 Task: Find connections with filter location Badlapur with filter topic #realtorwith filter profile language French with filter current company Essence with filter school B K Birla Institute of Engineering & Technology, Pilani with filter industry Plastics Manufacturing with filter service category Packaging Design with filter keywords title Operations Professional
Action: Mouse moved to (685, 88)
Screenshot: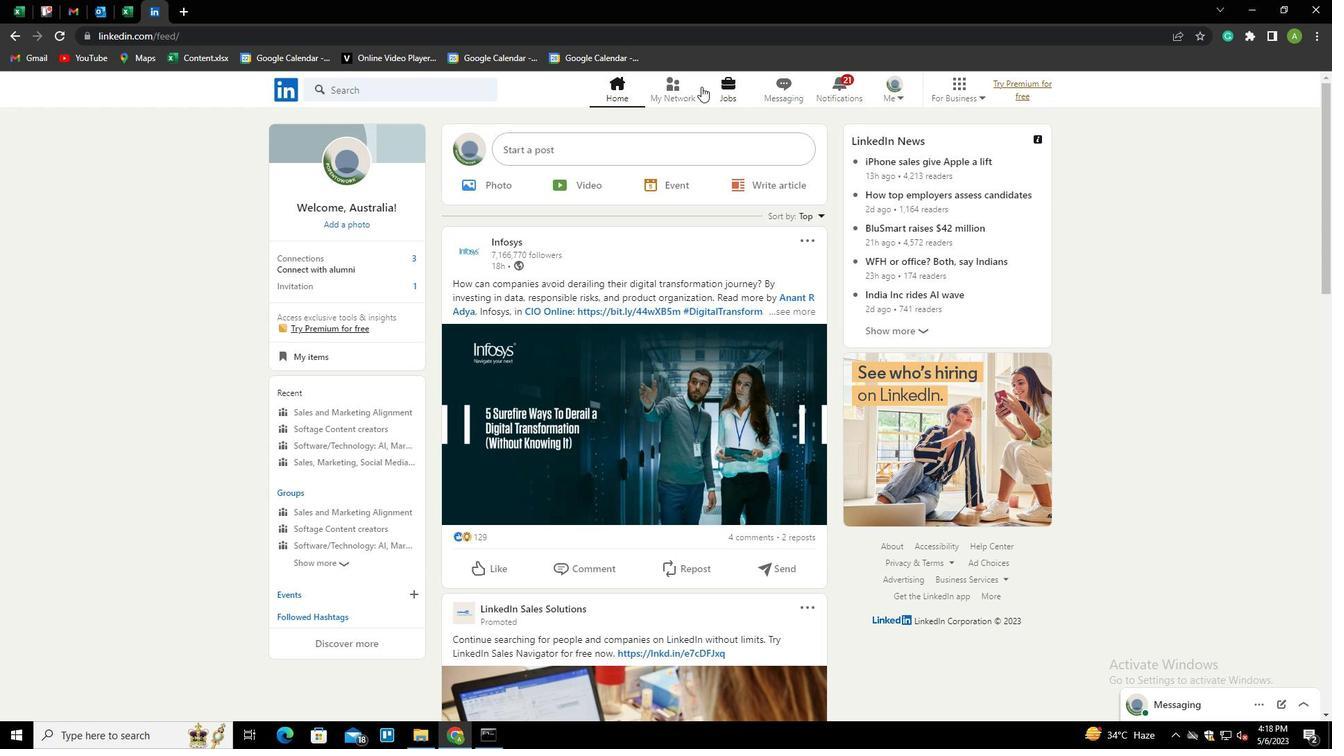 
Action: Mouse pressed left at (685, 88)
Screenshot: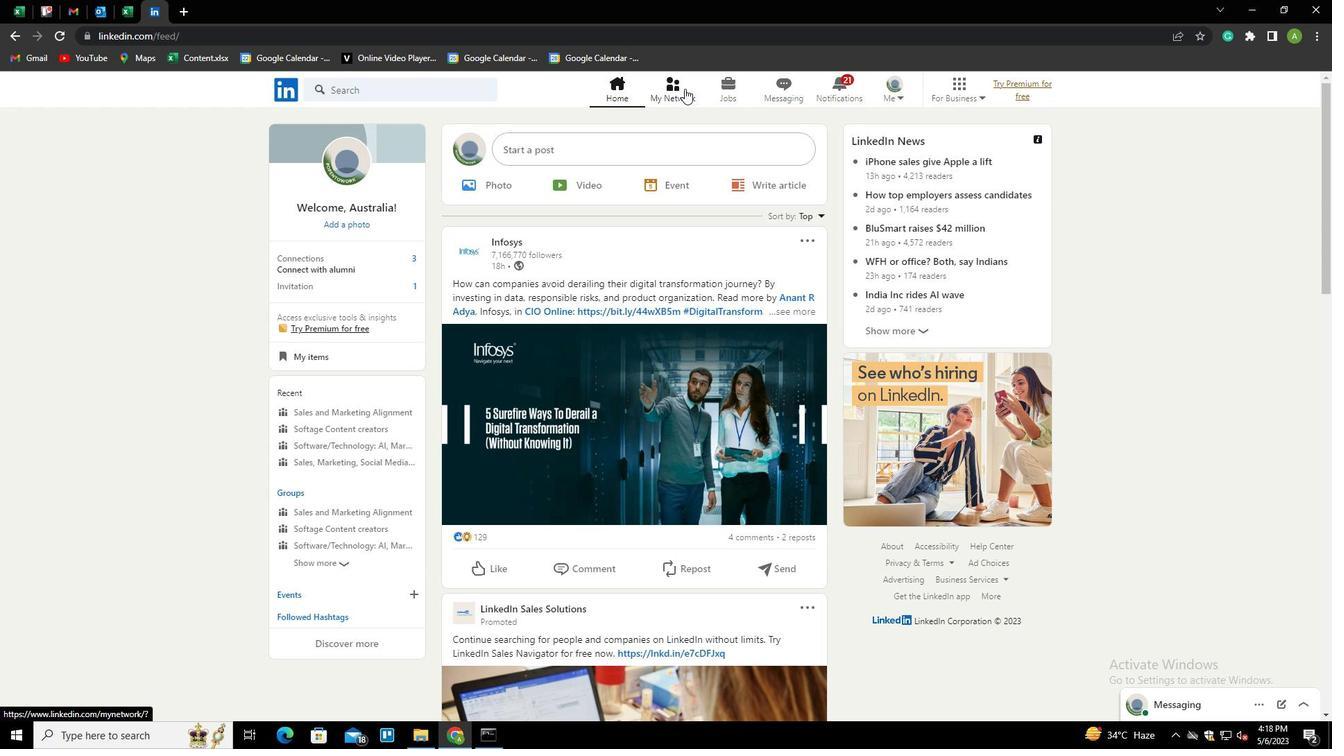 
Action: Mouse moved to (363, 164)
Screenshot: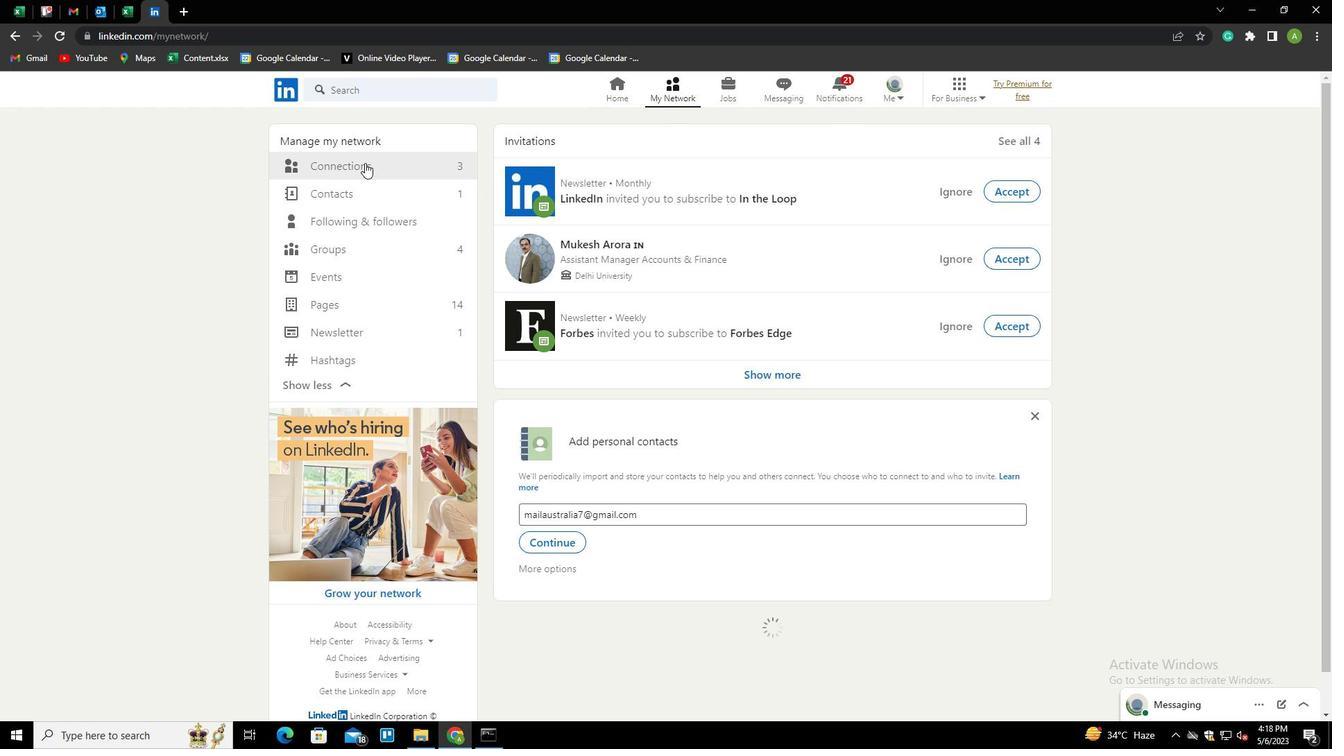 
Action: Mouse pressed left at (363, 164)
Screenshot: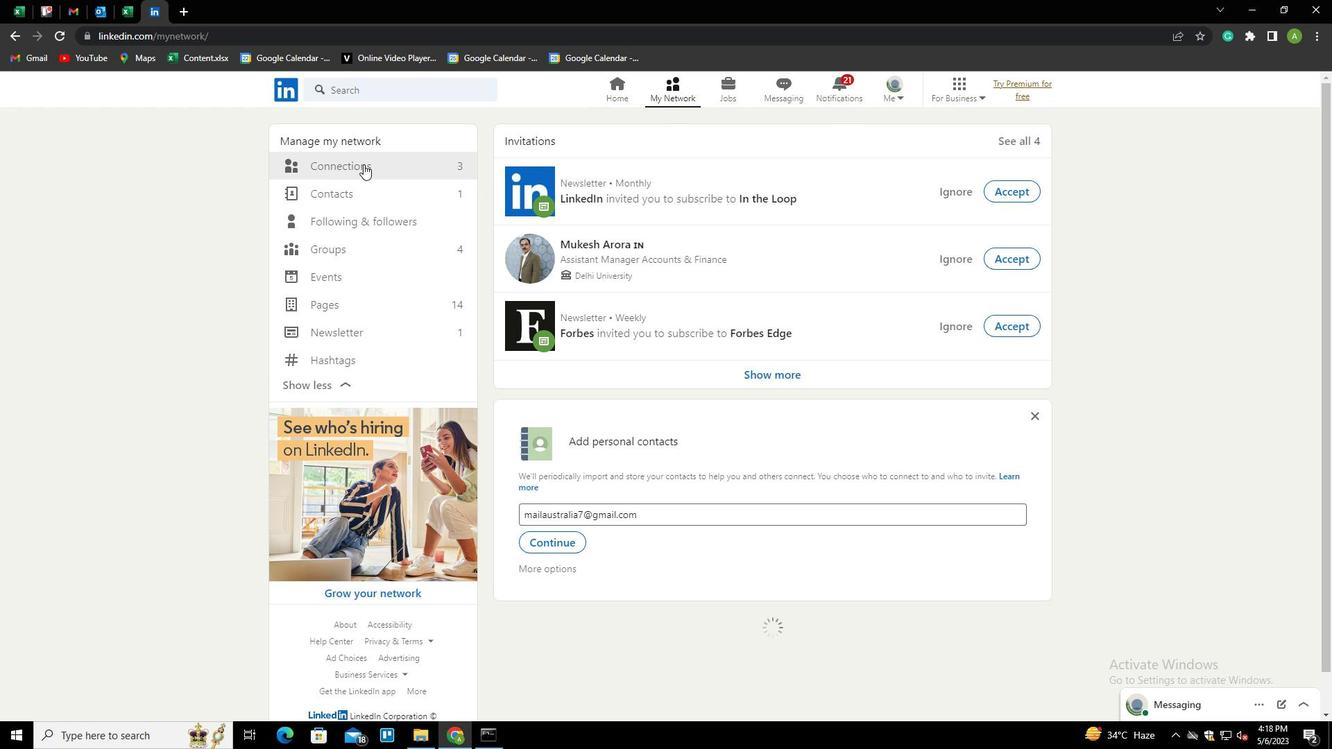 
Action: Mouse moved to (766, 167)
Screenshot: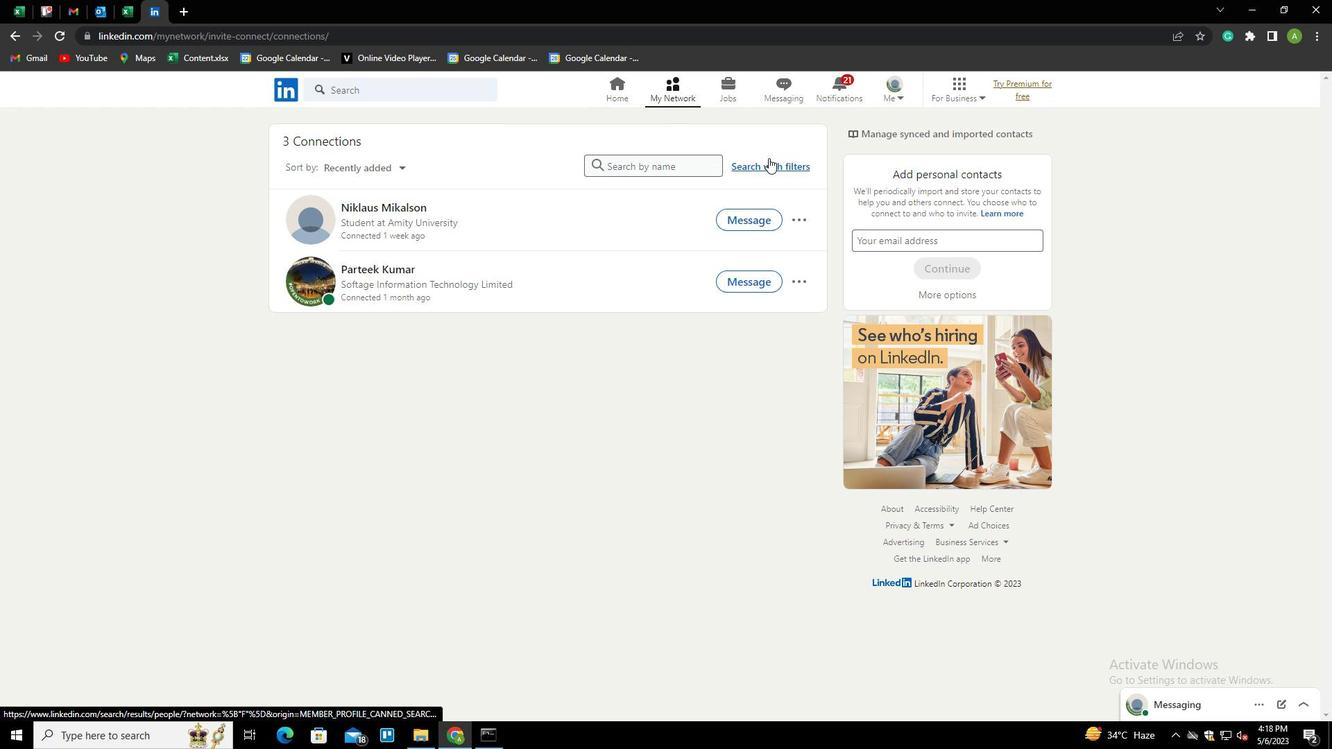 
Action: Mouse pressed left at (766, 167)
Screenshot: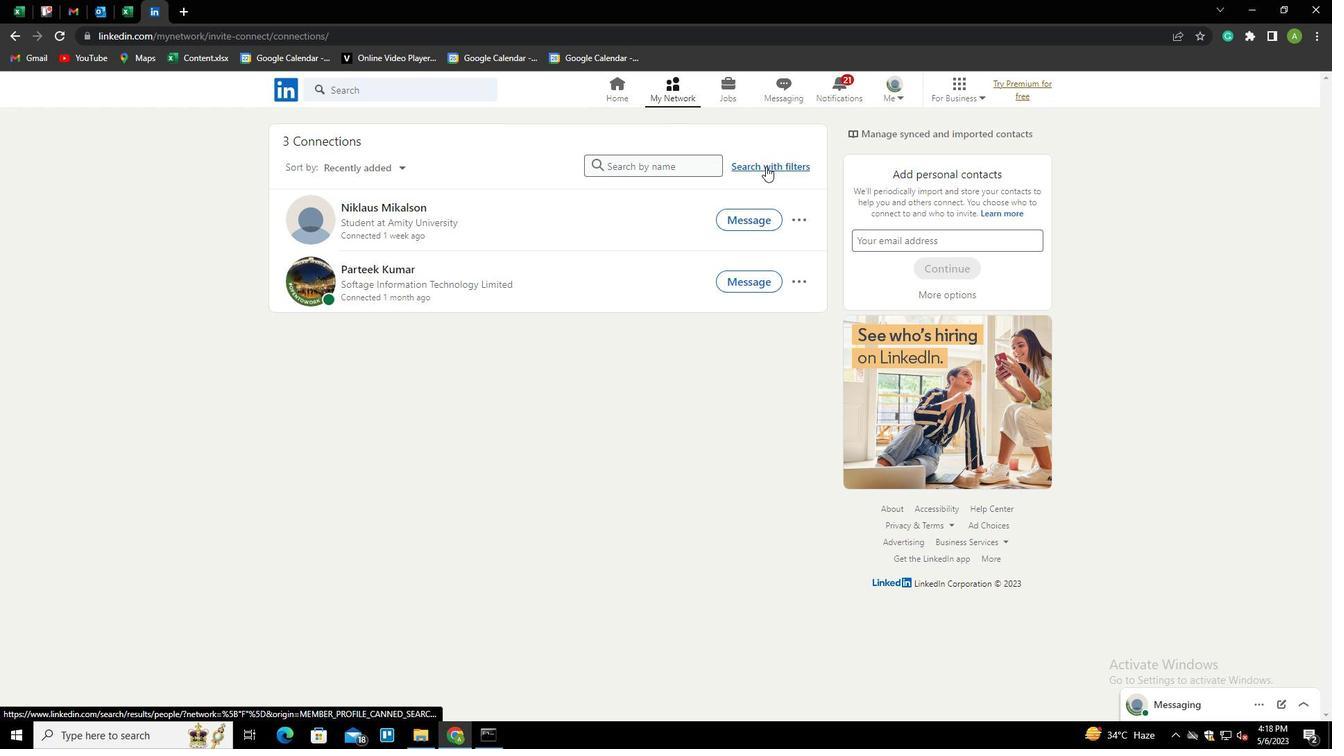 
Action: Mouse moved to (709, 129)
Screenshot: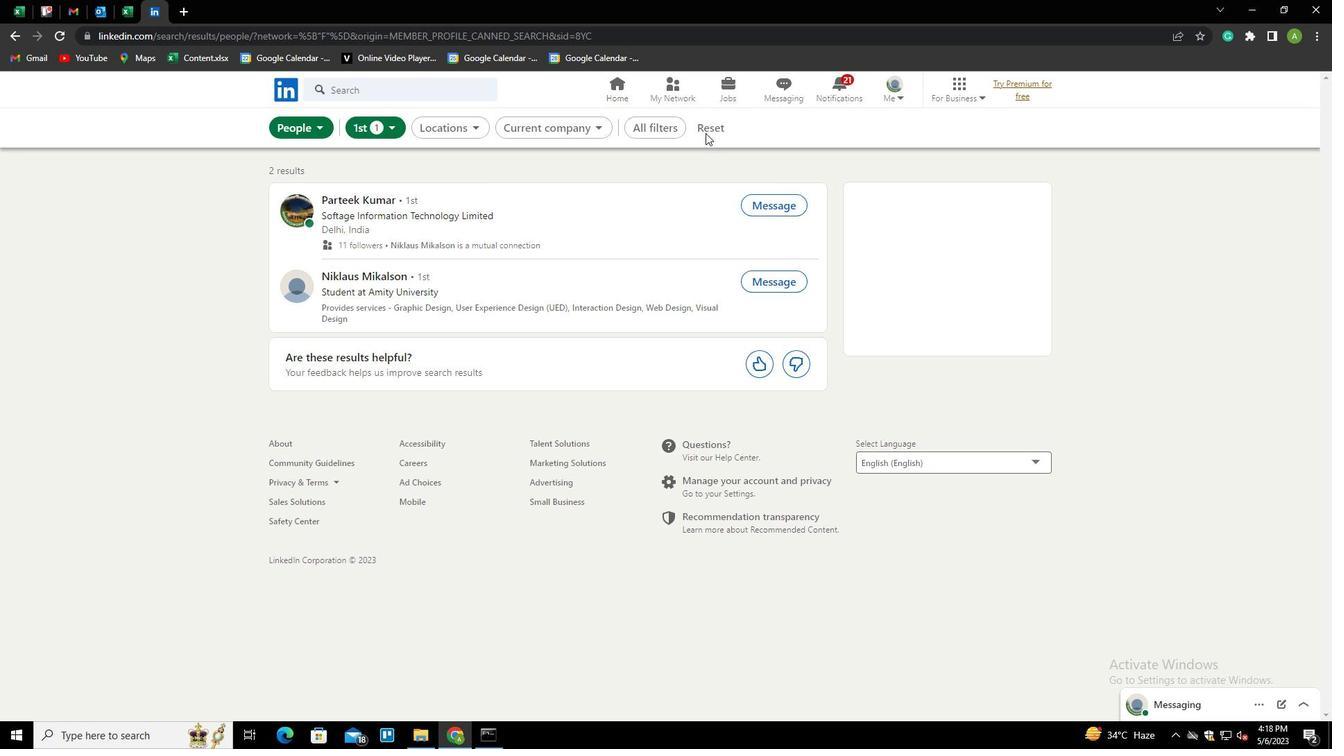 
Action: Mouse pressed left at (709, 129)
Screenshot: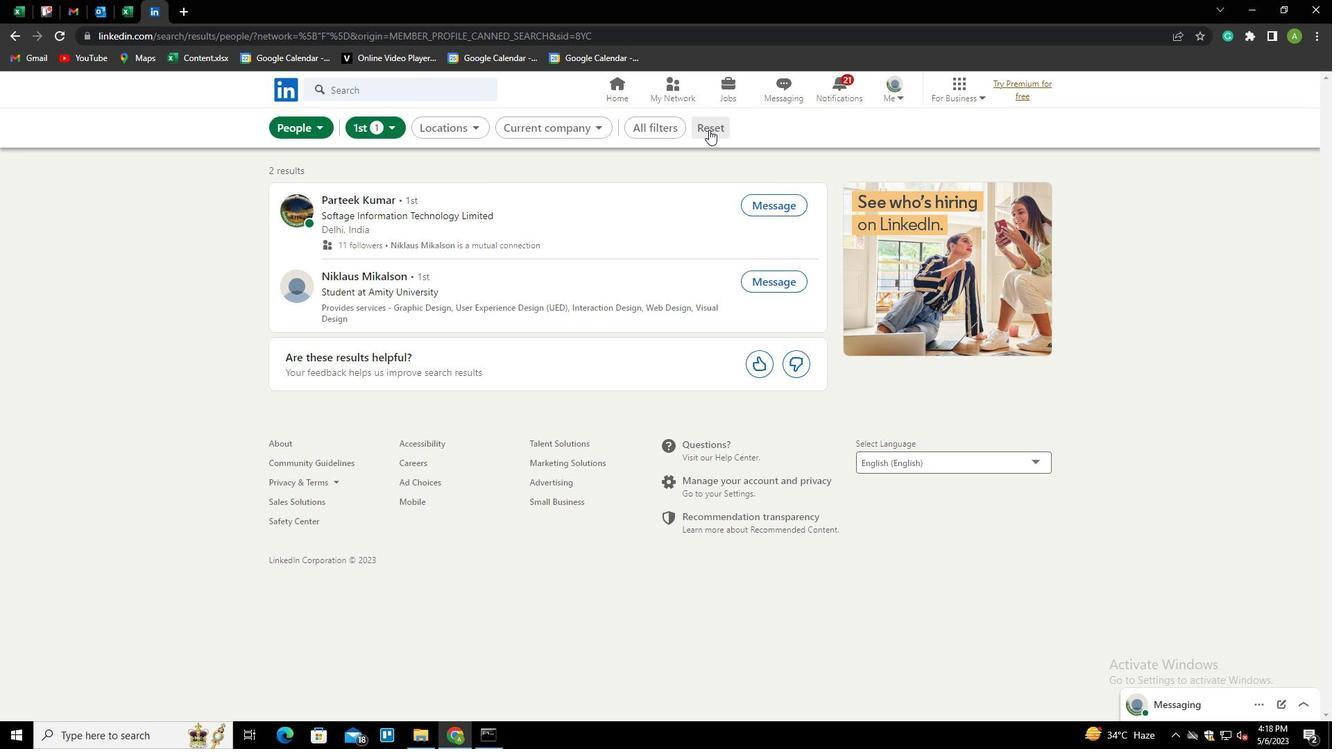 
Action: Mouse moved to (687, 127)
Screenshot: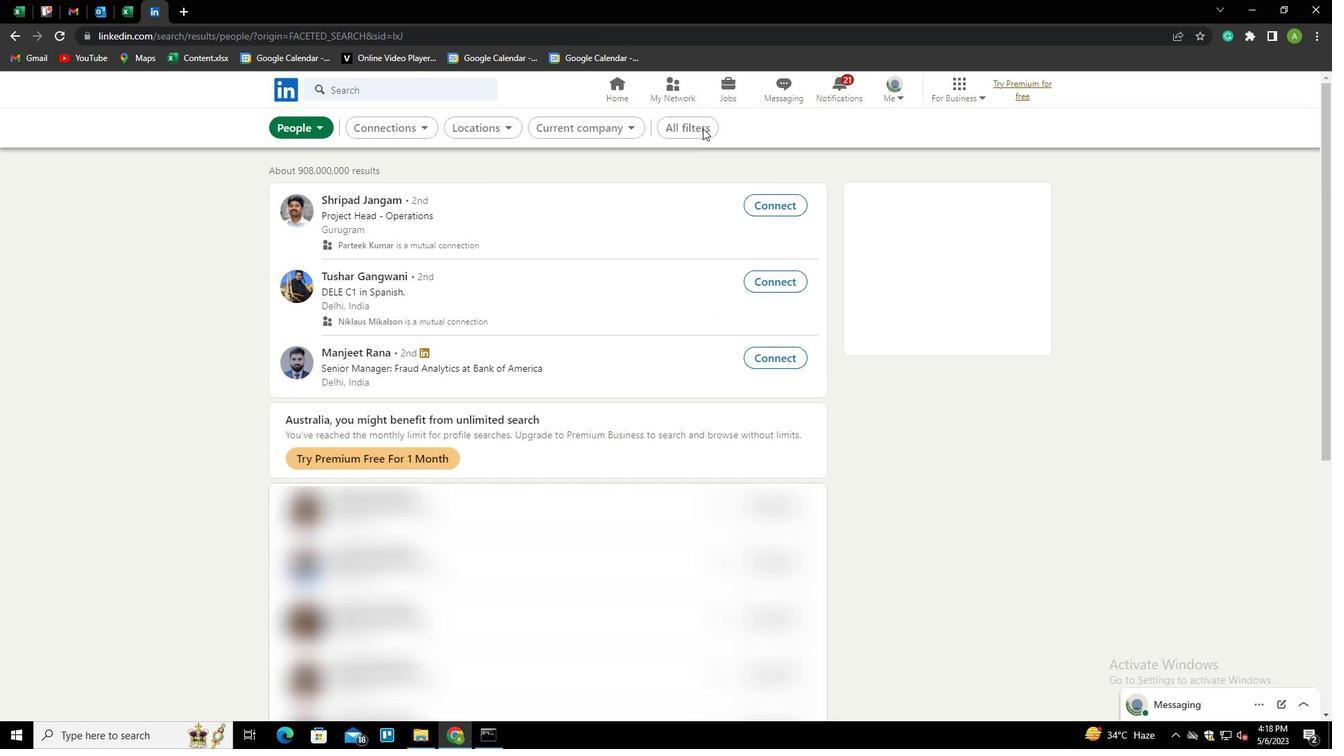 
Action: Mouse pressed left at (687, 127)
Screenshot: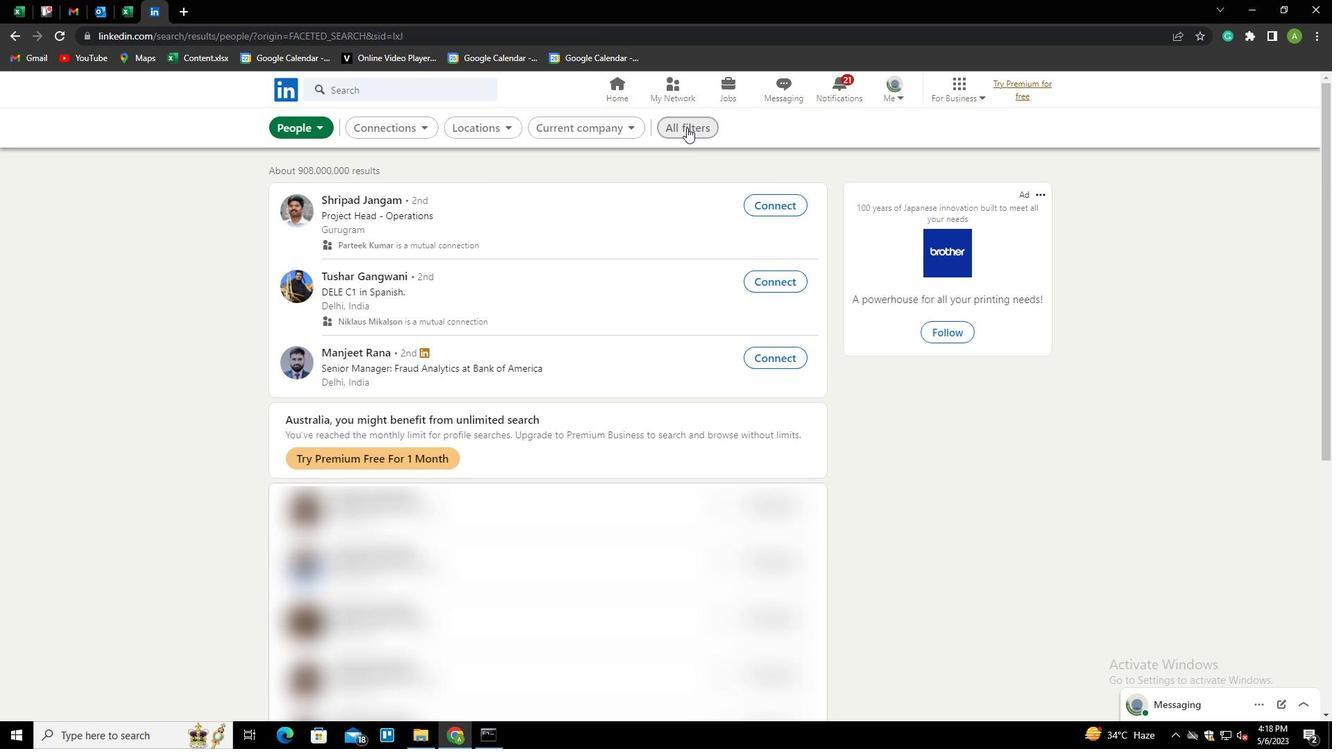 
Action: Mouse moved to (1160, 372)
Screenshot: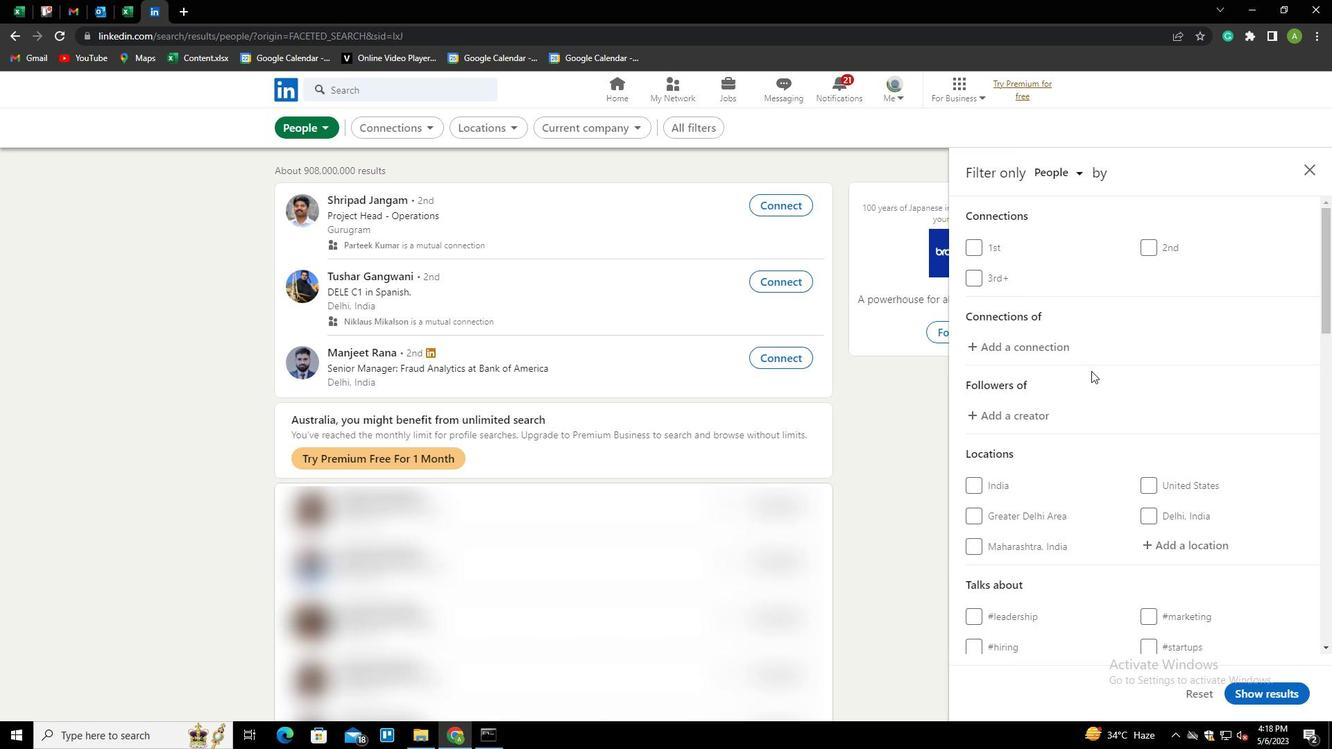 
Action: Mouse scrolled (1160, 371) with delta (0, 0)
Screenshot: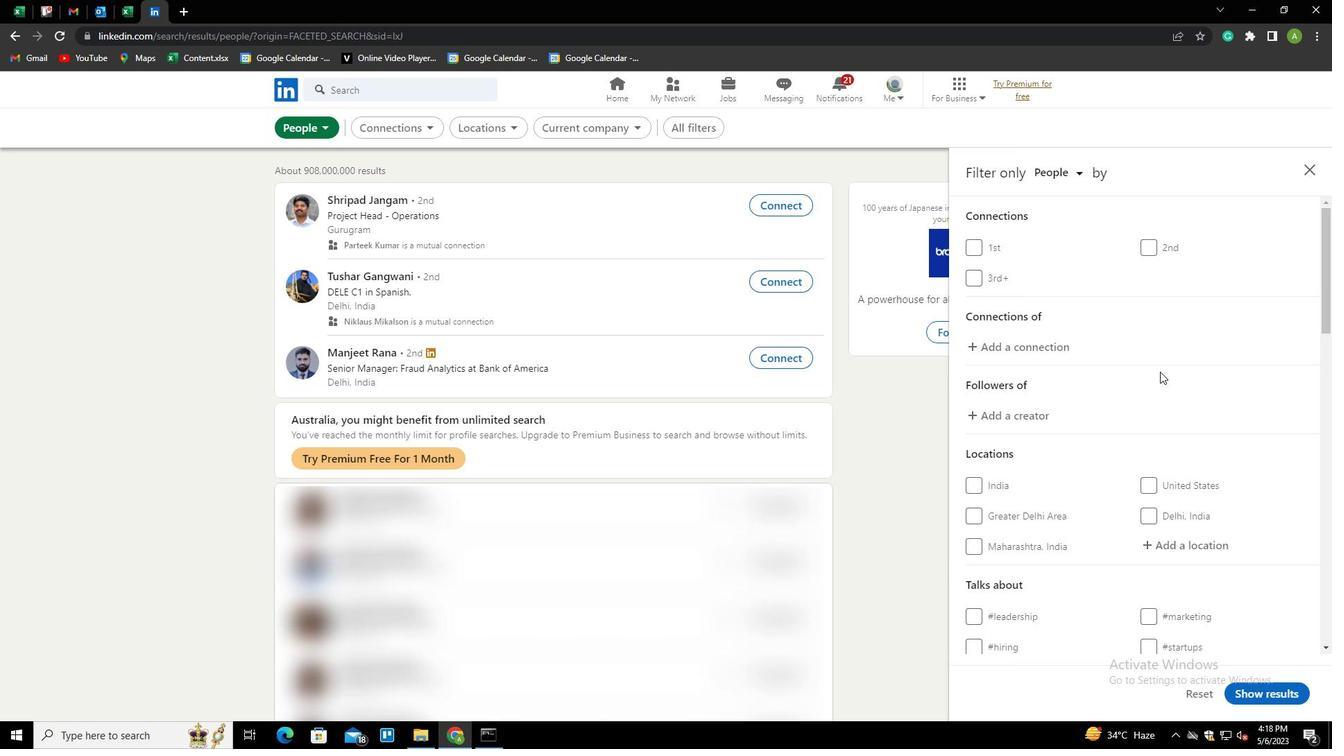 
Action: Mouse scrolled (1160, 371) with delta (0, 0)
Screenshot: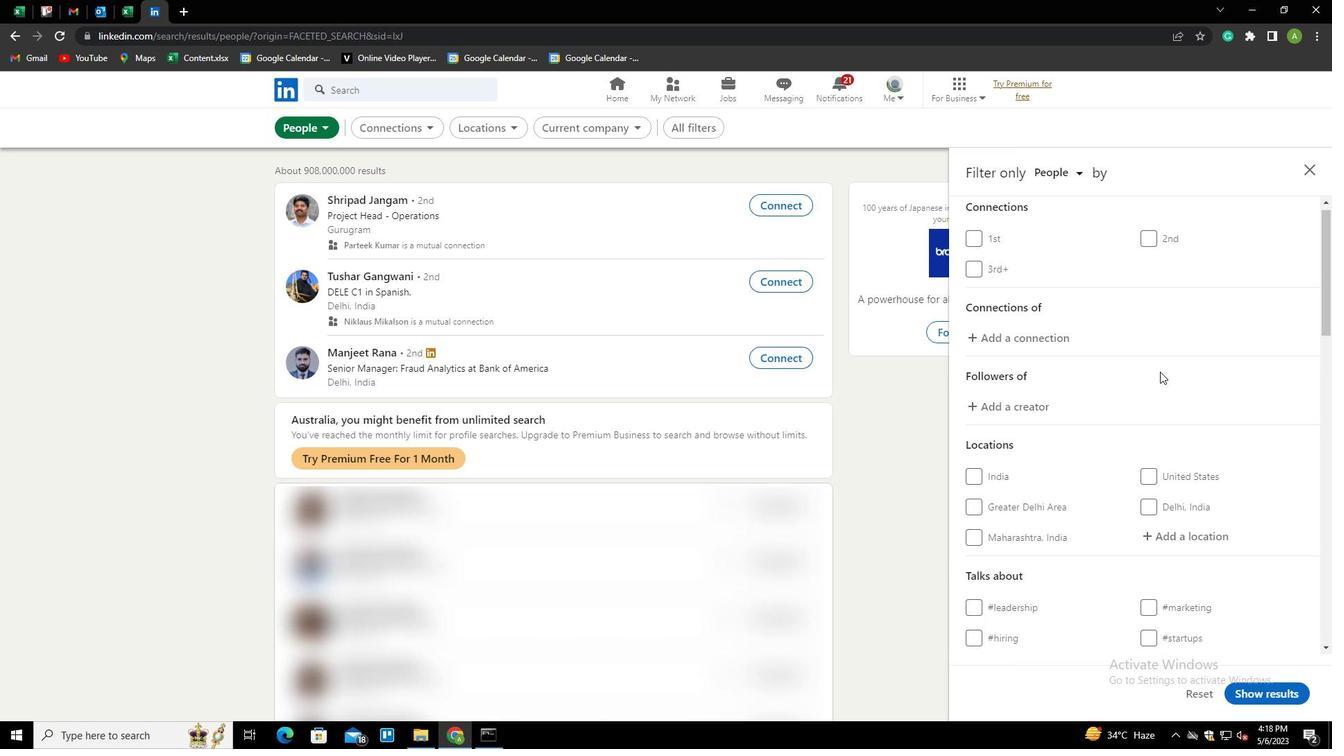 
Action: Mouse moved to (1169, 402)
Screenshot: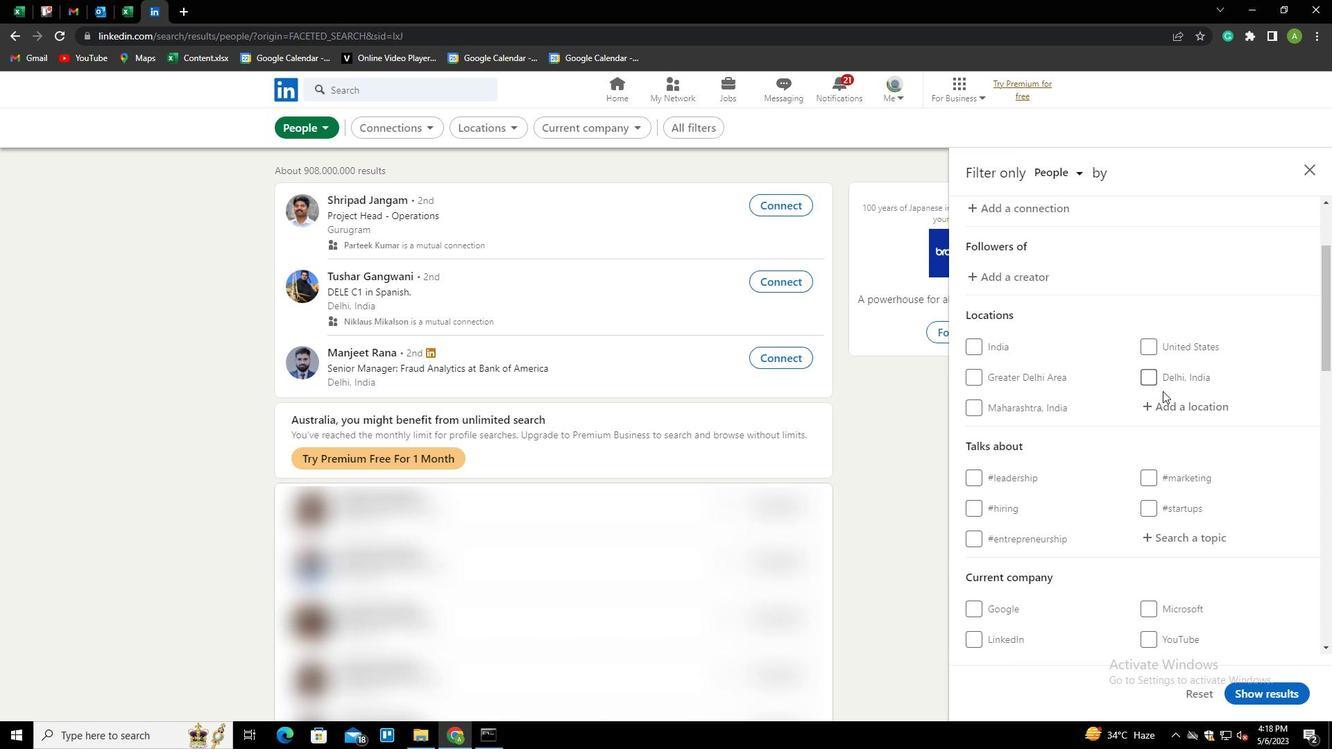 
Action: Mouse pressed left at (1169, 402)
Screenshot: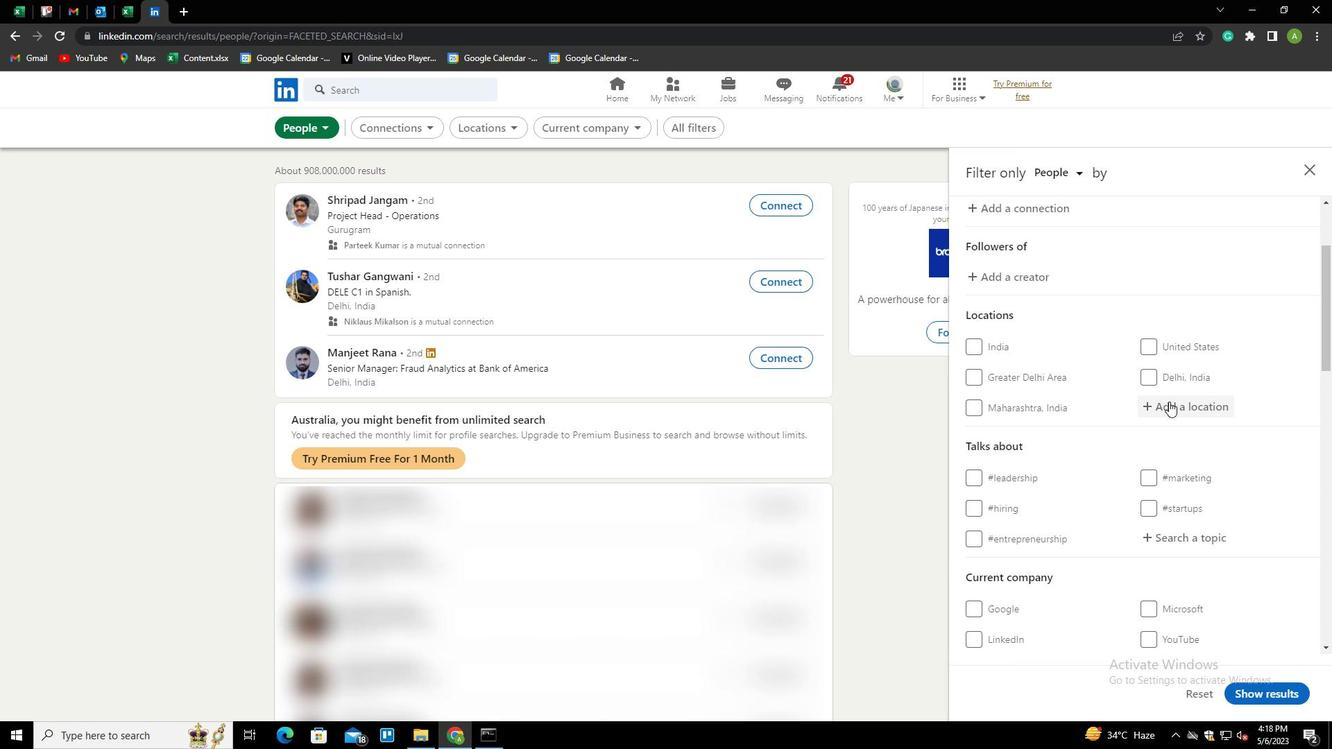 
Action: Mouse moved to (1168, 401)
Screenshot: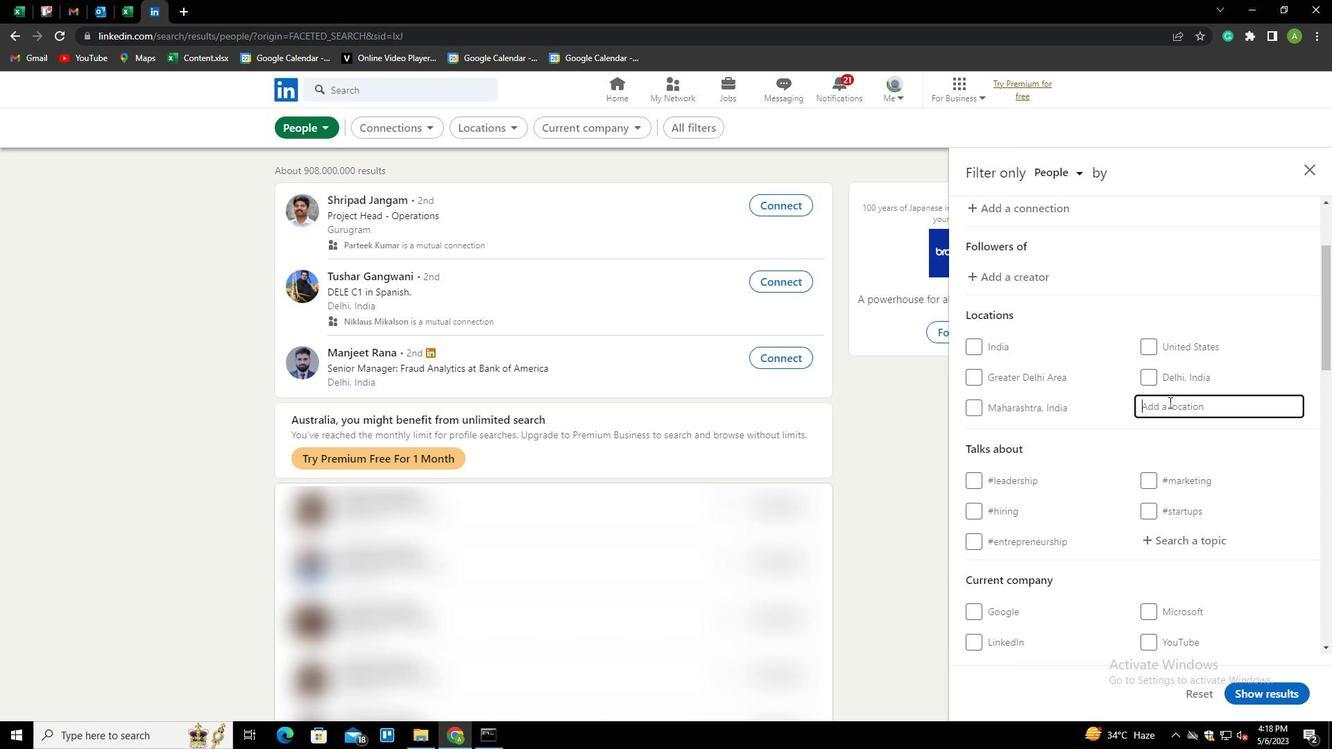 
Action: Key pressed <Key.shift>
Screenshot: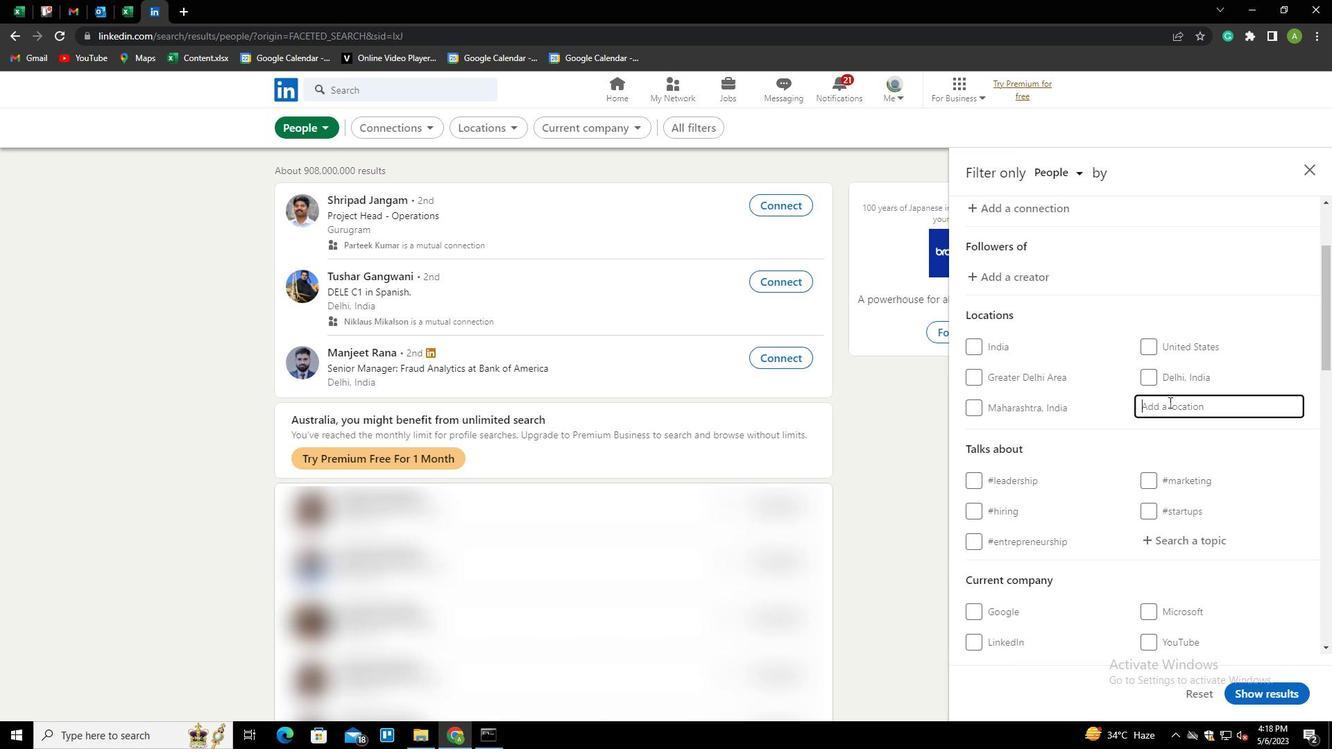 
Action: Mouse moved to (1168, 400)
Screenshot: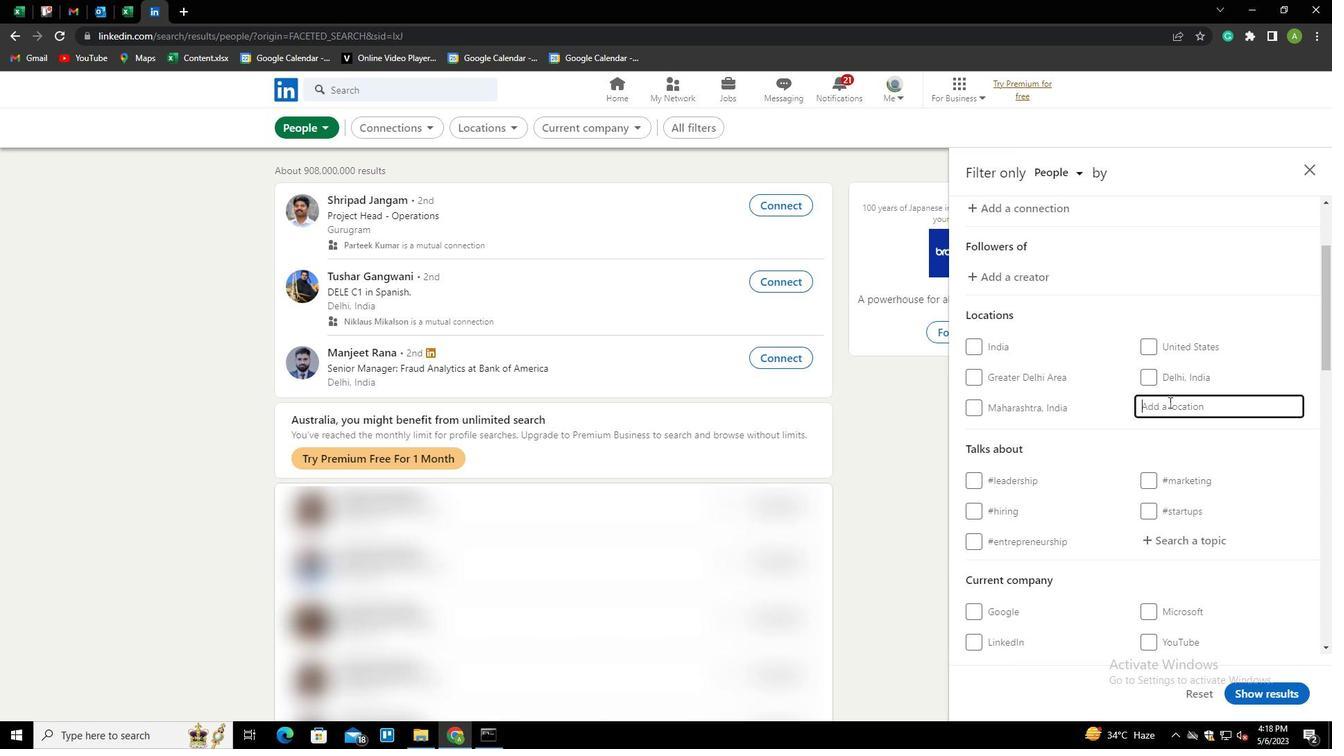 
Action: Key pressed B
Screenshot: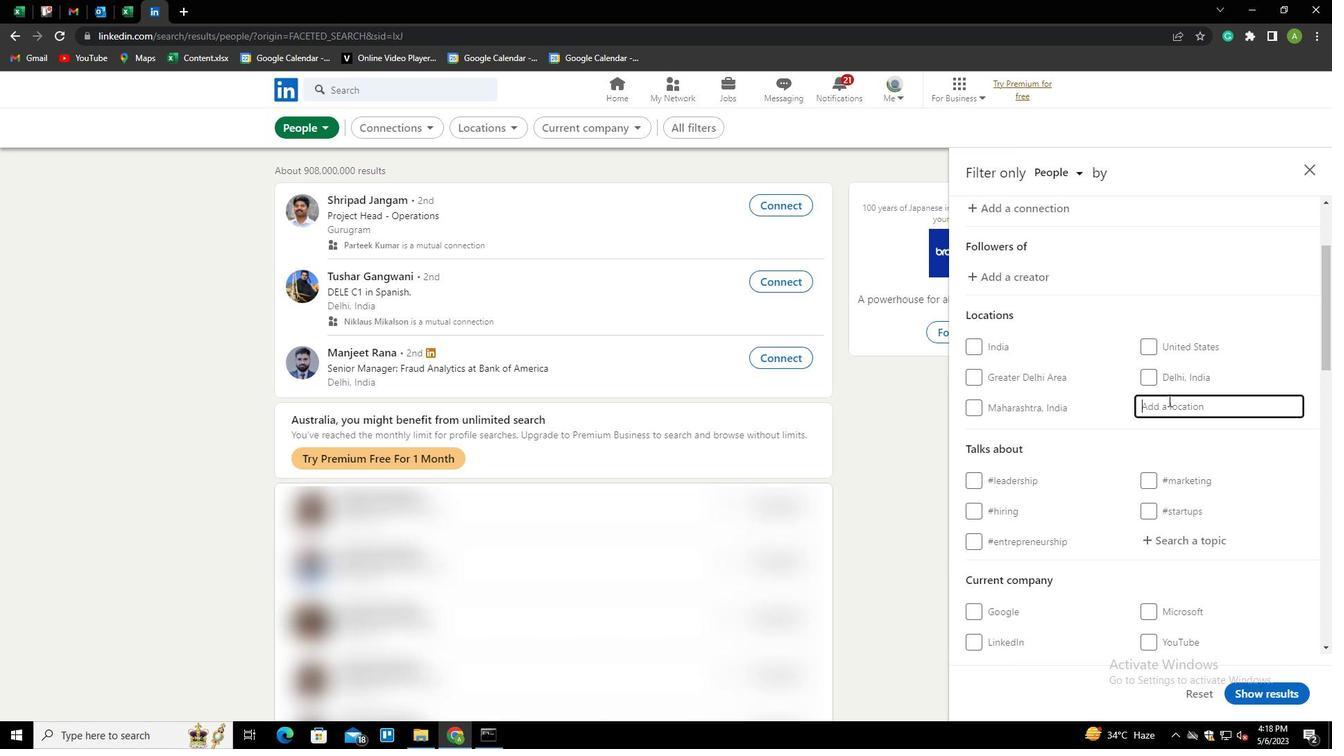
Action: Mouse moved to (1166, 399)
Screenshot: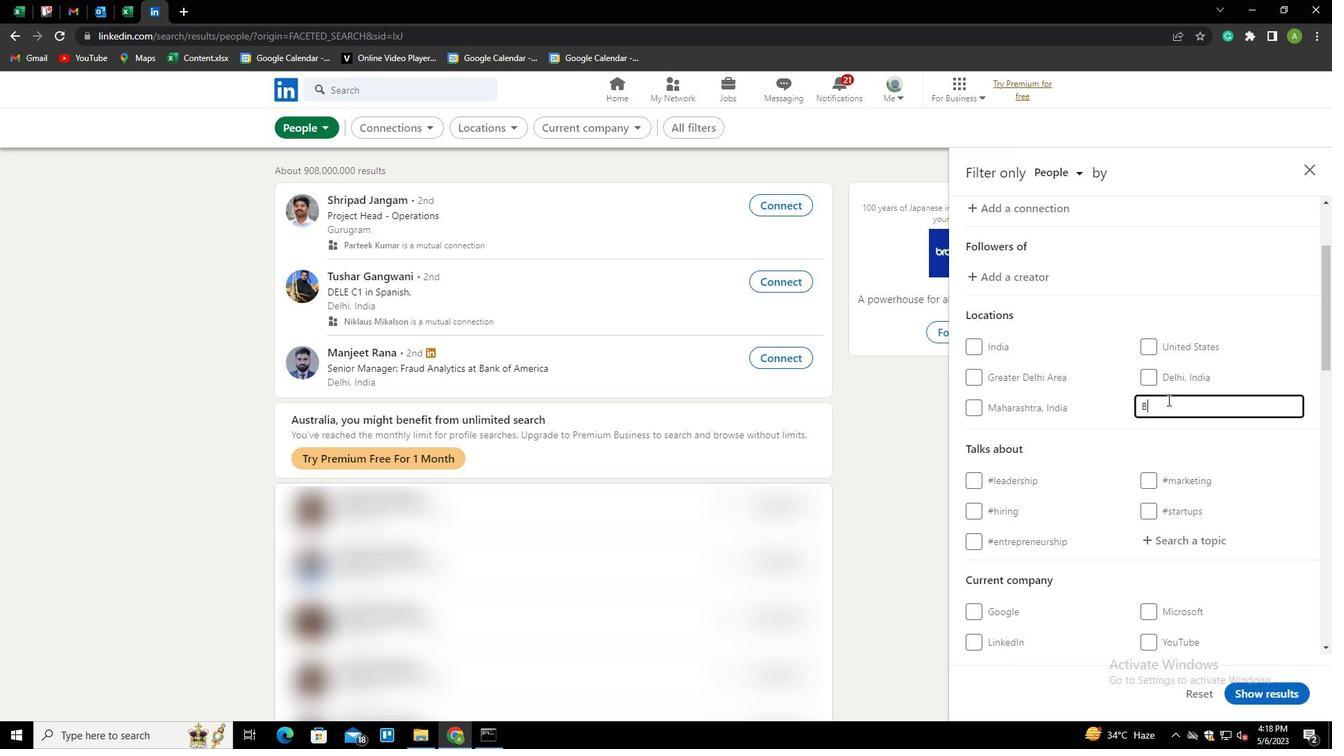 
Action: Key pressed A
Screenshot: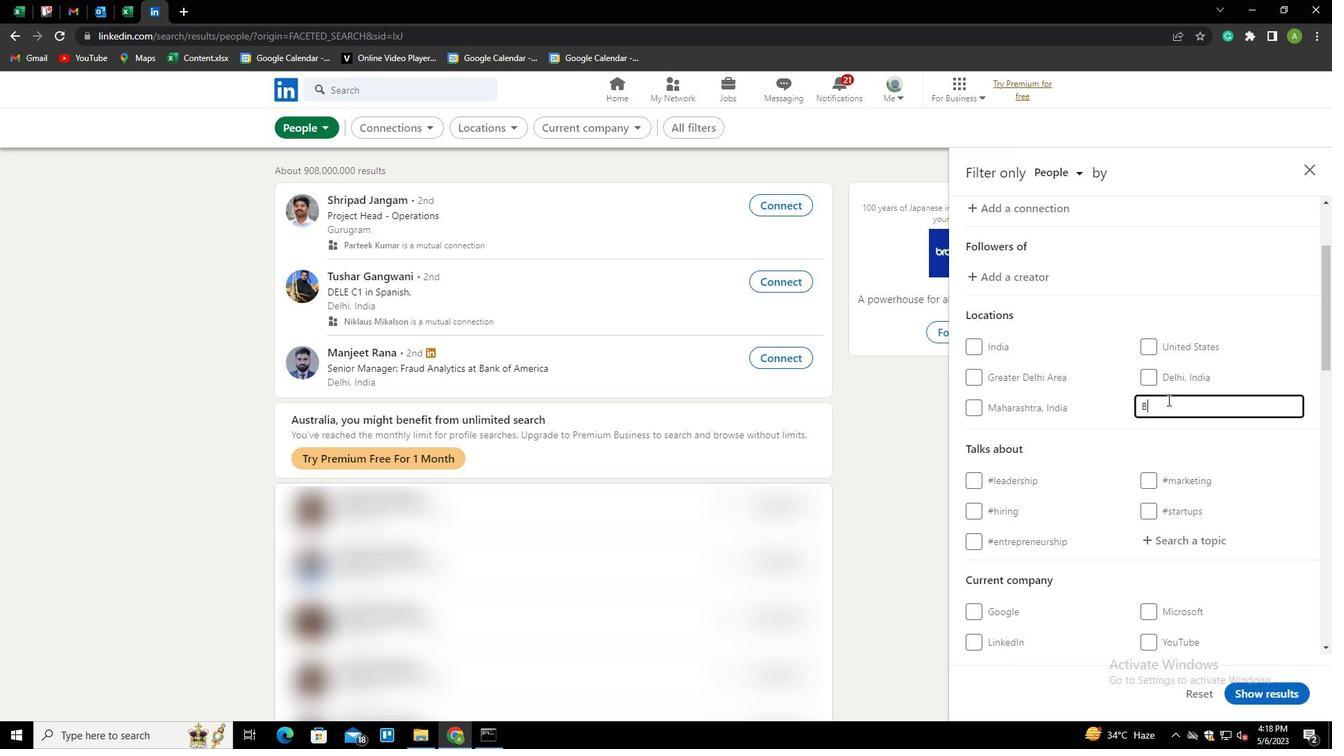 
Action: Mouse moved to (1153, 390)
Screenshot: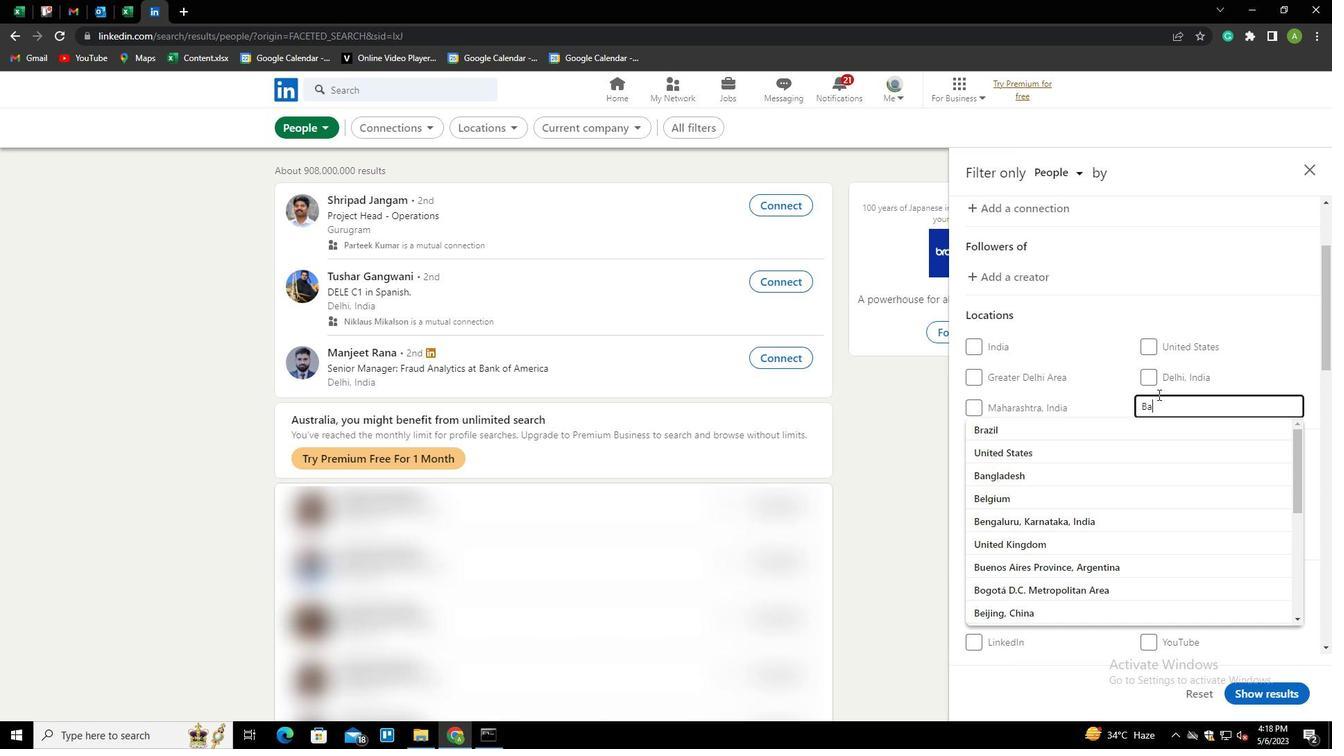
Action: Key pressed D
Screenshot: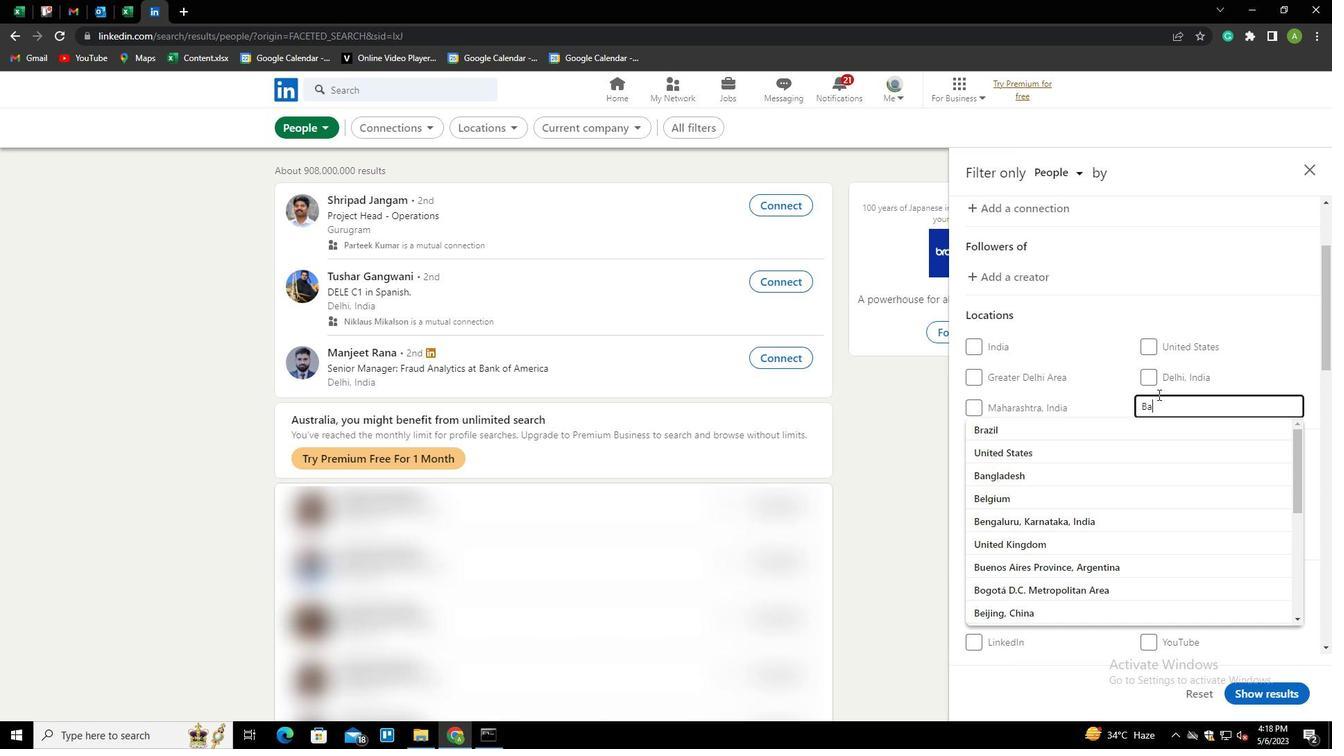 
Action: Mouse moved to (1154, 318)
Screenshot: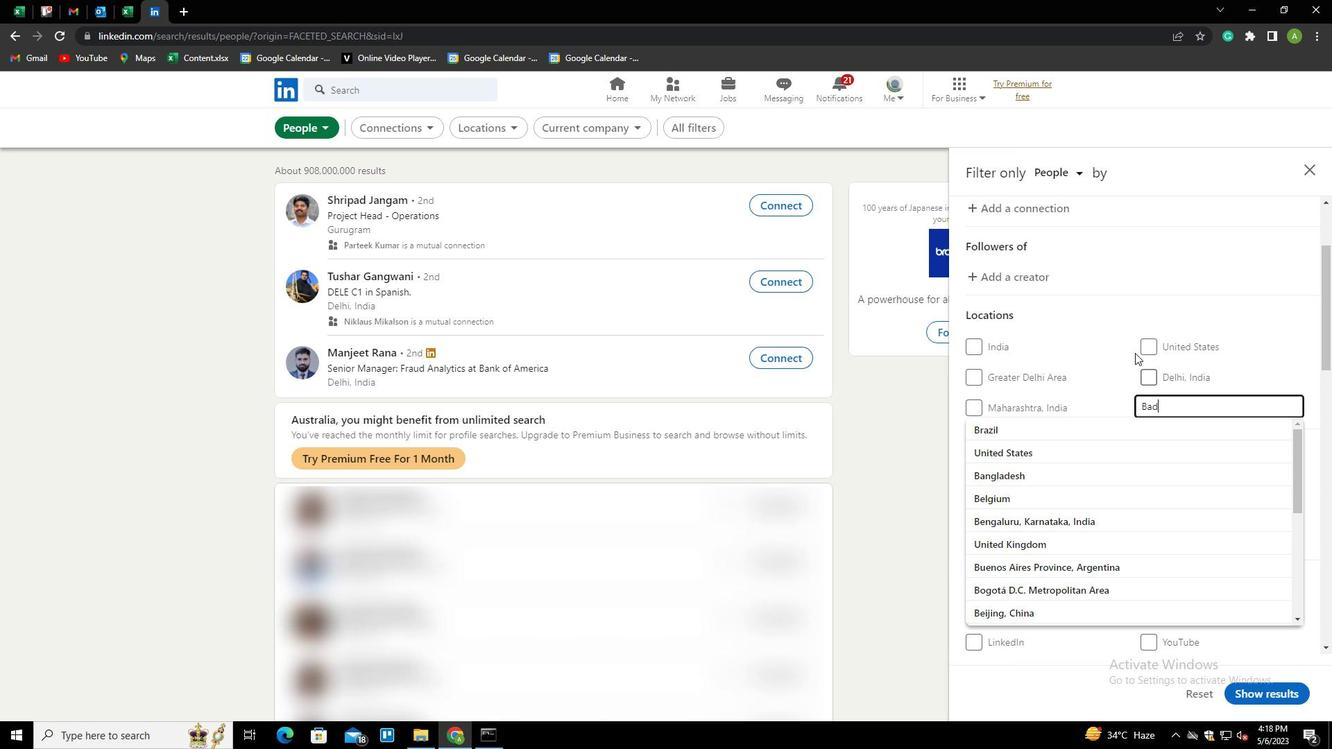 
Action: Key pressed LAPUR<Key.down><Key.enter>
Screenshot: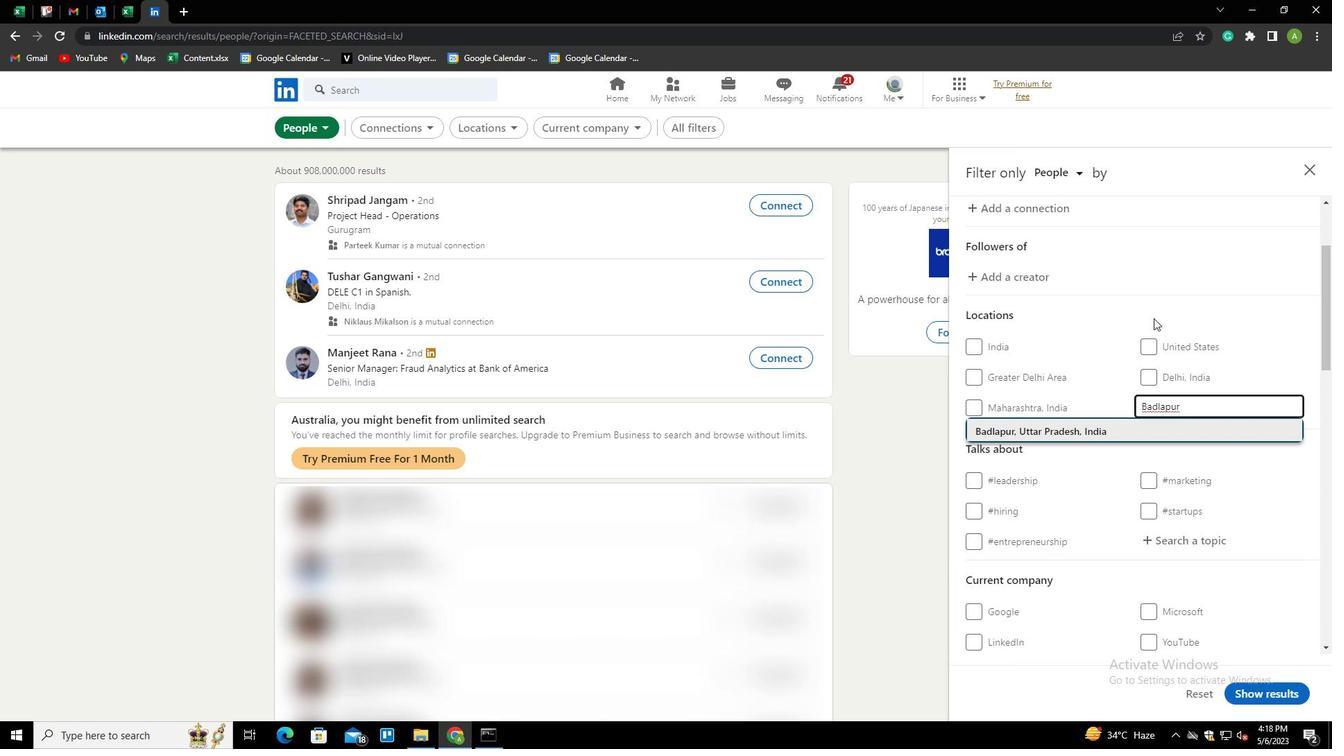 
Action: Mouse moved to (1154, 318)
Screenshot: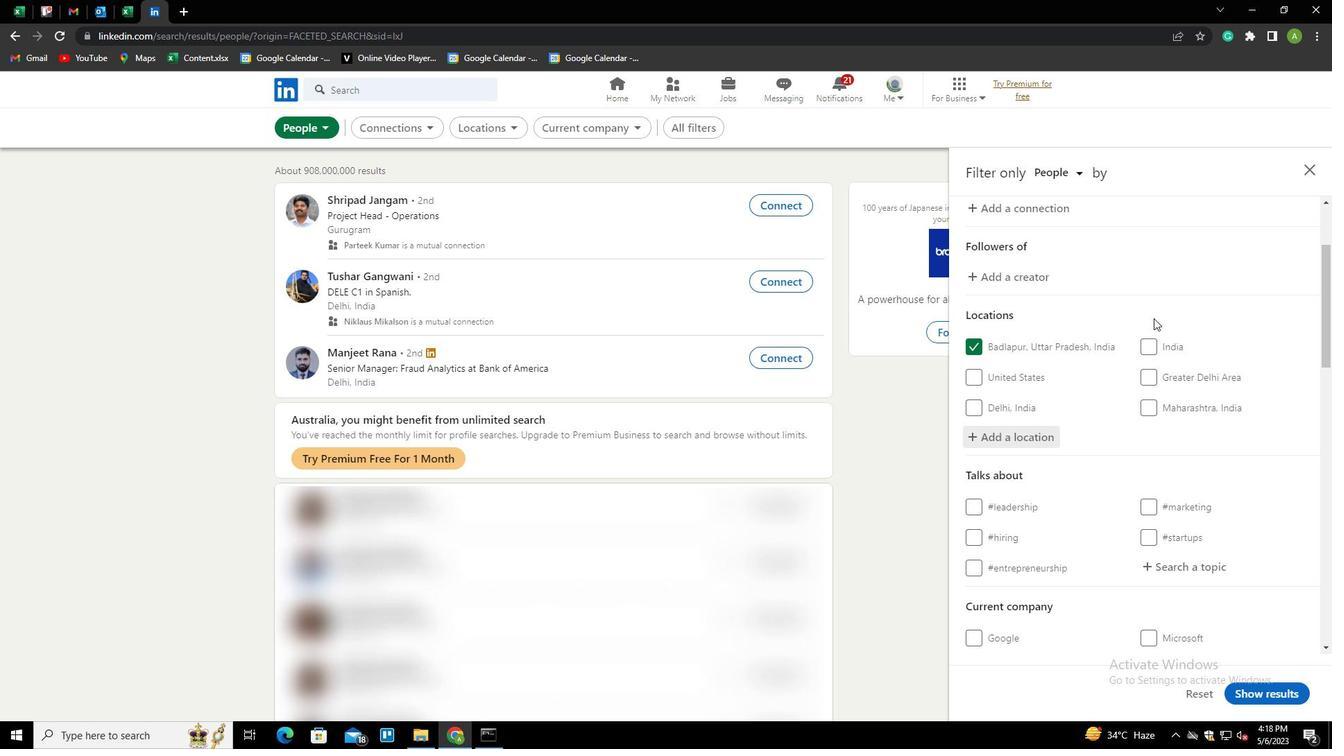 
Action: Mouse scrolled (1154, 317) with delta (0, 0)
Screenshot: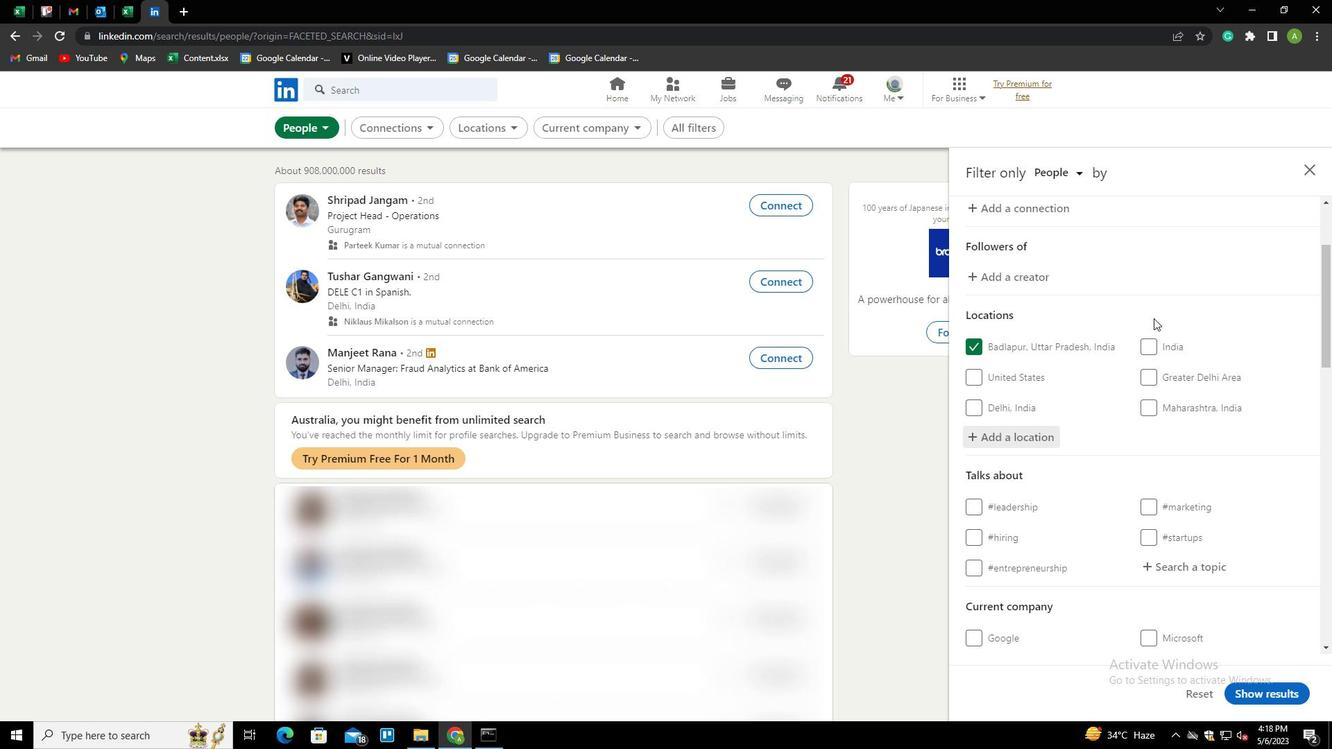 
Action: Mouse moved to (1154, 323)
Screenshot: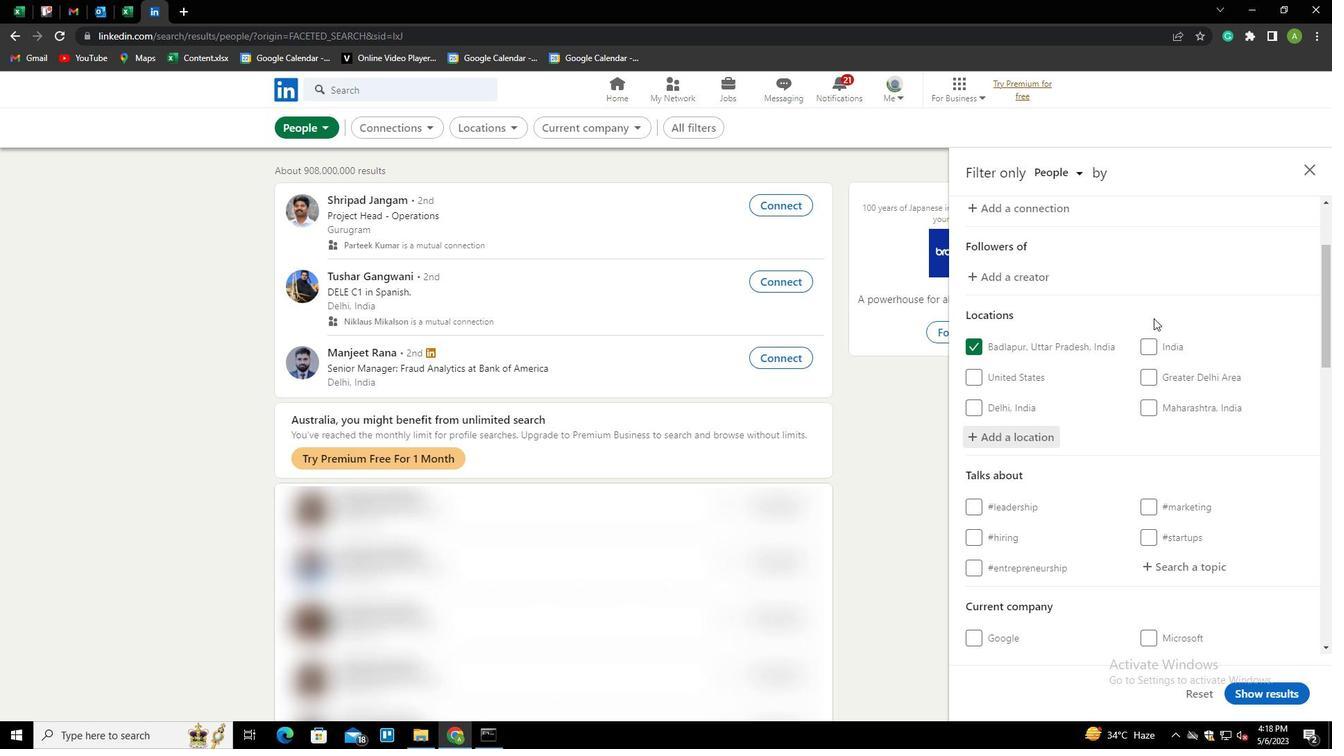 
Action: Mouse scrolled (1154, 322) with delta (0, 0)
Screenshot: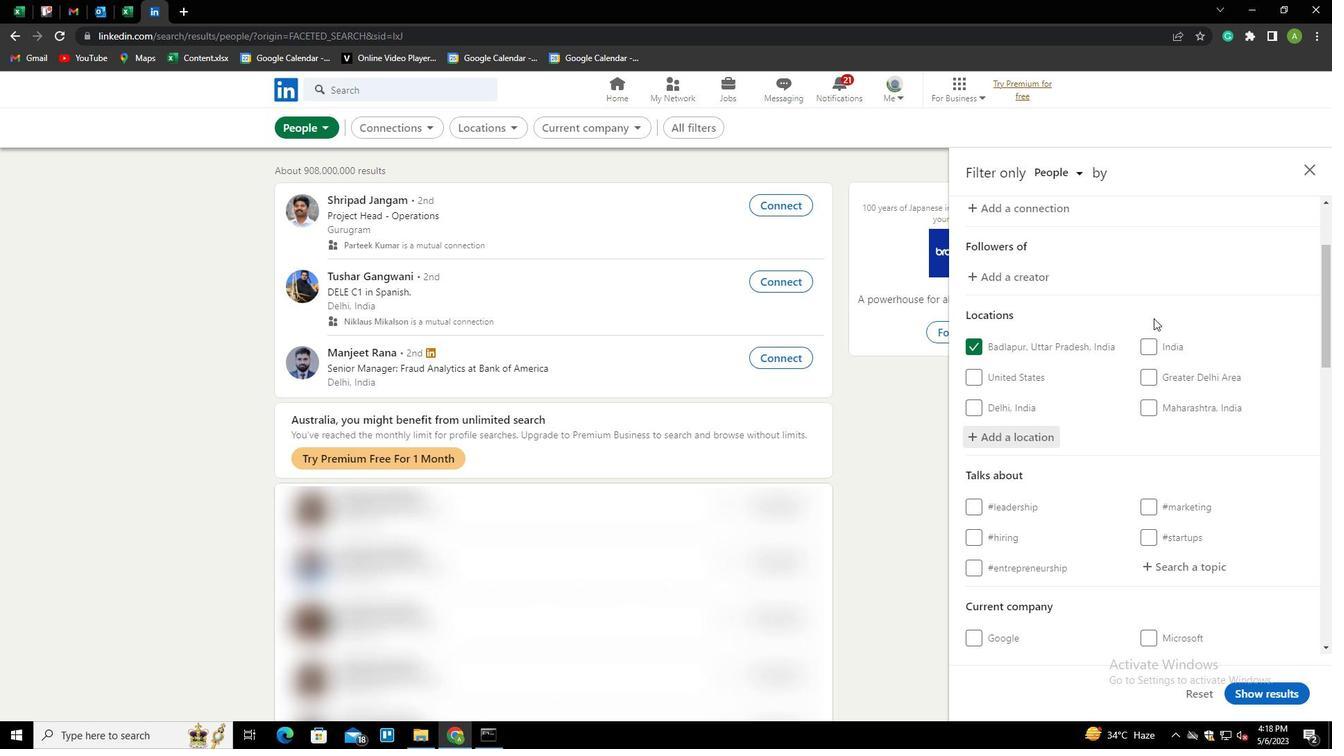 
Action: Mouse moved to (1154, 324)
Screenshot: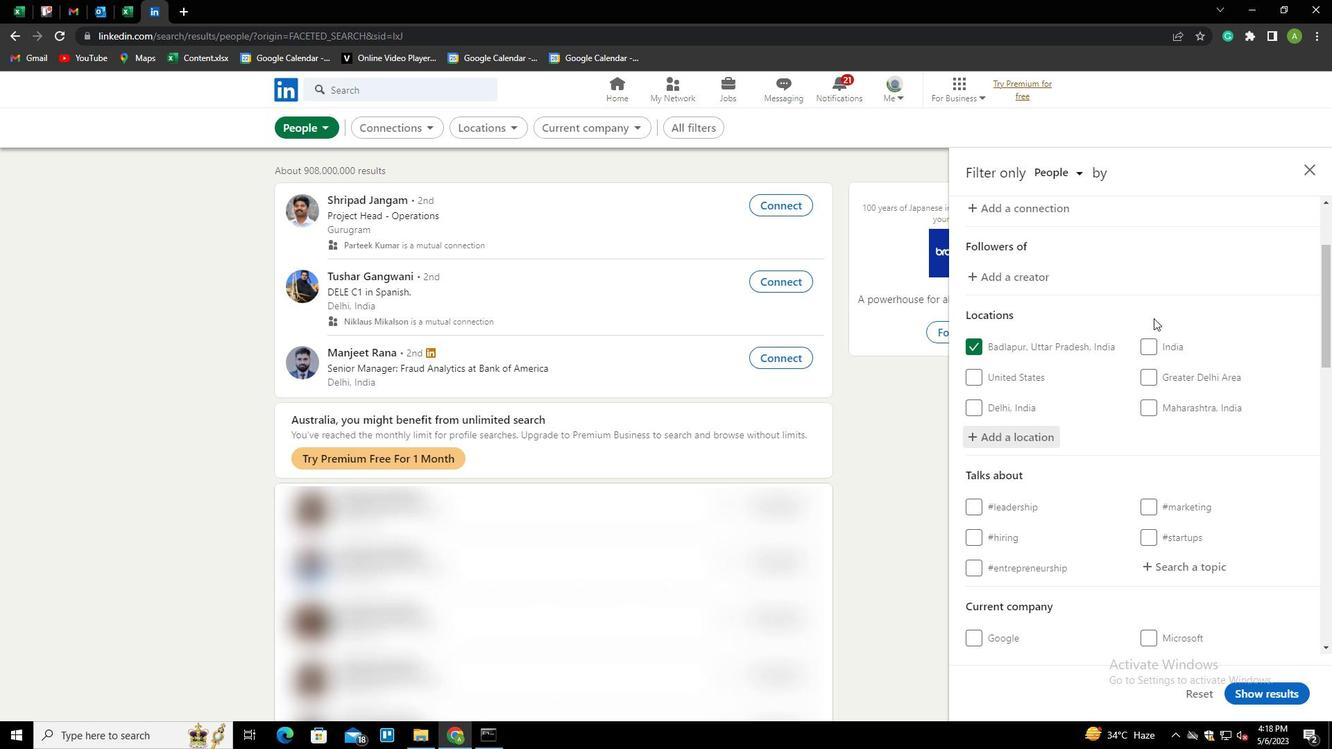 
Action: Mouse scrolled (1154, 324) with delta (0, 0)
Screenshot: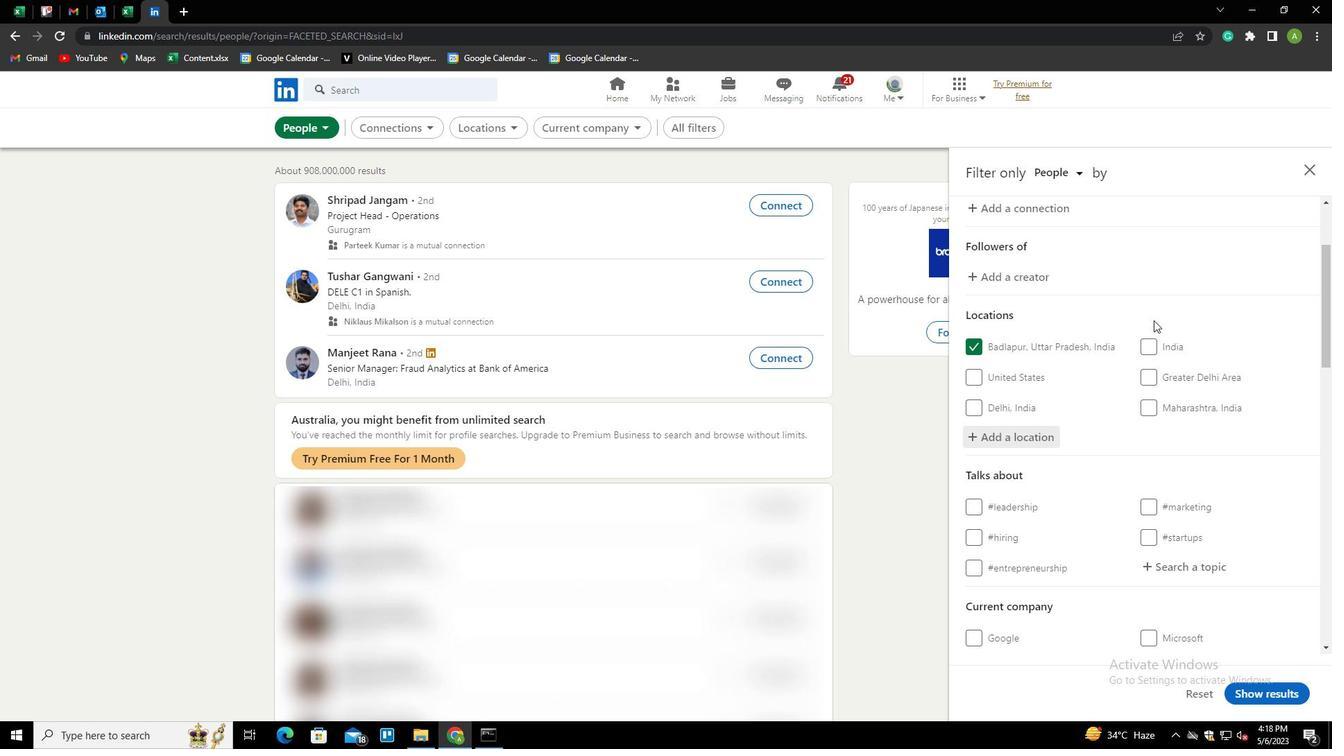 
Action: Mouse scrolled (1154, 324) with delta (0, 0)
Screenshot: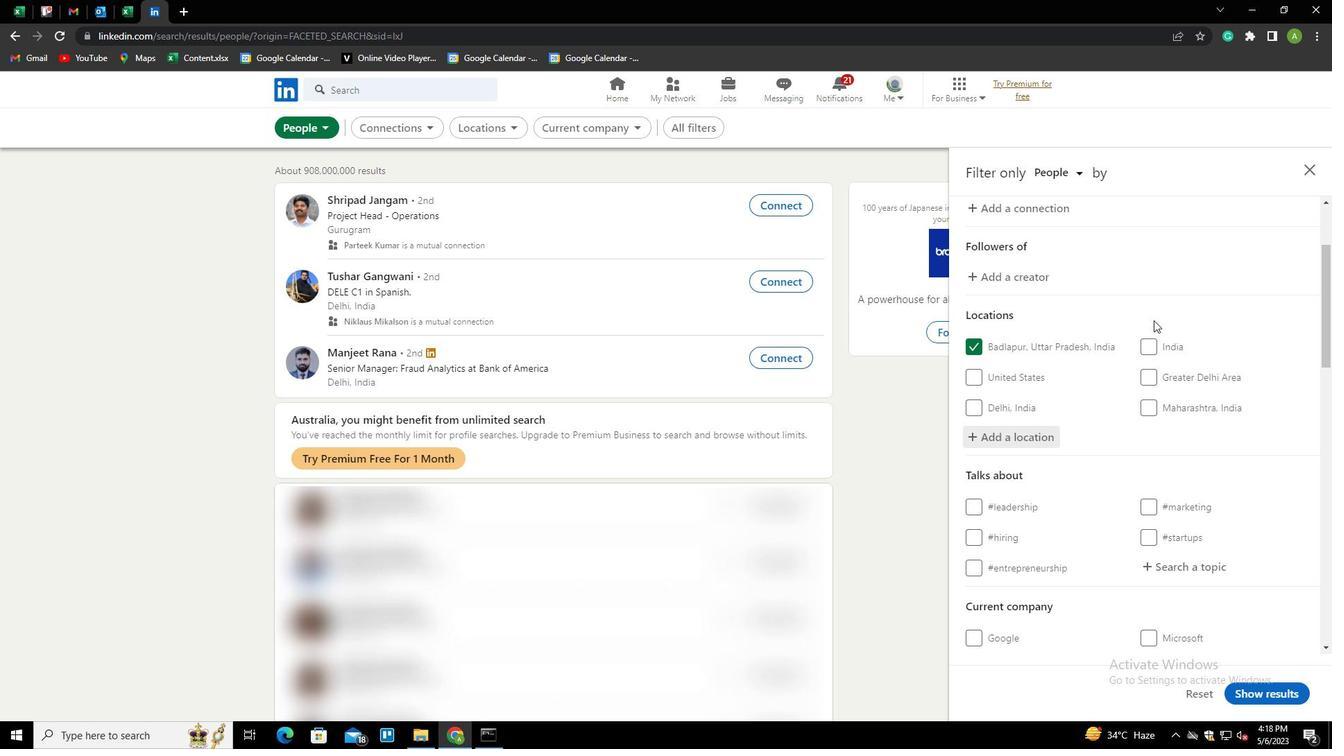 
Action: Mouse moved to (1156, 291)
Screenshot: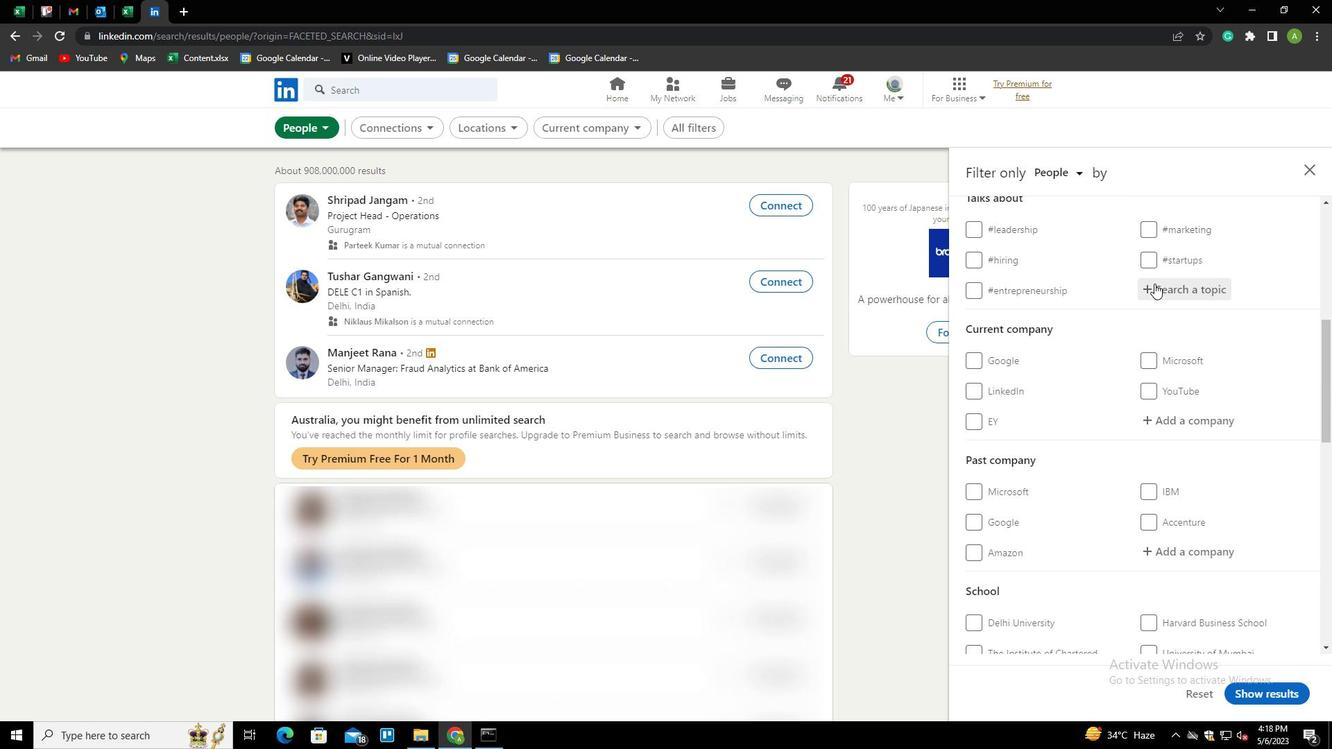 
Action: Mouse pressed left at (1156, 291)
Screenshot: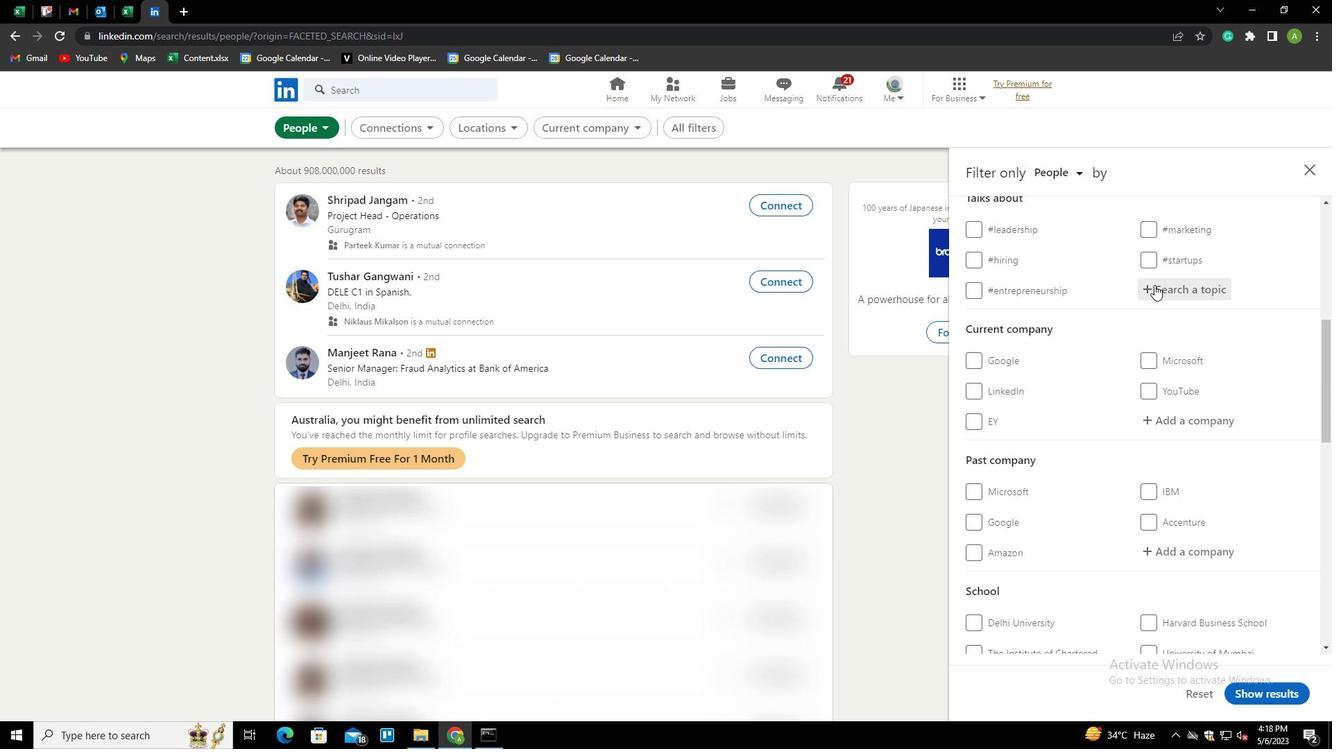 
Action: Mouse moved to (1156, 291)
Screenshot: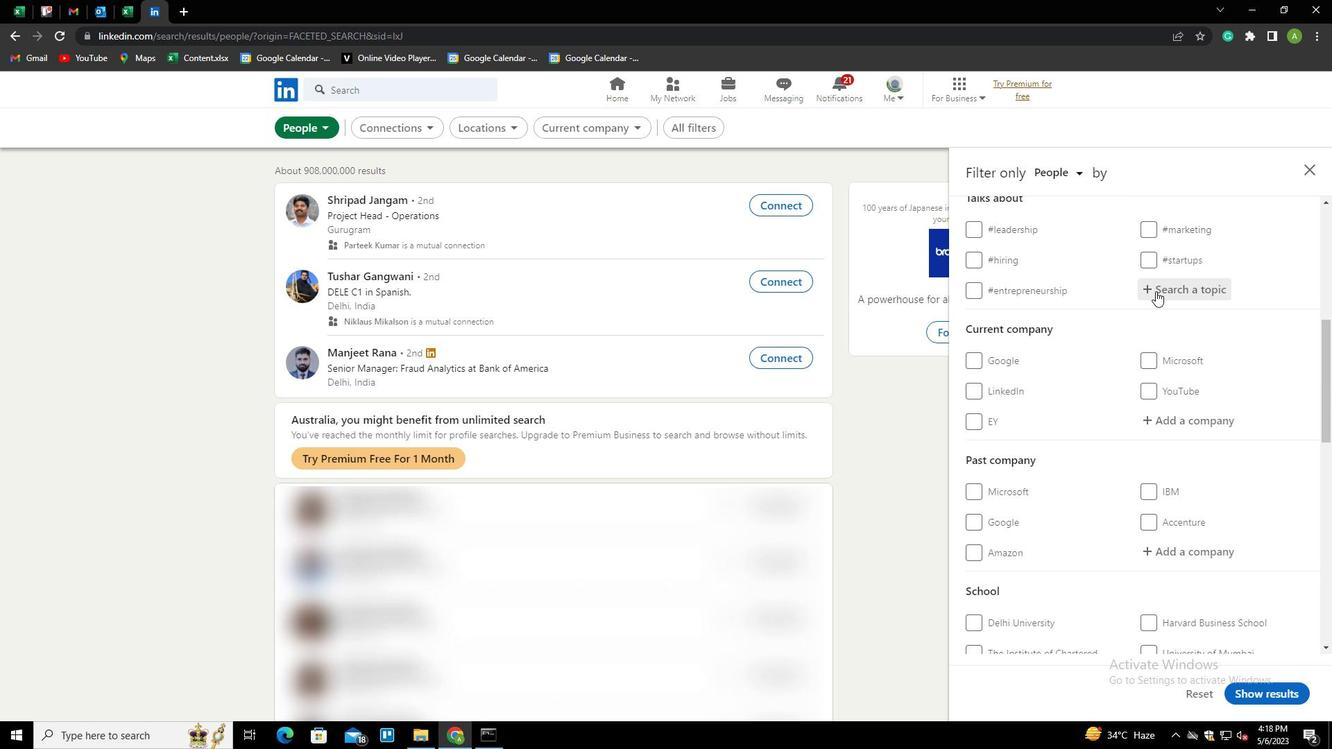 
Action: Key pressed R
Screenshot: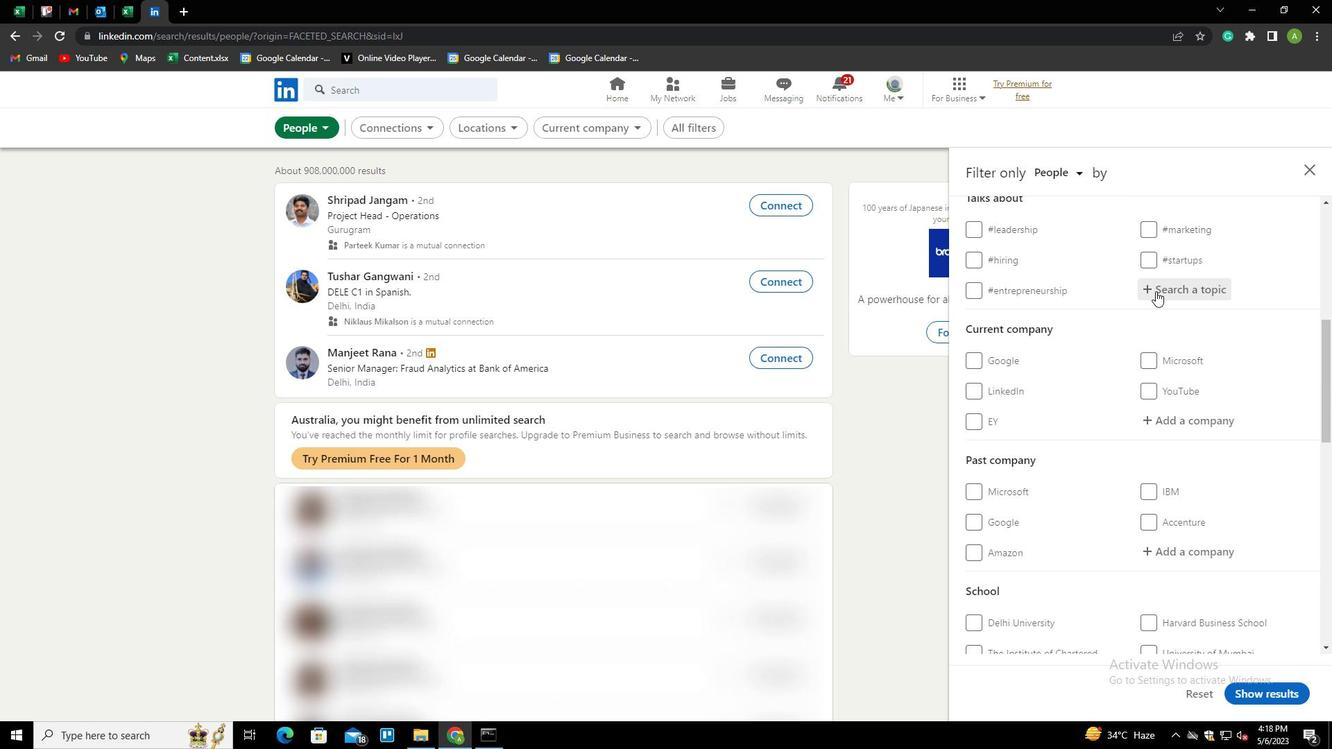 
Action: Mouse moved to (1155, 291)
Screenshot: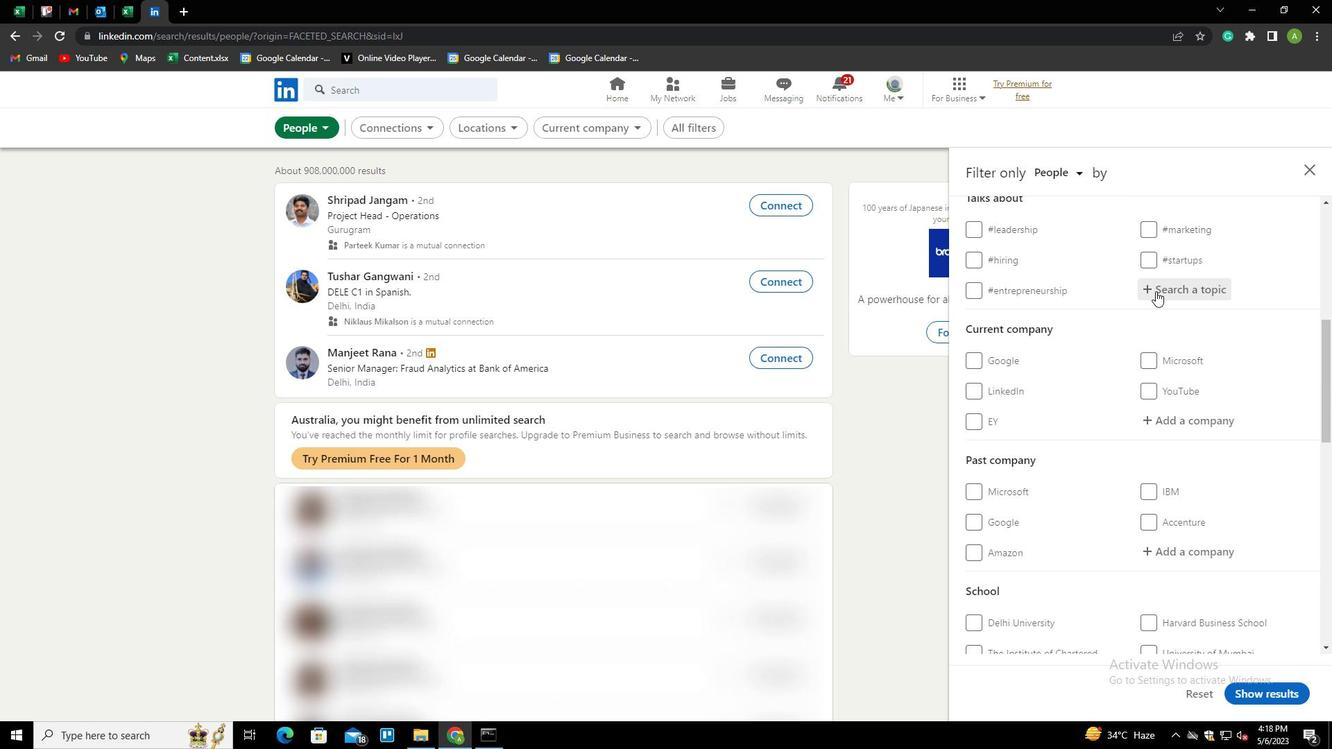 
Action: Key pressed E
Screenshot: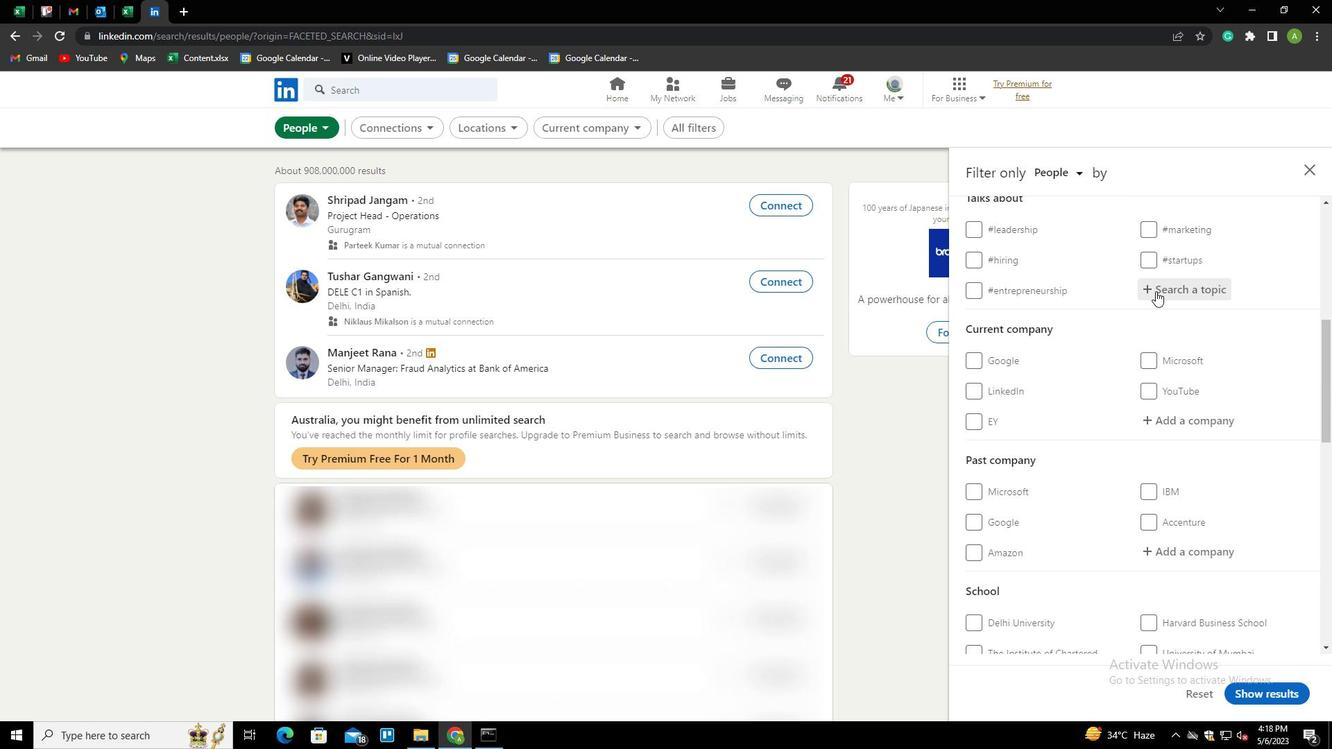
Action: Mouse moved to (1153, 290)
Screenshot: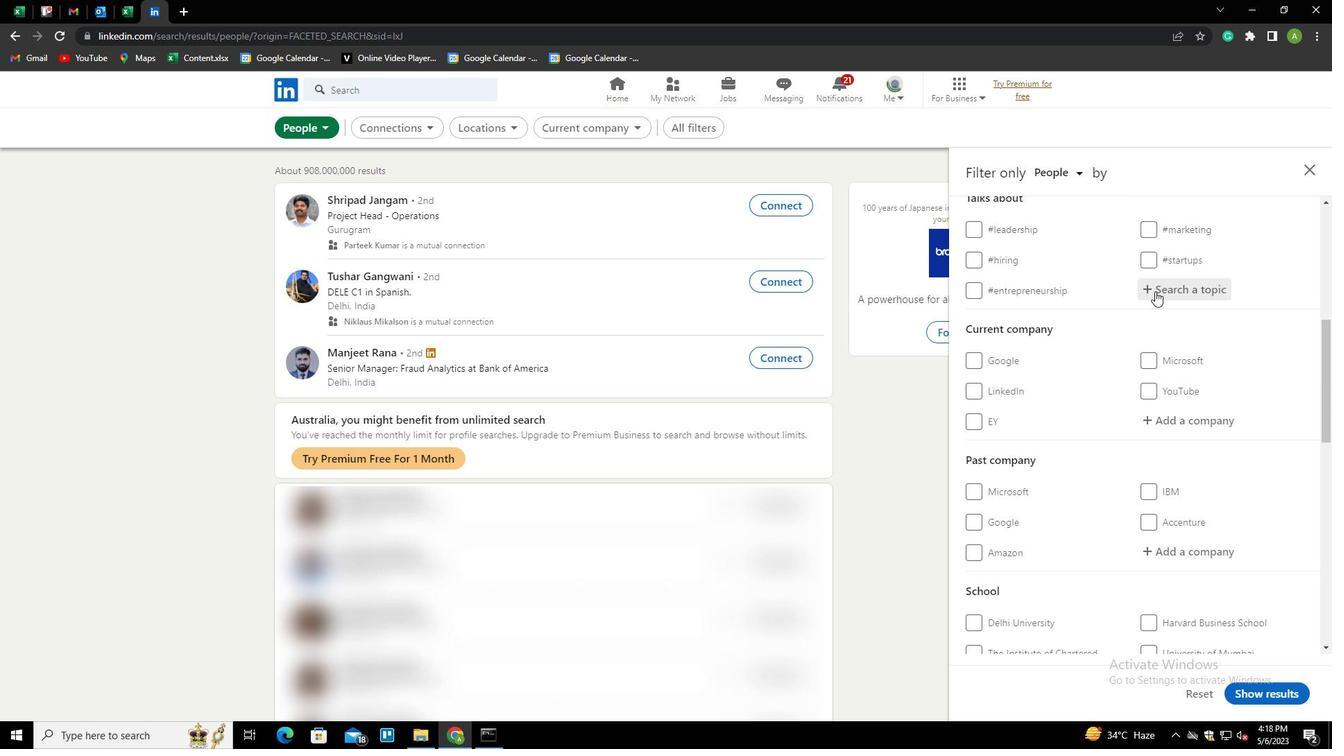 
Action: Key pressed A
Screenshot: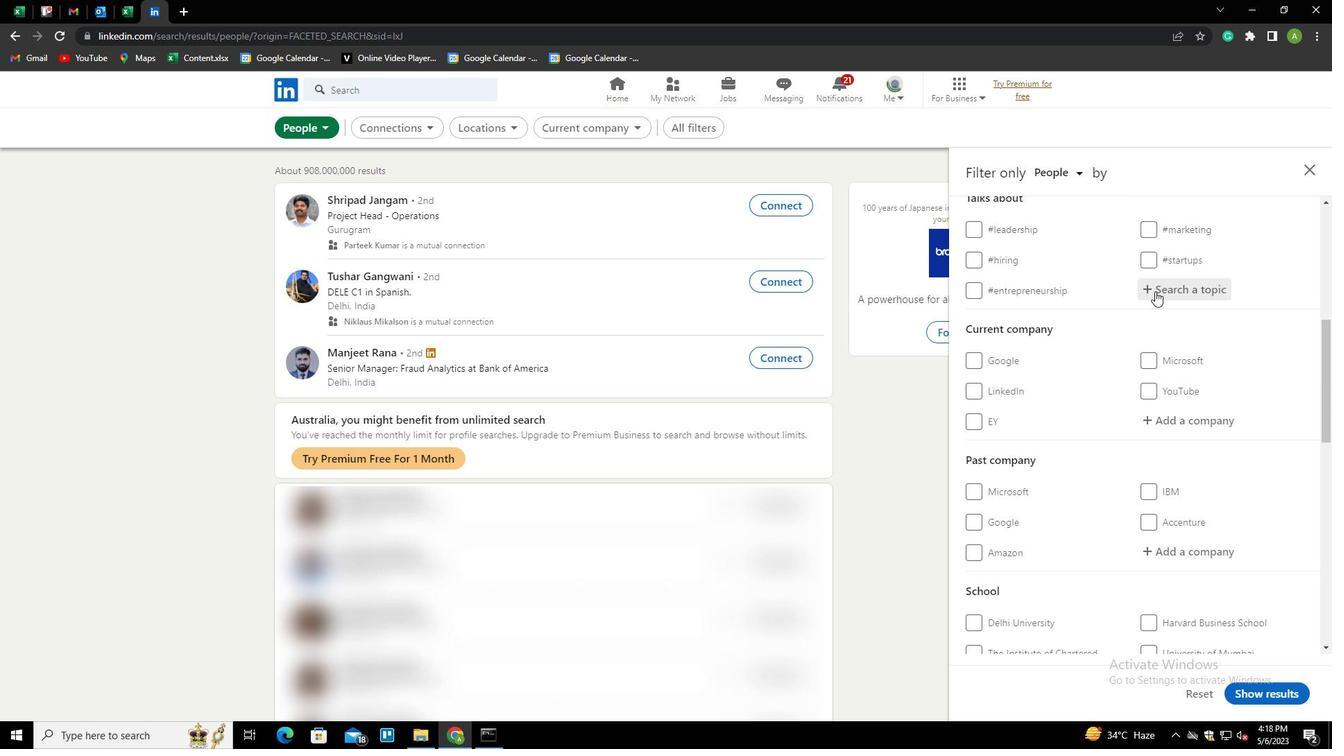
Action: Mouse moved to (1153, 290)
Screenshot: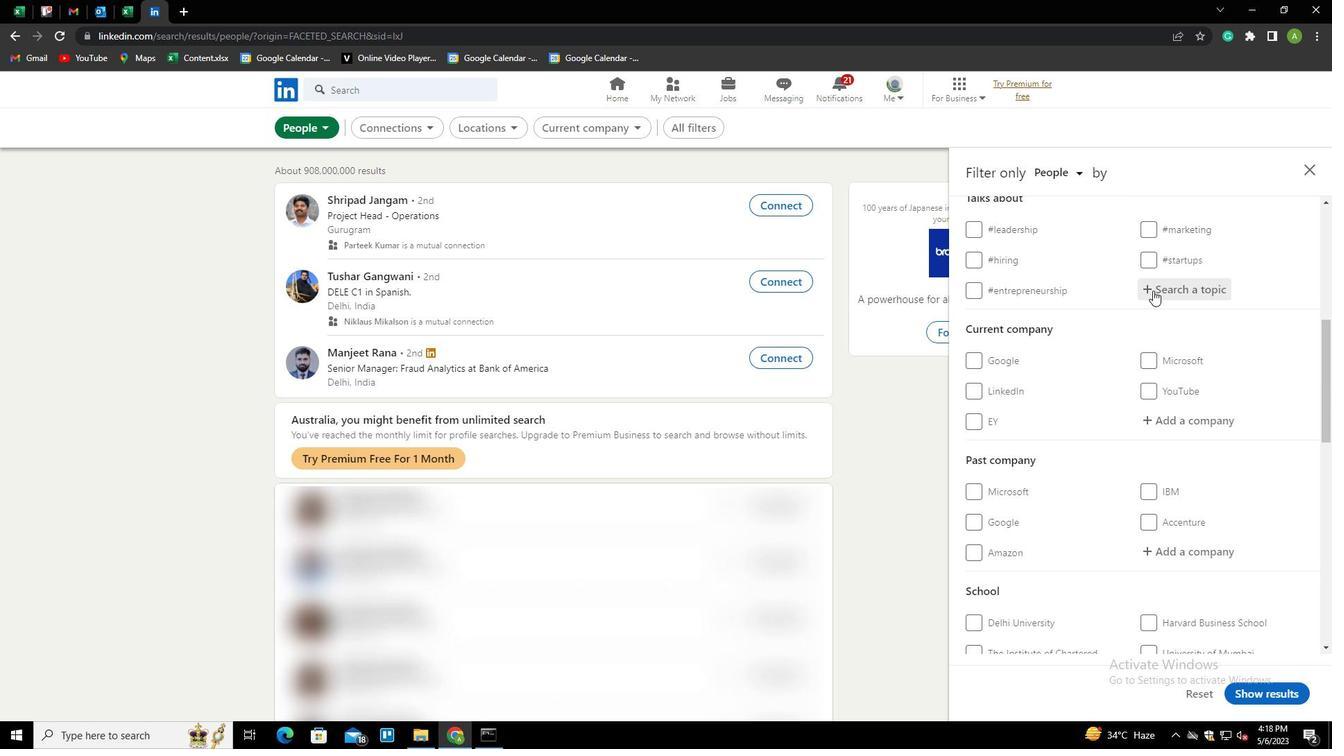 
Action: Key pressed LOR<Key.backspace><Key.backspace>TOR<Key.down><Key.enter>
Screenshot: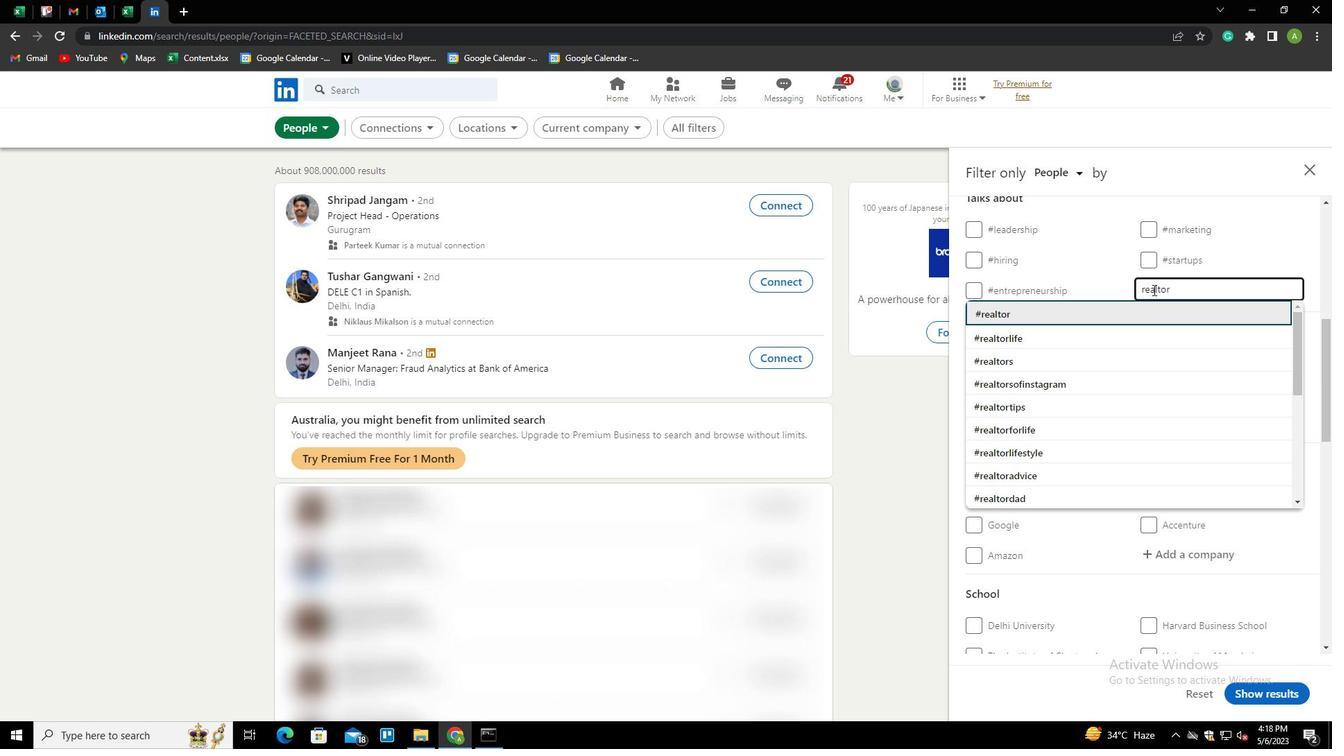 
Action: Mouse scrolled (1153, 289) with delta (0, 0)
Screenshot: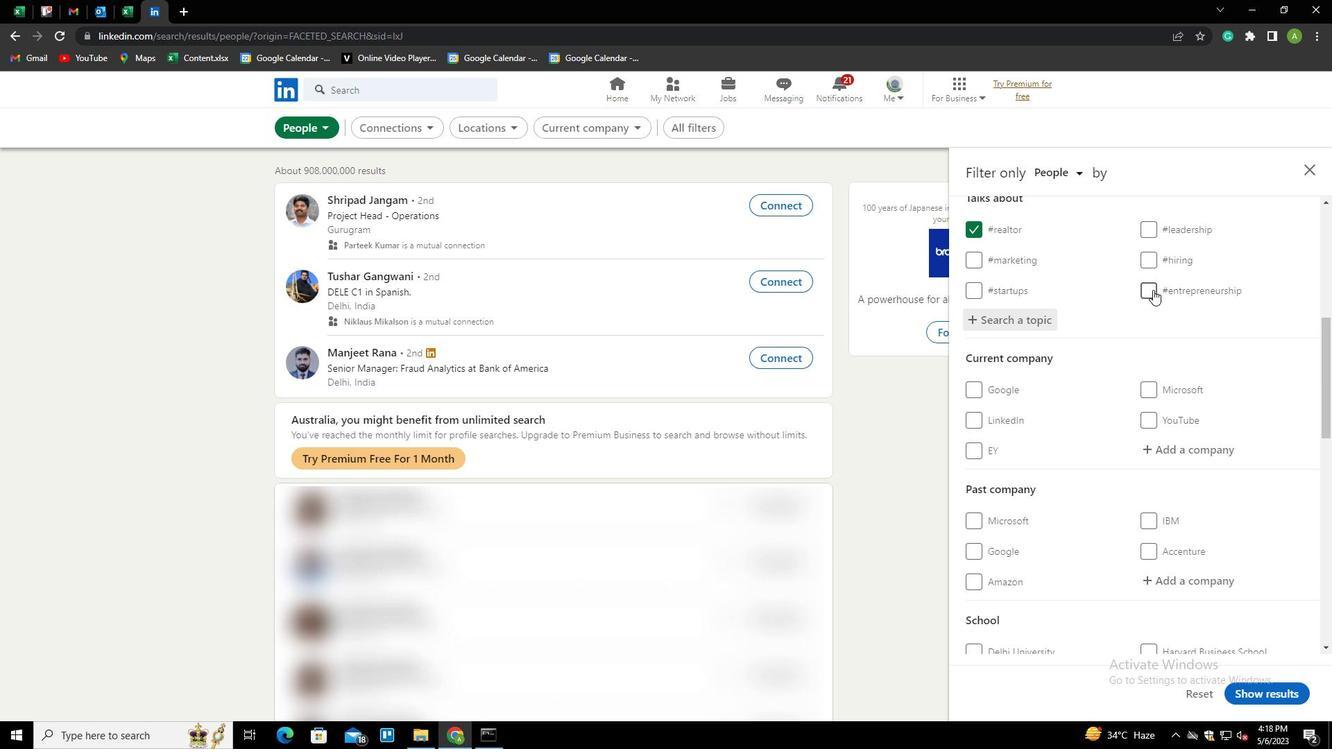 
Action: Mouse moved to (1153, 292)
Screenshot: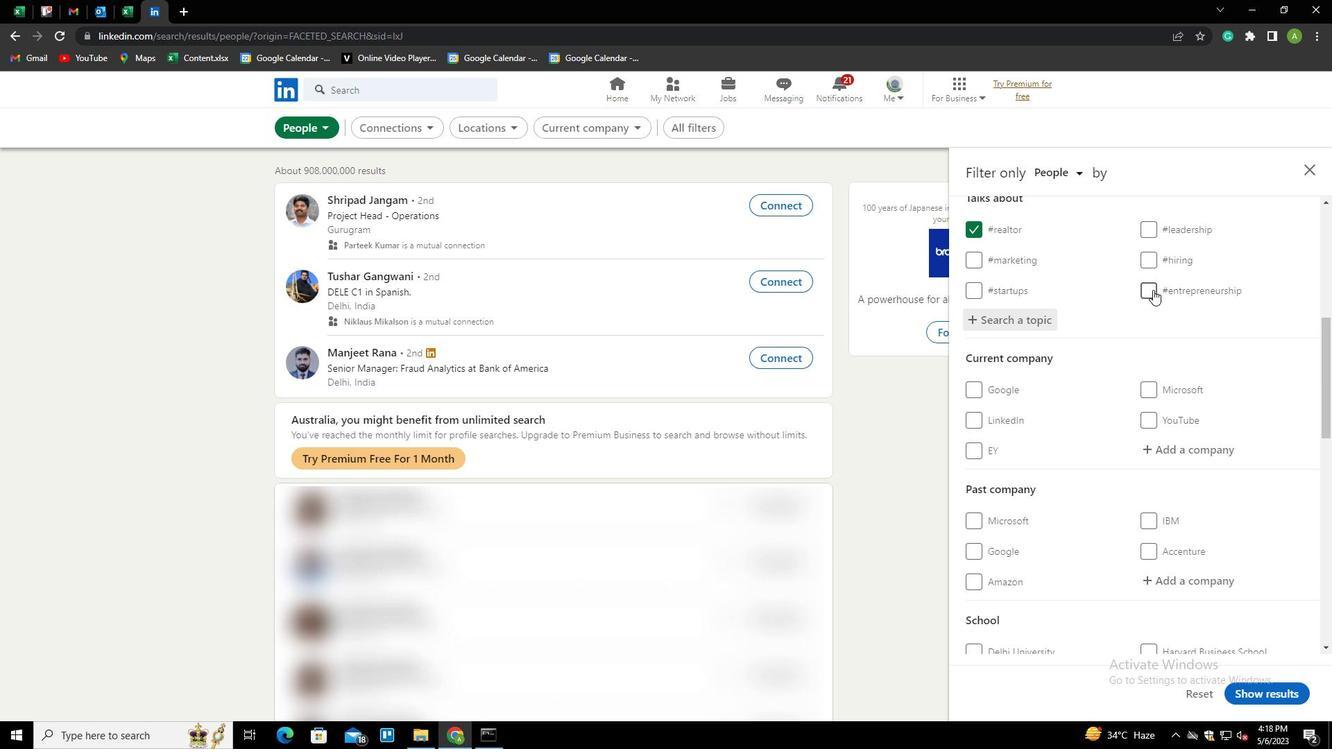 
Action: Mouse scrolled (1153, 291) with delta (0, 0)
Screenshot: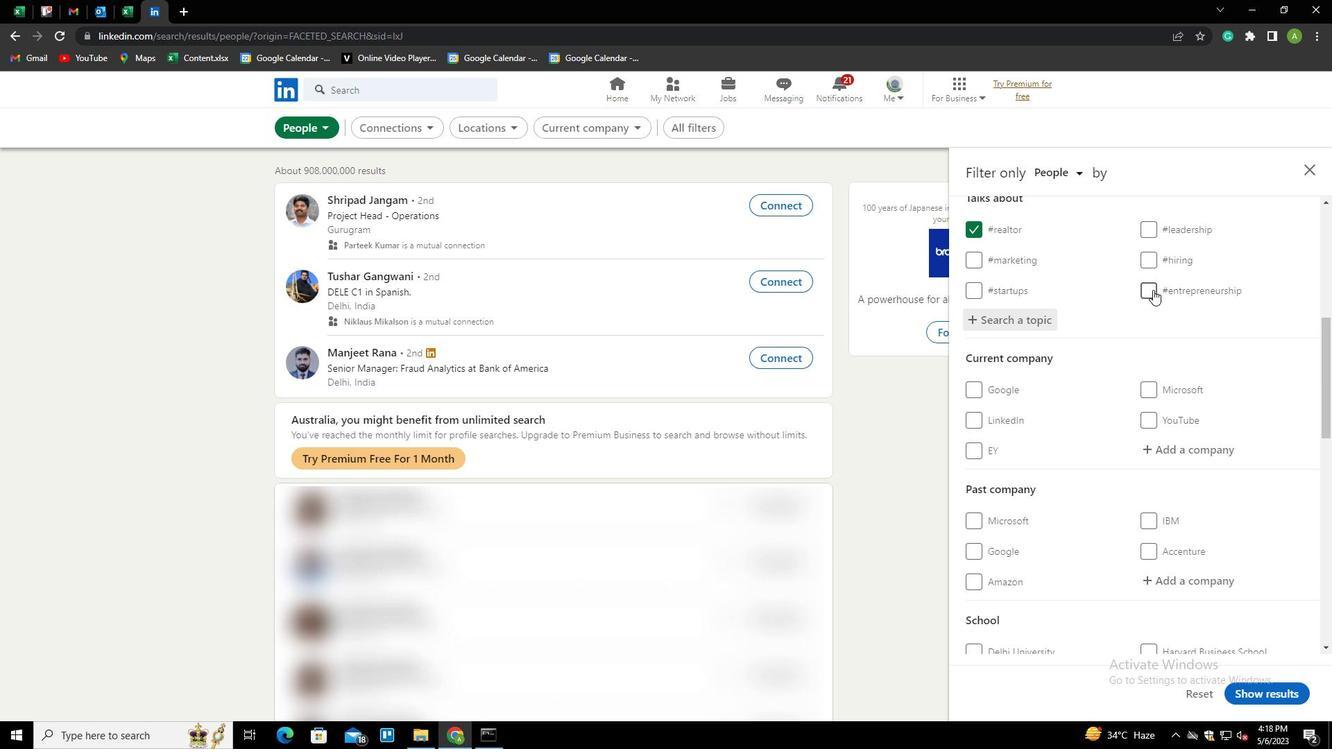 
Action: Mouse moved to (1151, 305)
Screenshot: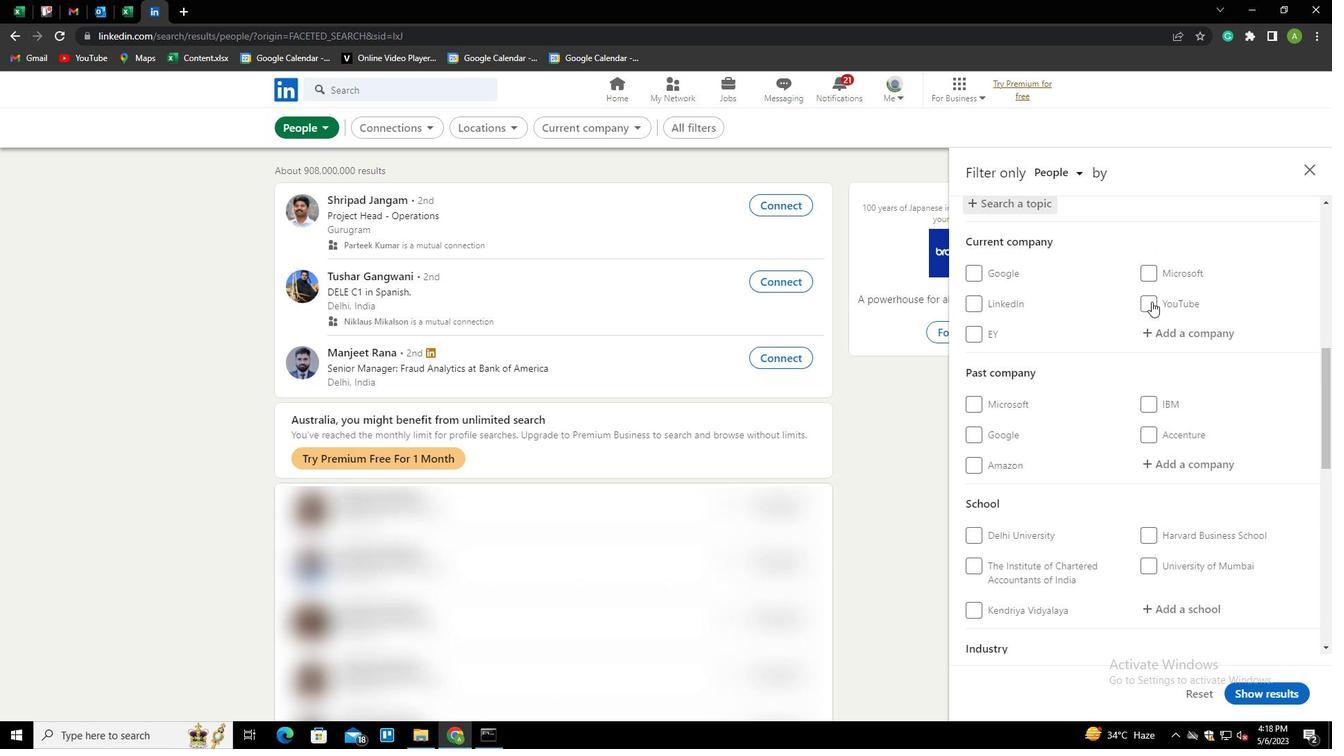 
Action: Mouse scrolled (1151, 304) with delta (0, 0)
Screenshot: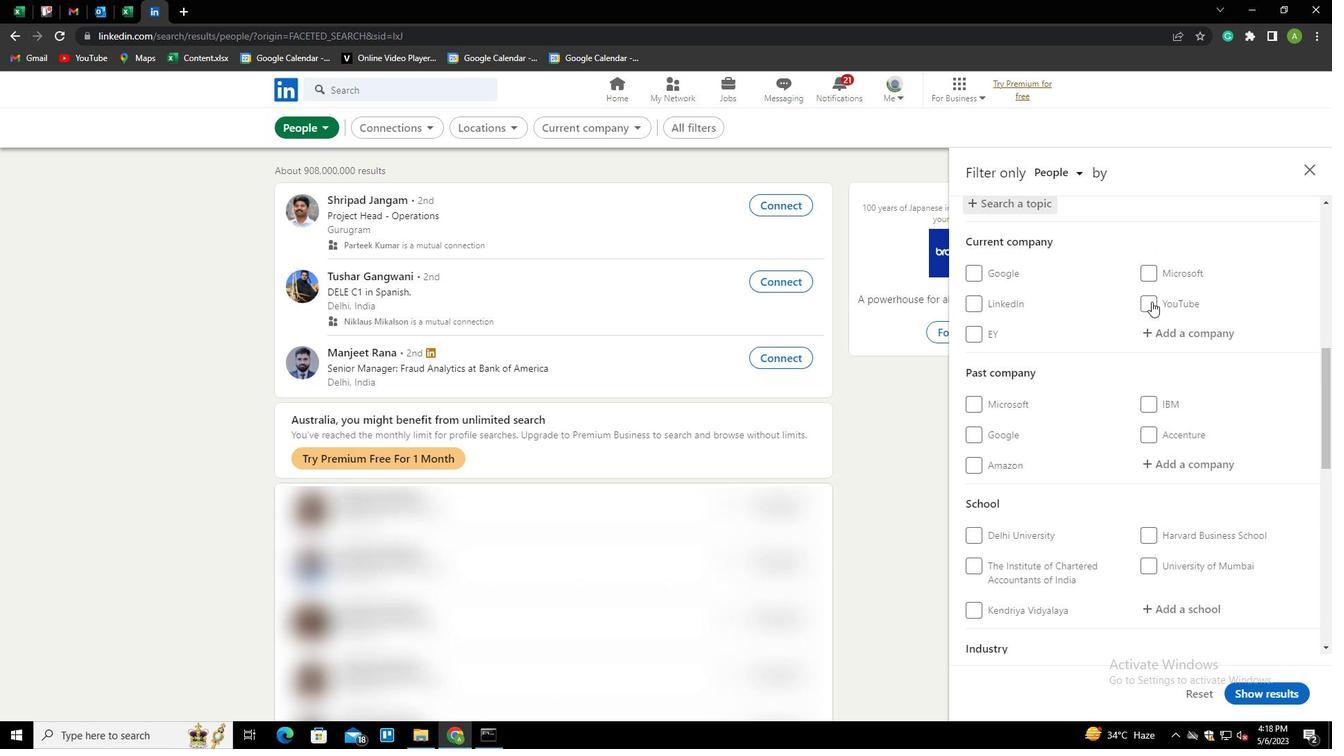 
Action: Mouse moved to (1147, 314)
Screenshot: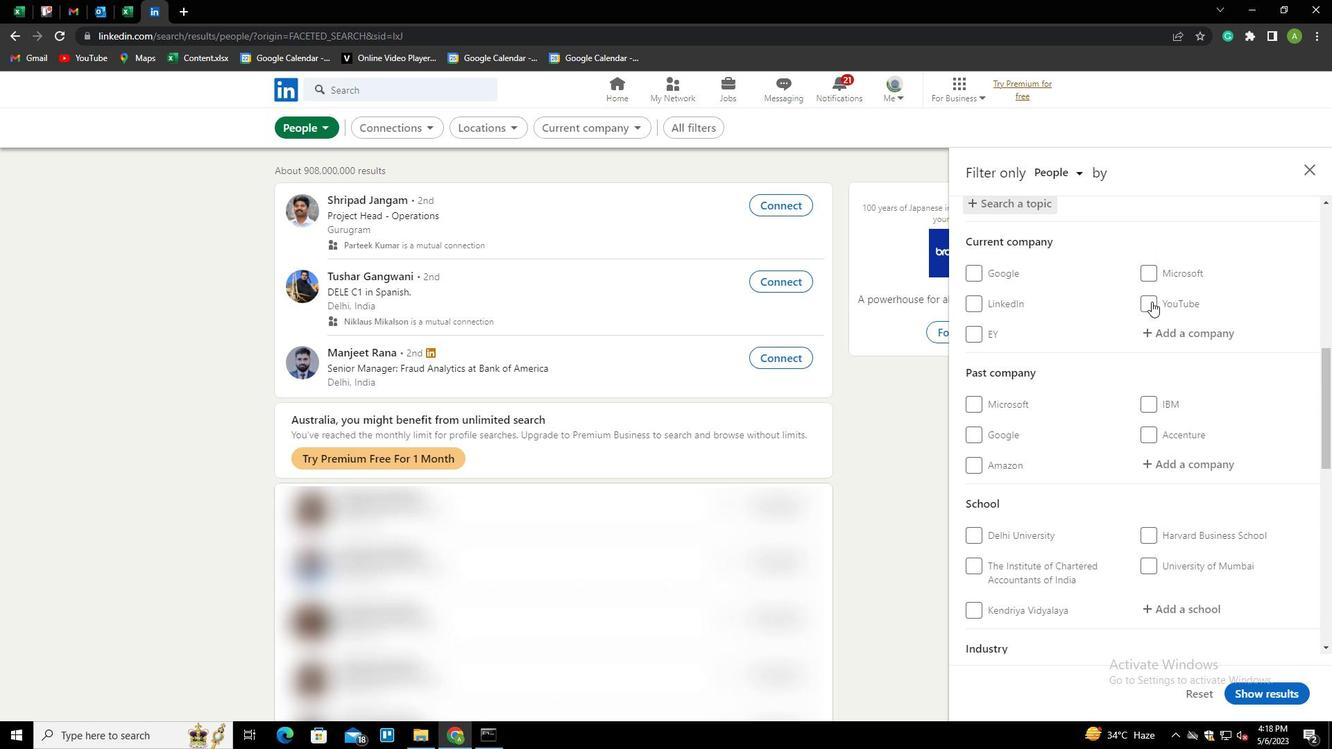
Action: Mouse scrolled (1147, 313) with delta (0, 0)
Screenshot: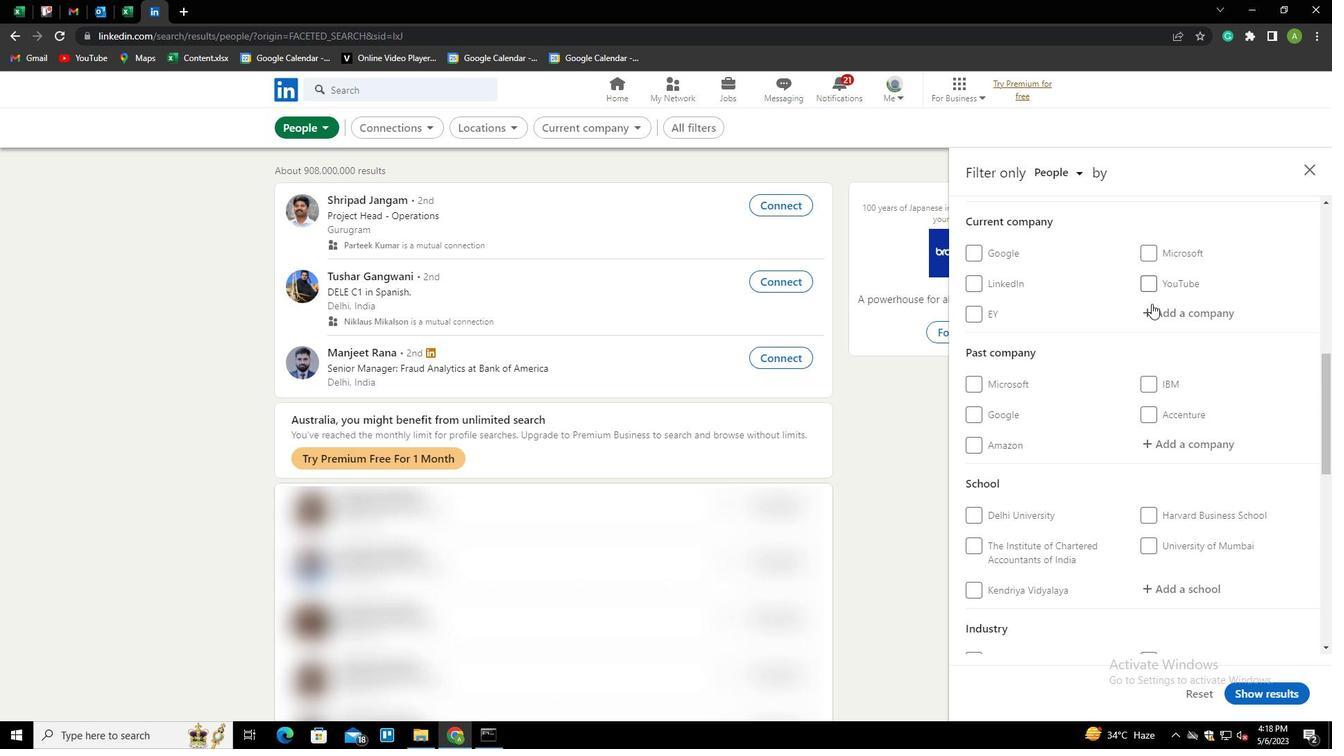 
Action: Mouse scrolled (1147, 313) with delta (0, 0)
Screenshot: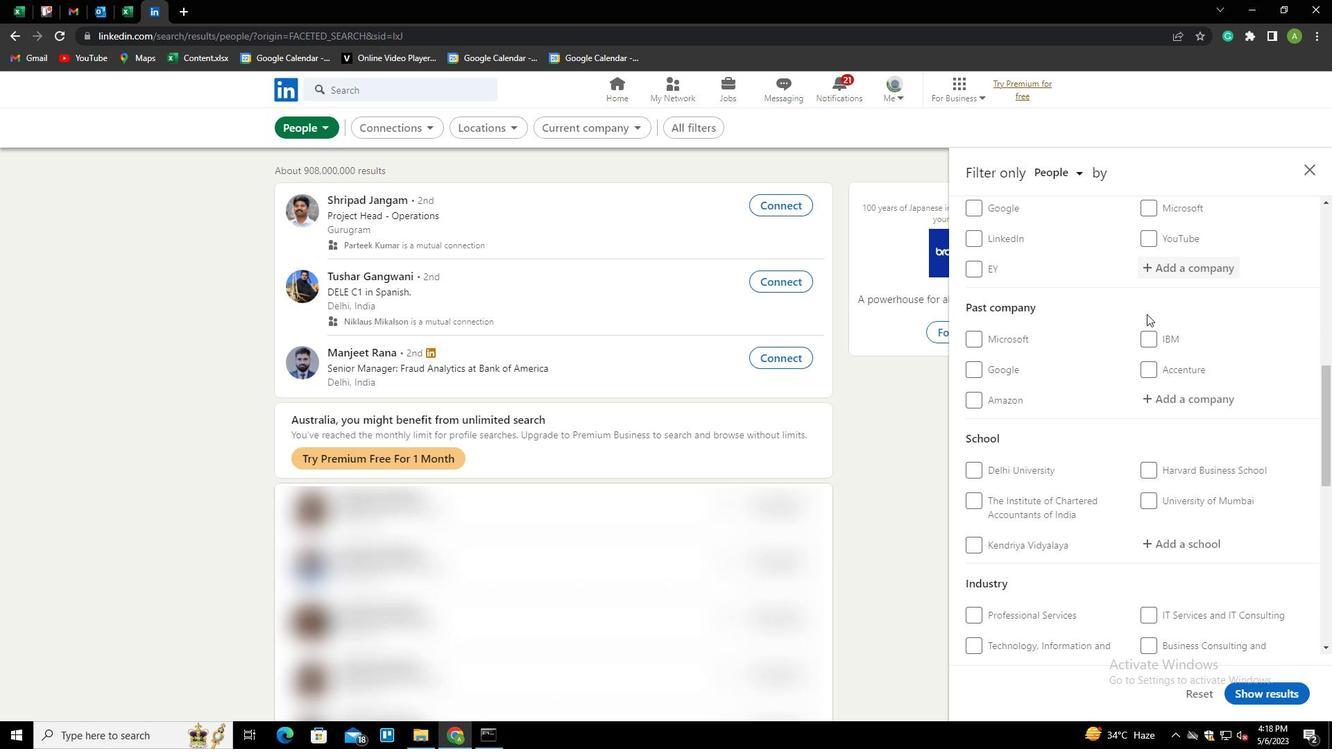
Action: Mouse scrolled (1147, 313) with delta (0, 0)
Screenshot: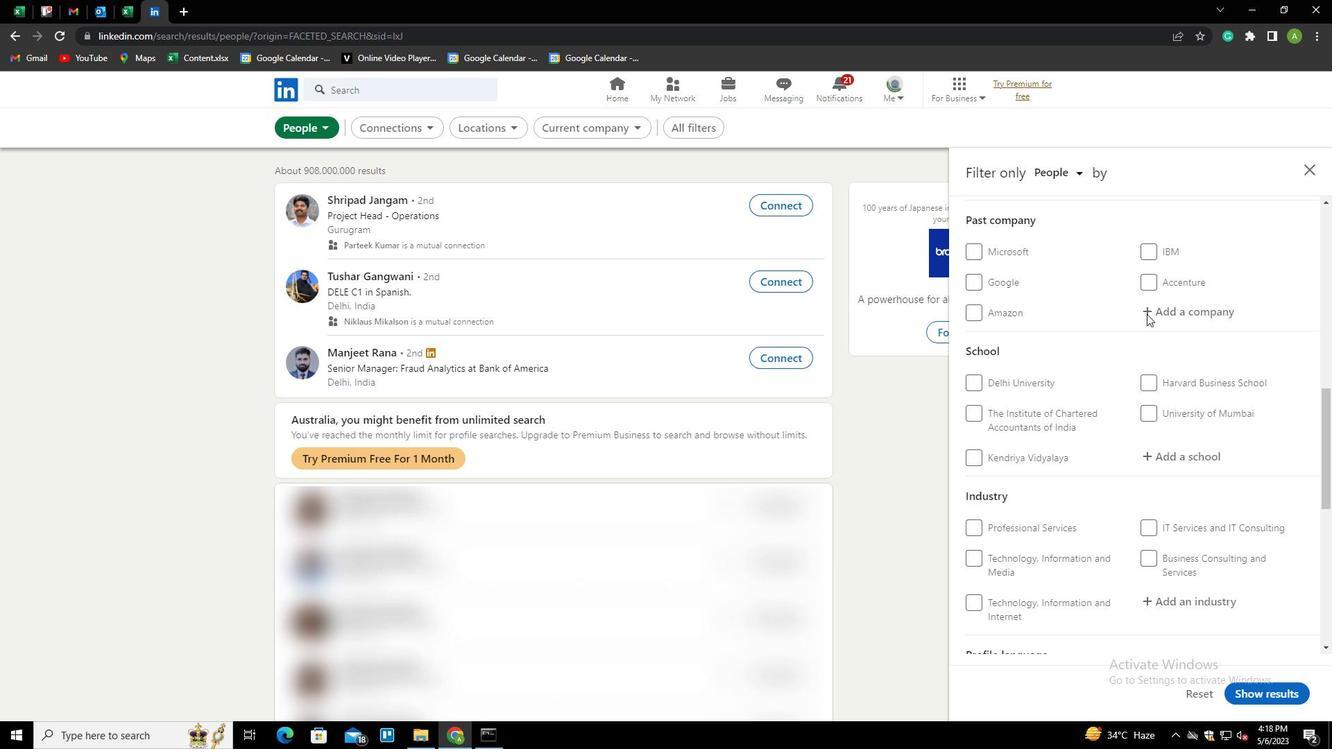 
Action: Mouse scrolled (1147, 313) with delta (0, 0)
Screenshot: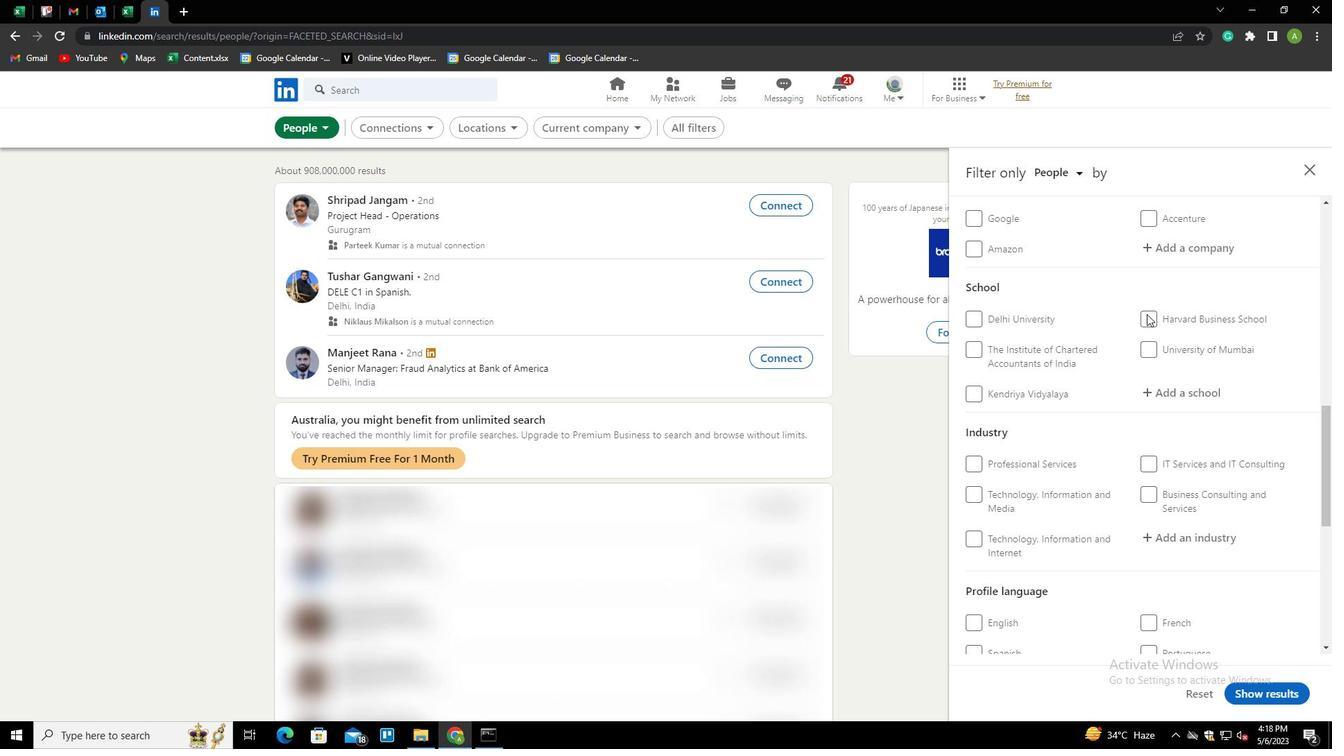 
Action: Mouse moved to (1156, 474)
Screenshot: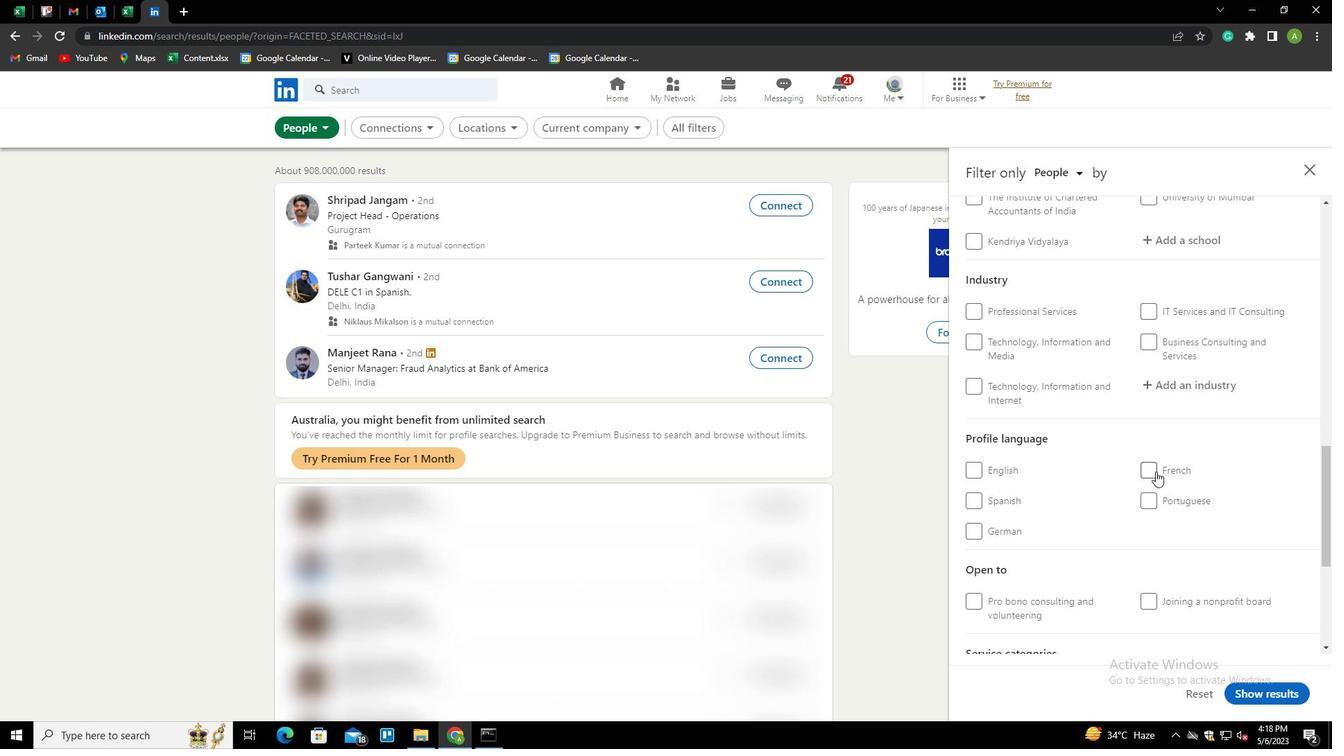 
Action: Mouse pressed left at (1156, 474)
Screenshot: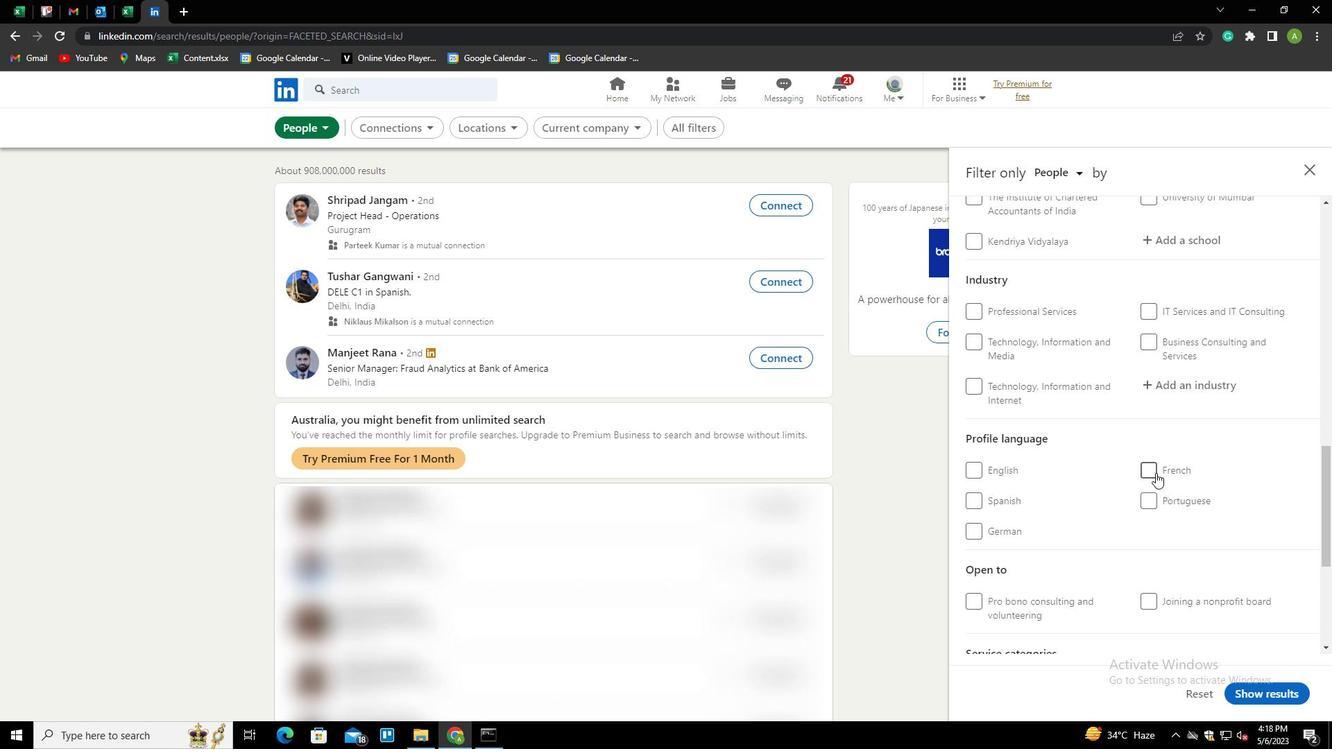 
Action: Mouse moved to (1192, 426)
Screenshot: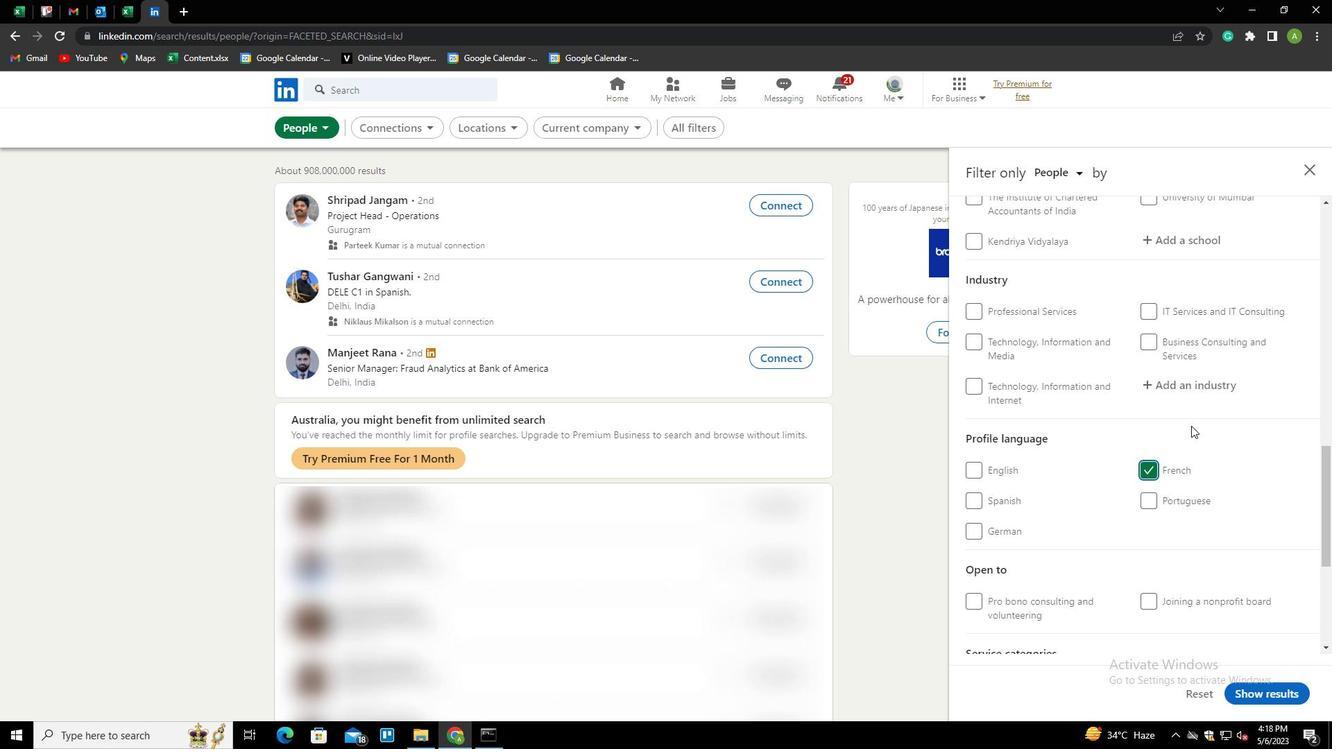 
Action: Mouse scrolled (1192, 426) with delta (0, 0)
Screenshot: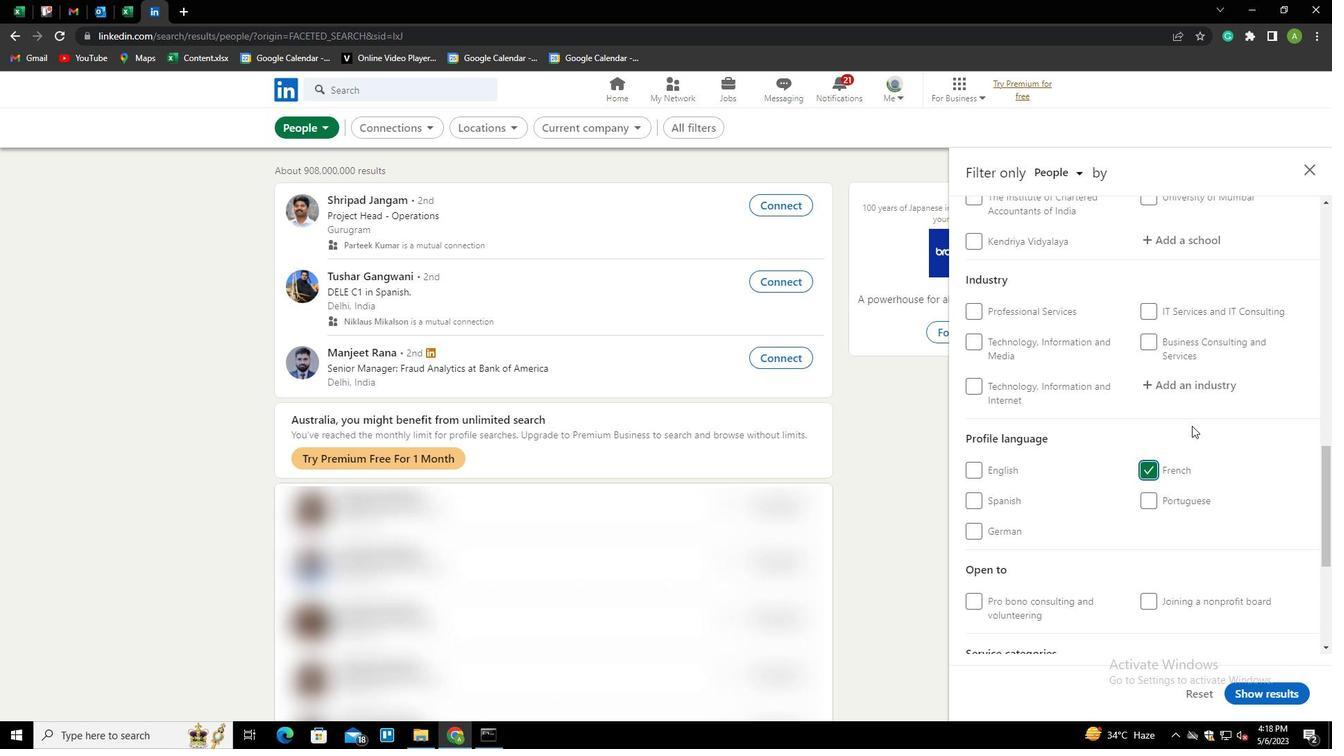 
Action: Mouse moved to (1192, 425)
Screenshot: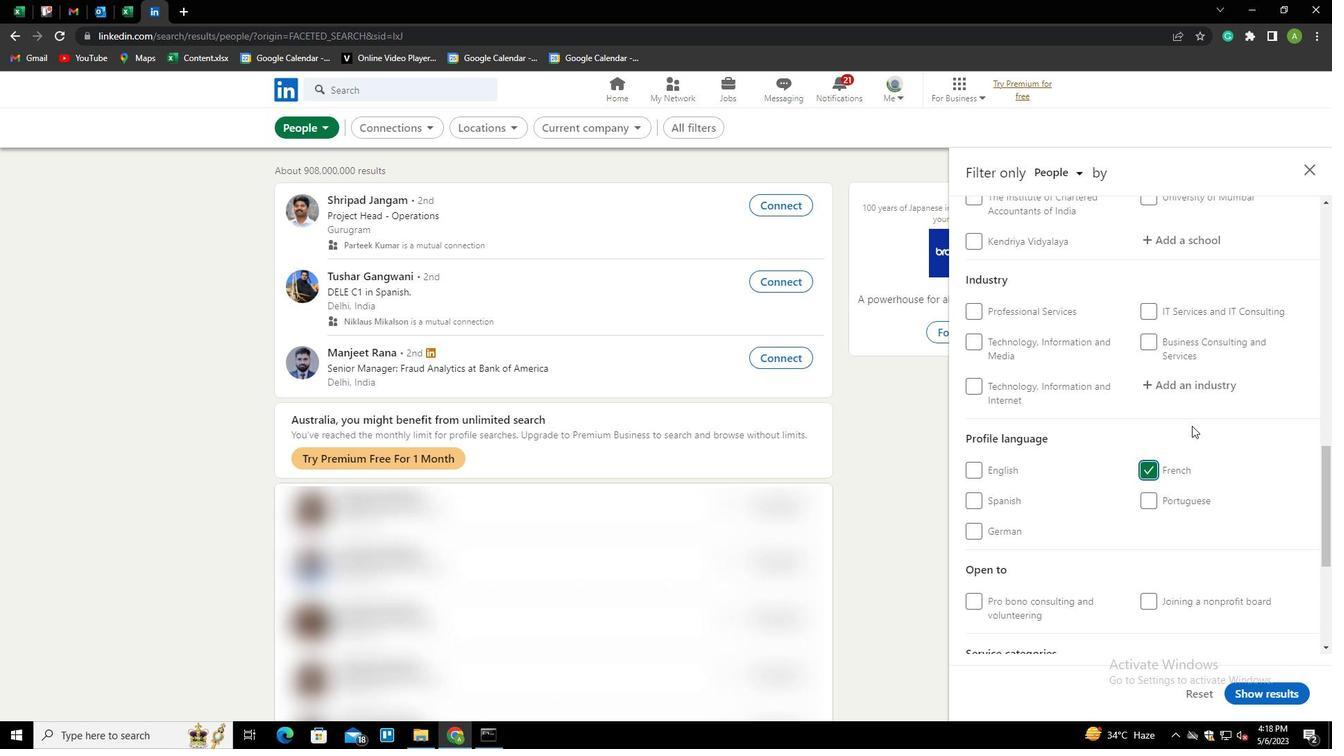 
Action: Mouse scrolled (1192, 426) with delta (0, 0)
Screenshot: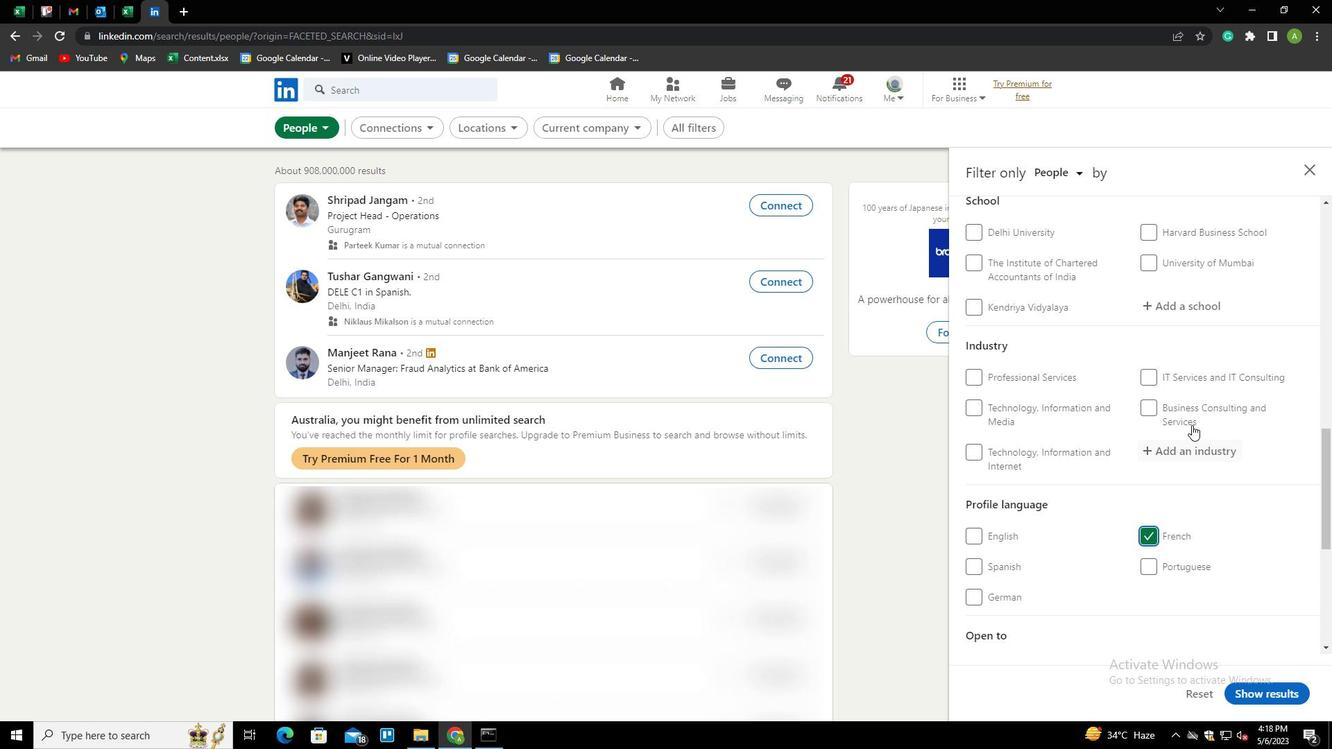 
Action: Mouse scrolled (1192, 426) with delta (0, 0)
Screenshot: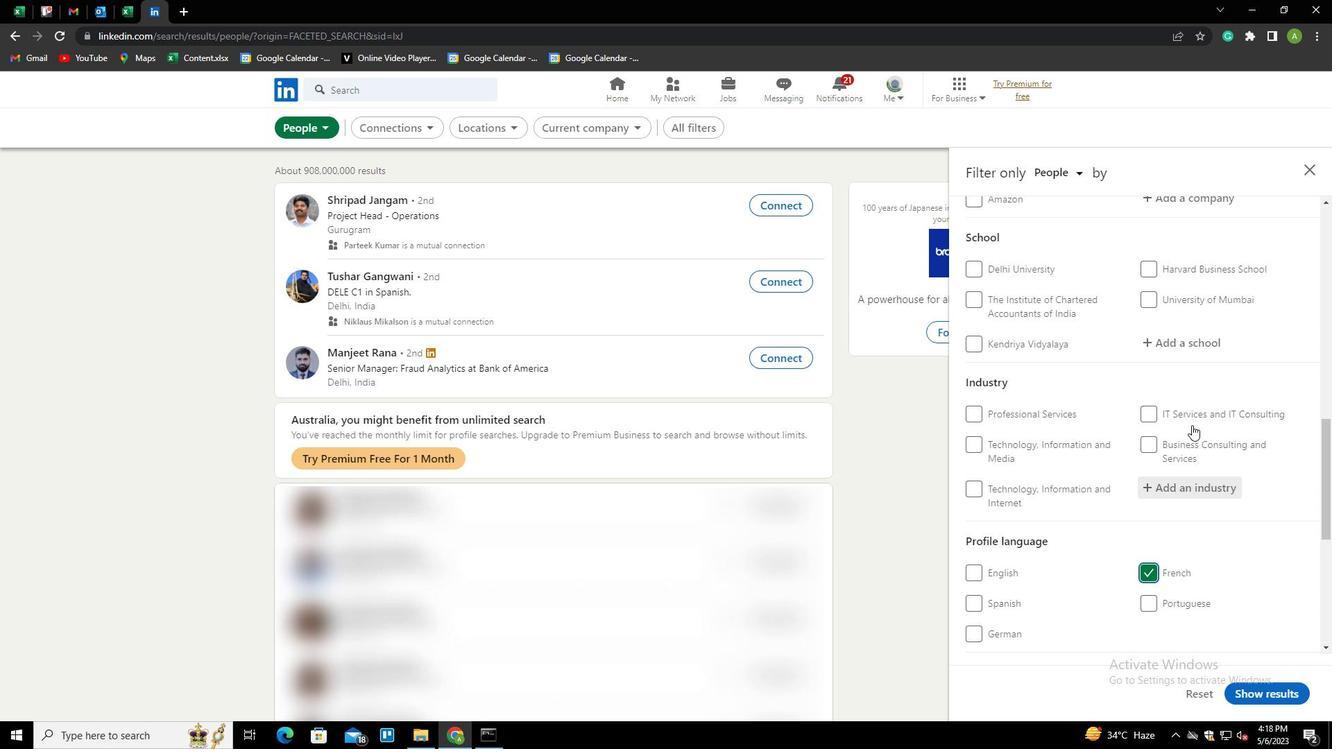
Action: Mouse scrolled (1192, 426) with delta (0, 0)
Screenshot: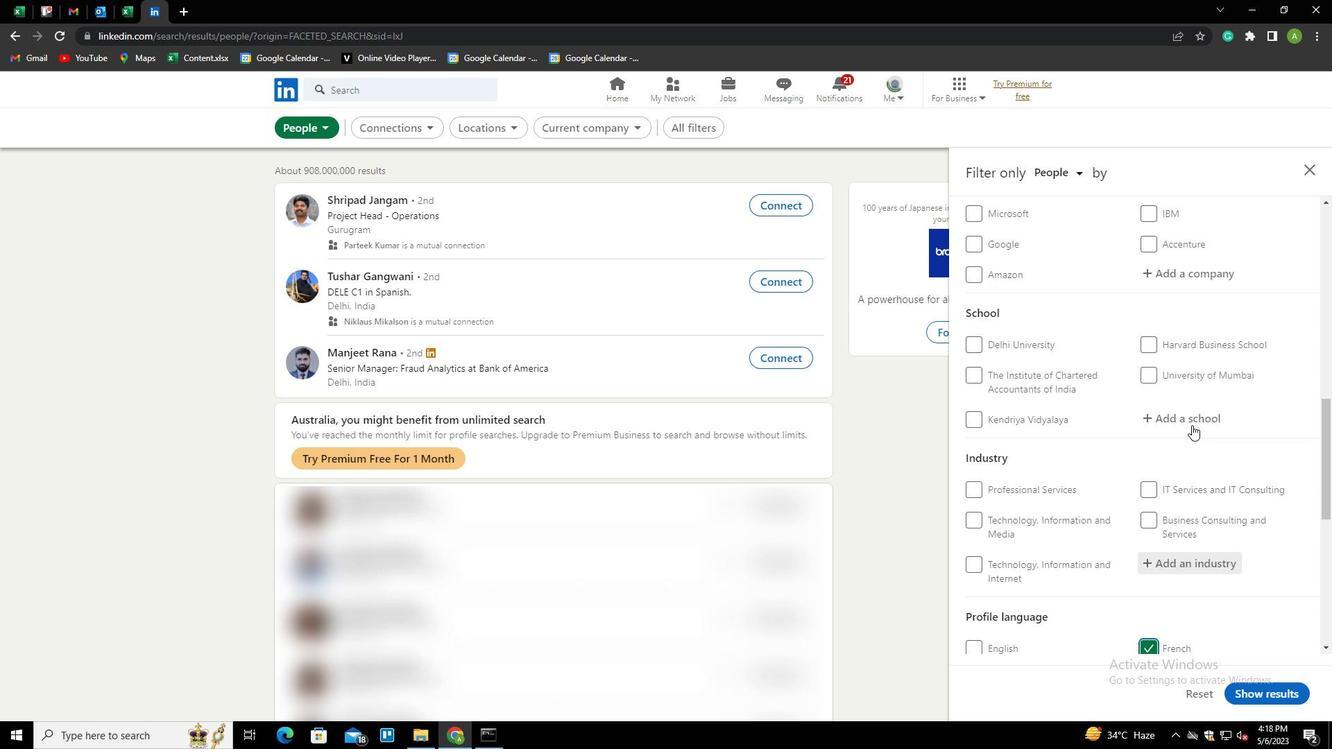 
Action: Mouse scrolled (1192, 426) with delta (0, 0)
Screenshot: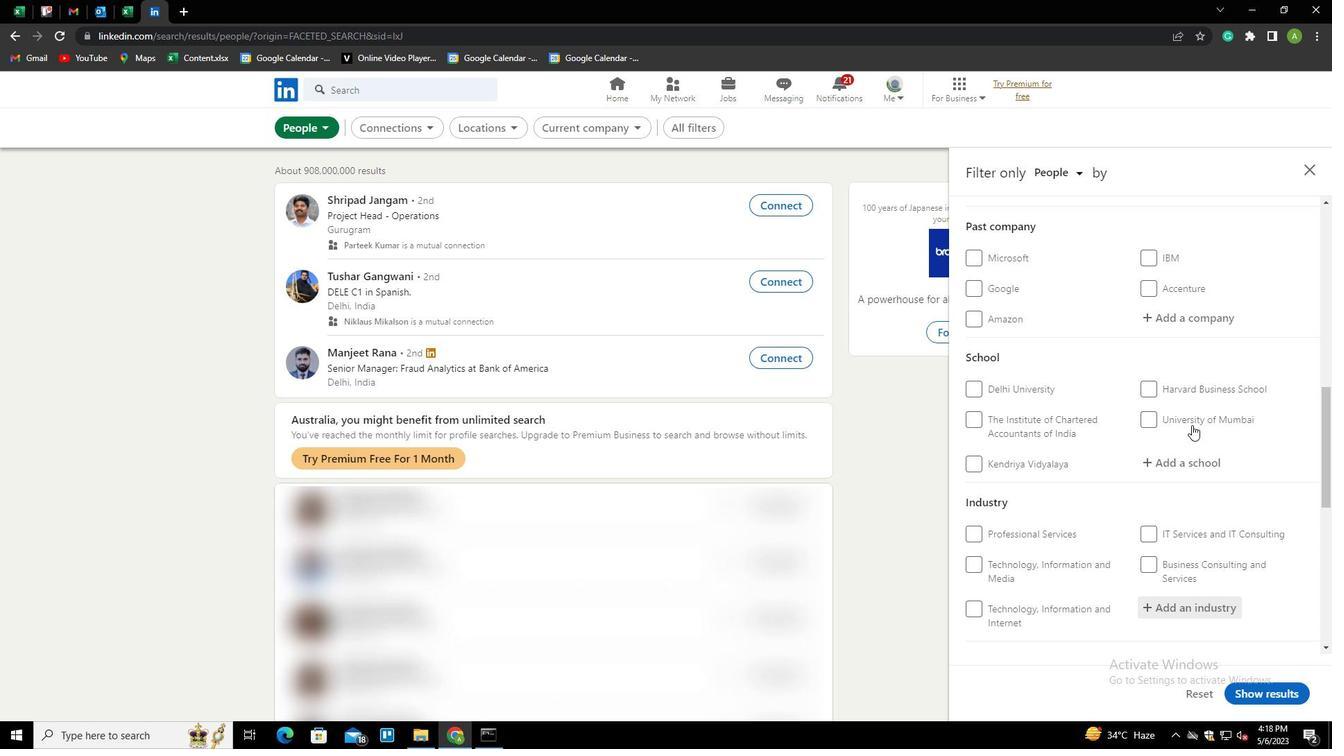 
Action: Mouse moved to (1192, 424)
Screenshot: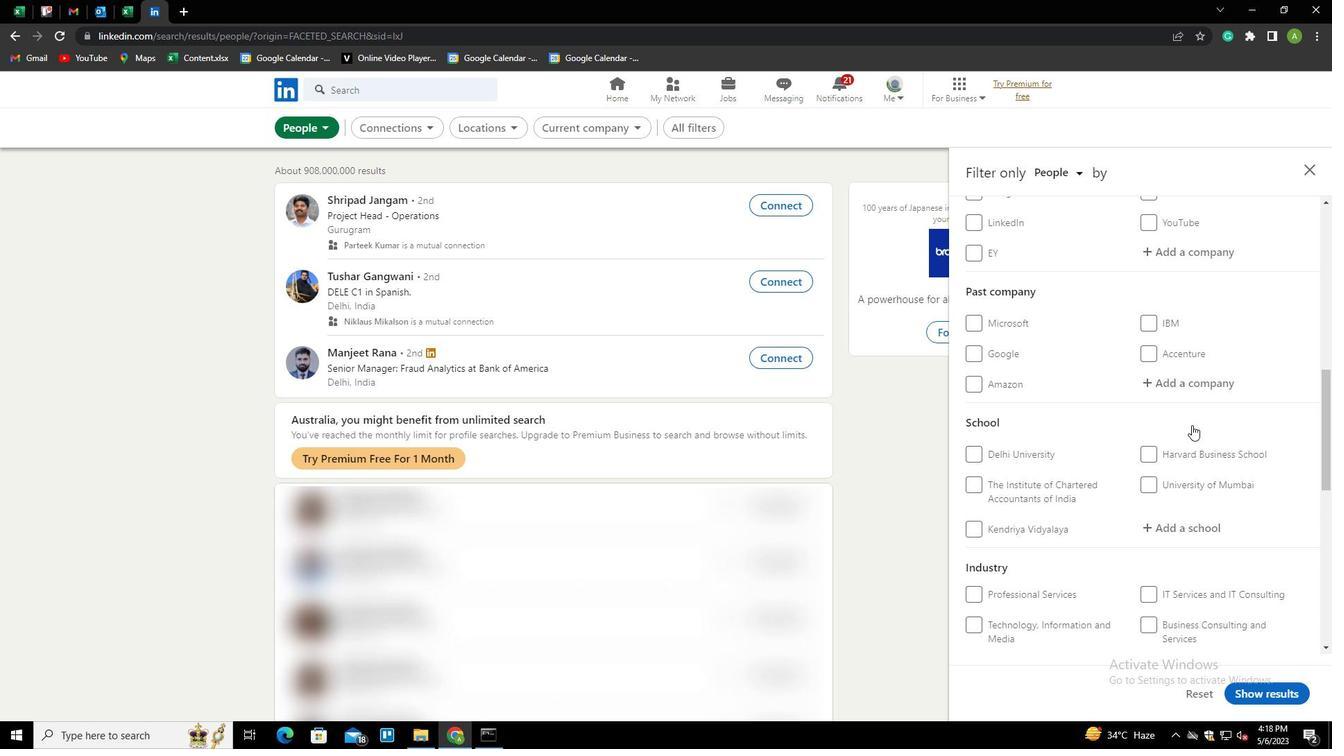 
Action: Mouse scrolled (1192, 424) with delta (0, 0)
Screenshot: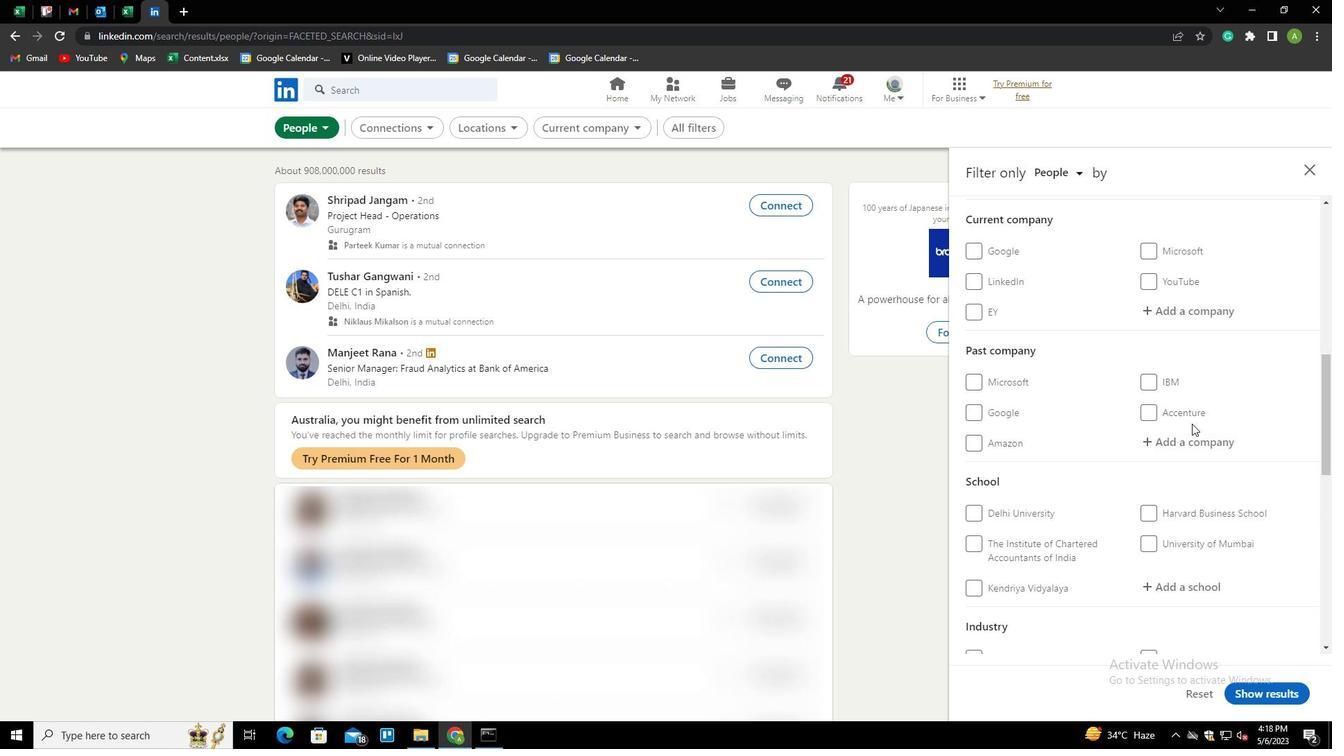 
Action: Mouse scrolled (1192, 424) with delta (0, 0)
Screenshot: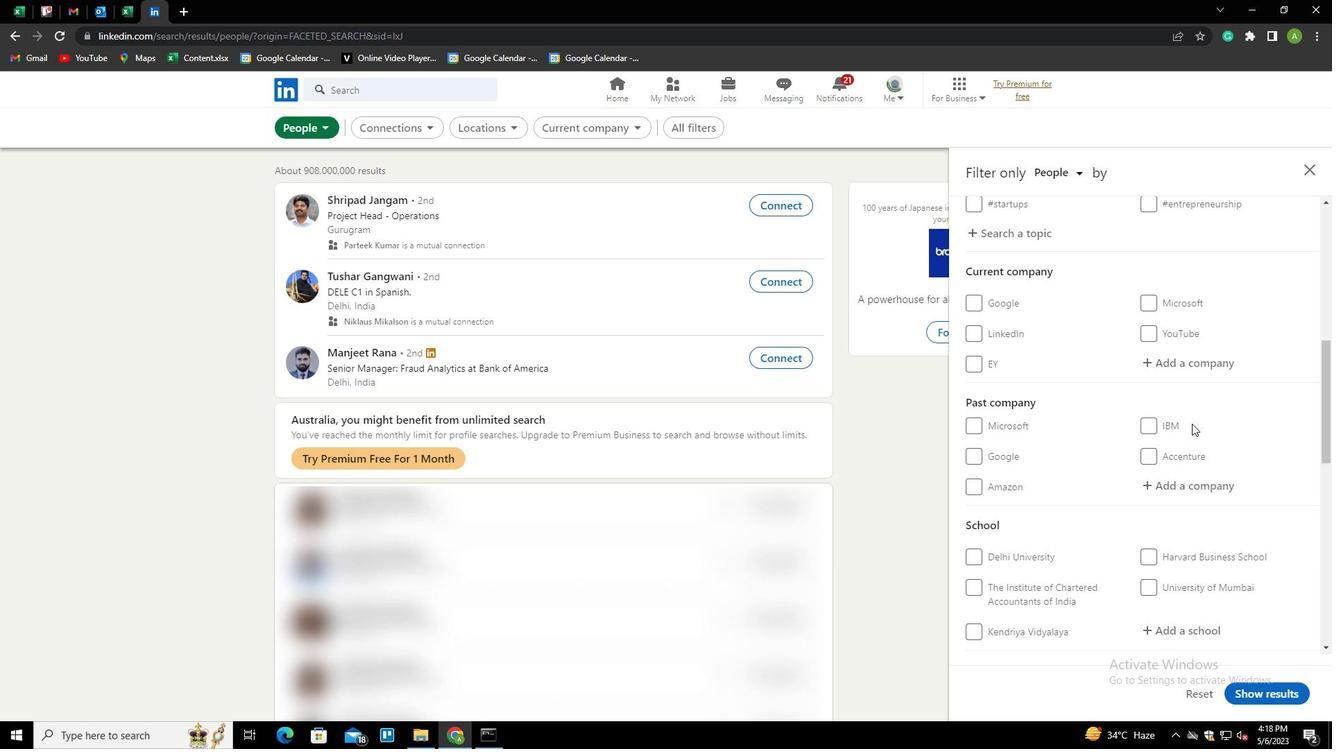 
Action: Mouse moved to (1181, 447)
Screenshot: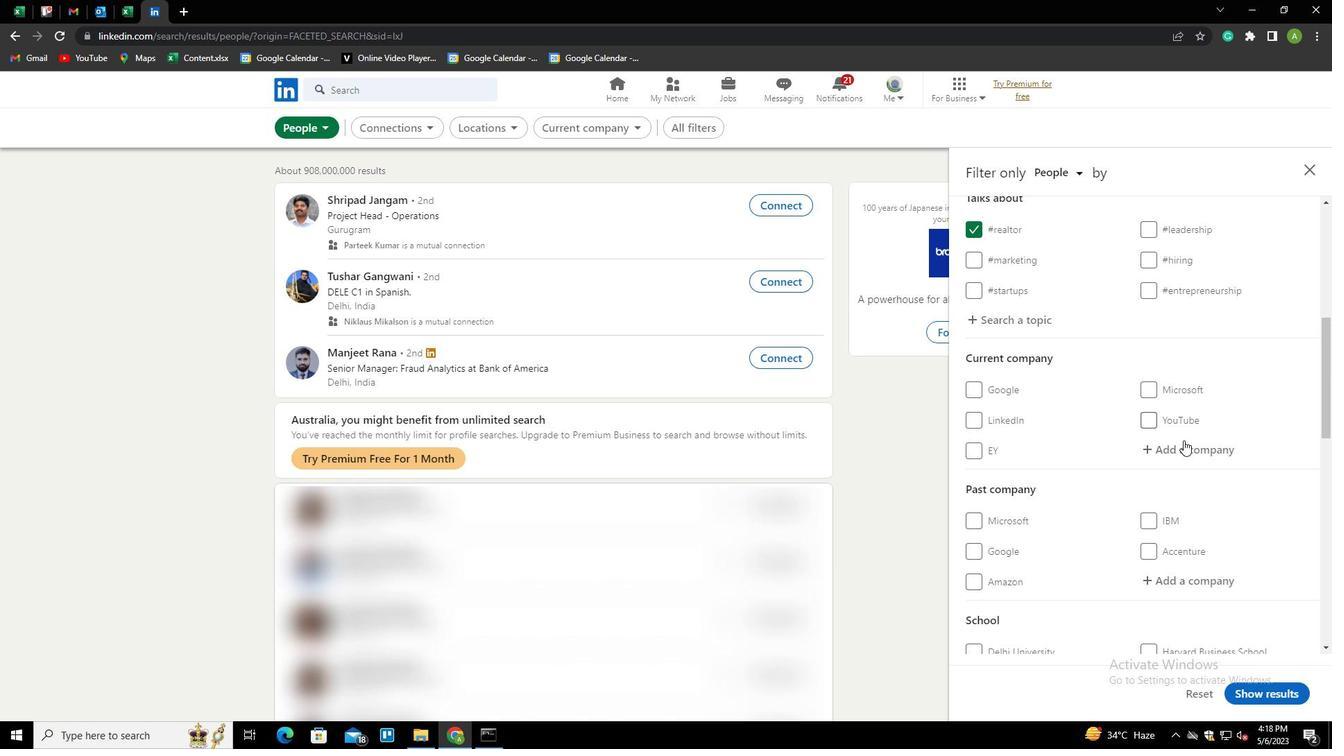 
Action: Mouse pressed left at (1181, 447)
Screenshot: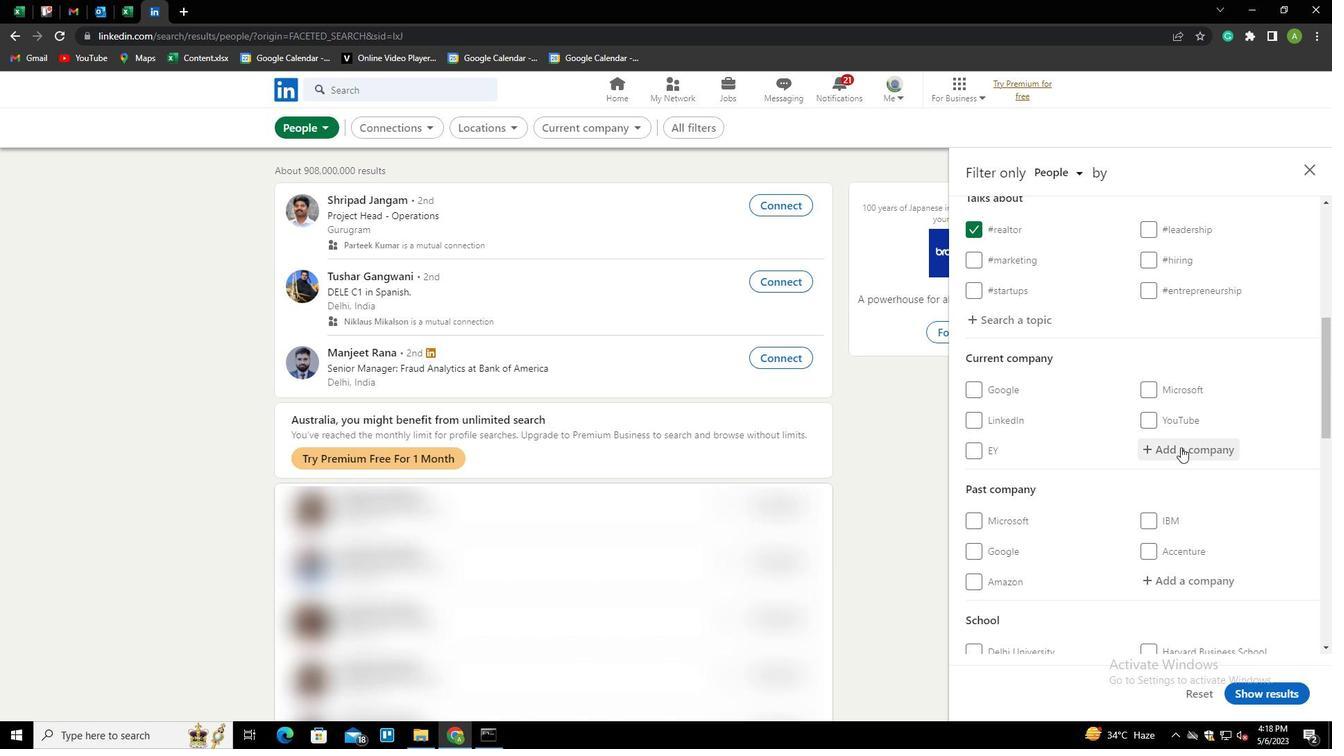 
Action: Key pressed <Key.shift>ES
Screenshot: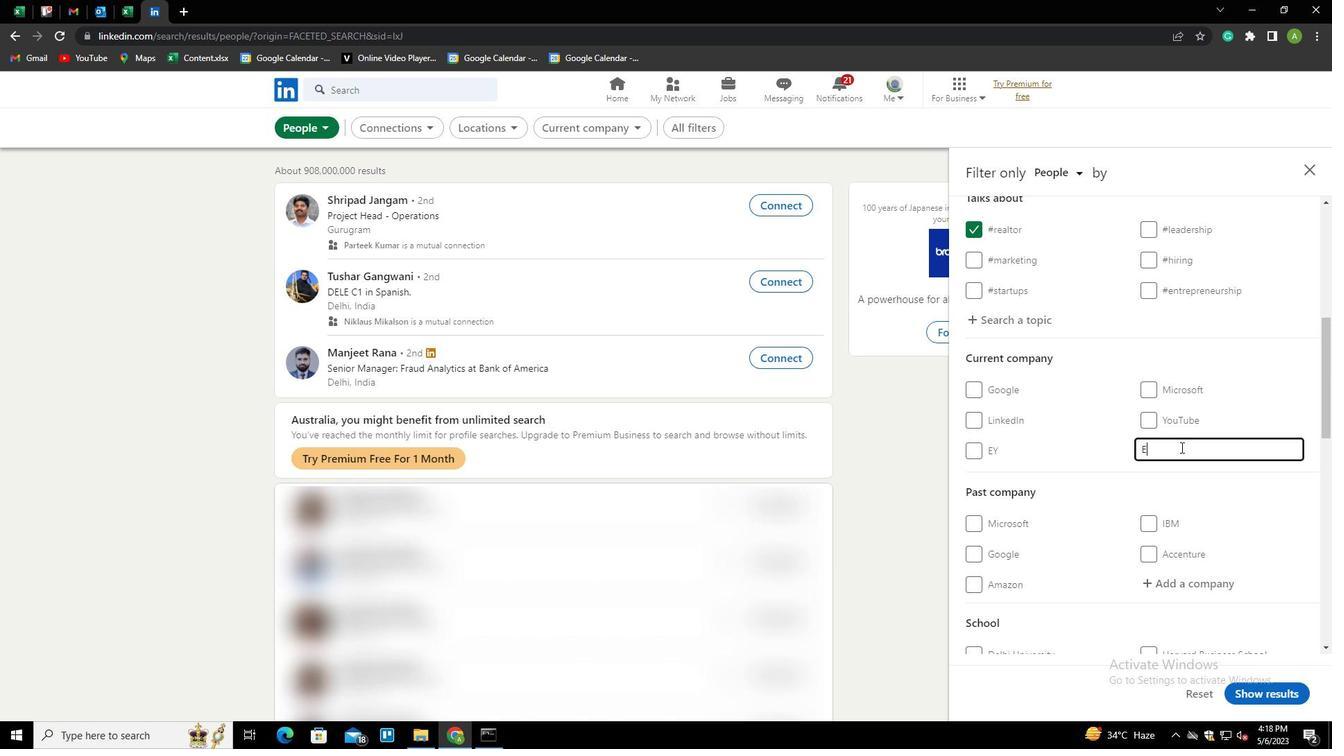 
Action: Mouse moved to (1175, 342)
Screenshot: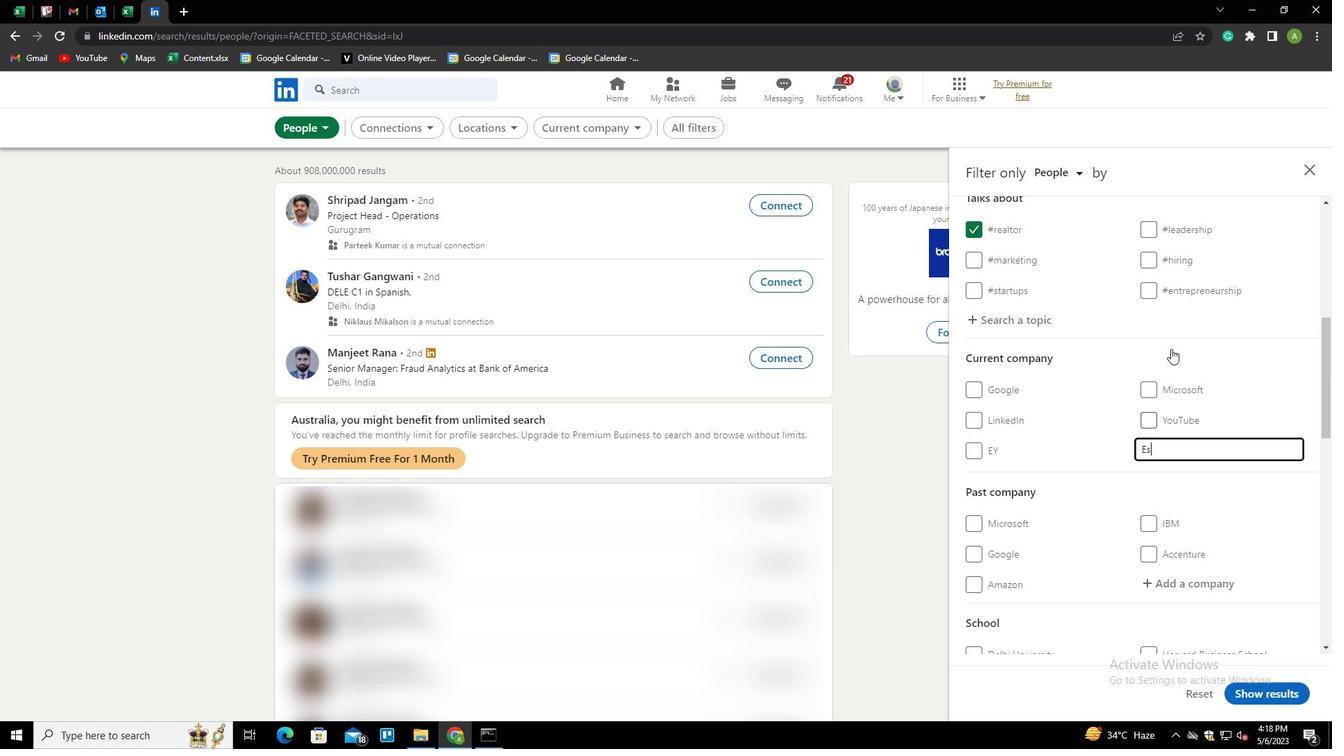 
Action: Key pressed SENCE<Key.down><Key.enter>
Screenshot: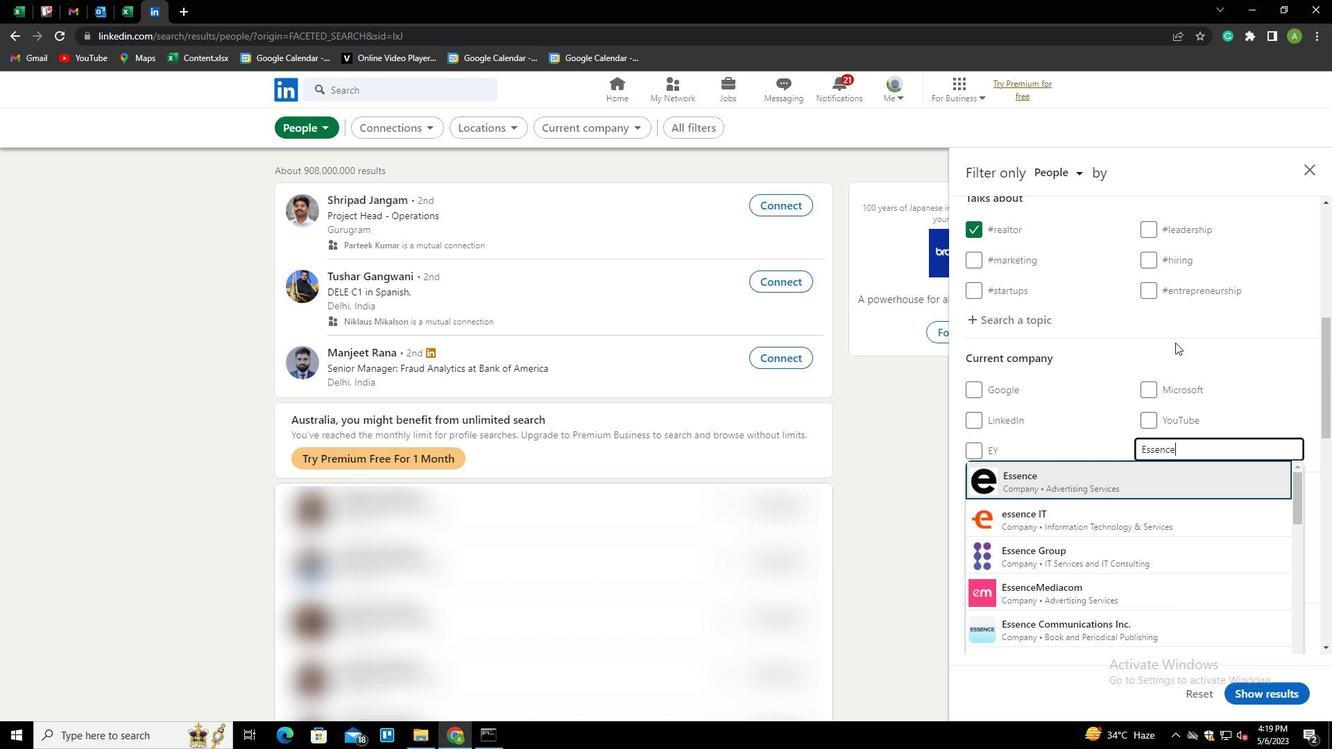 
Action: Mouse scrolled (1175, 342) with delta (0, 0)
Screenshot: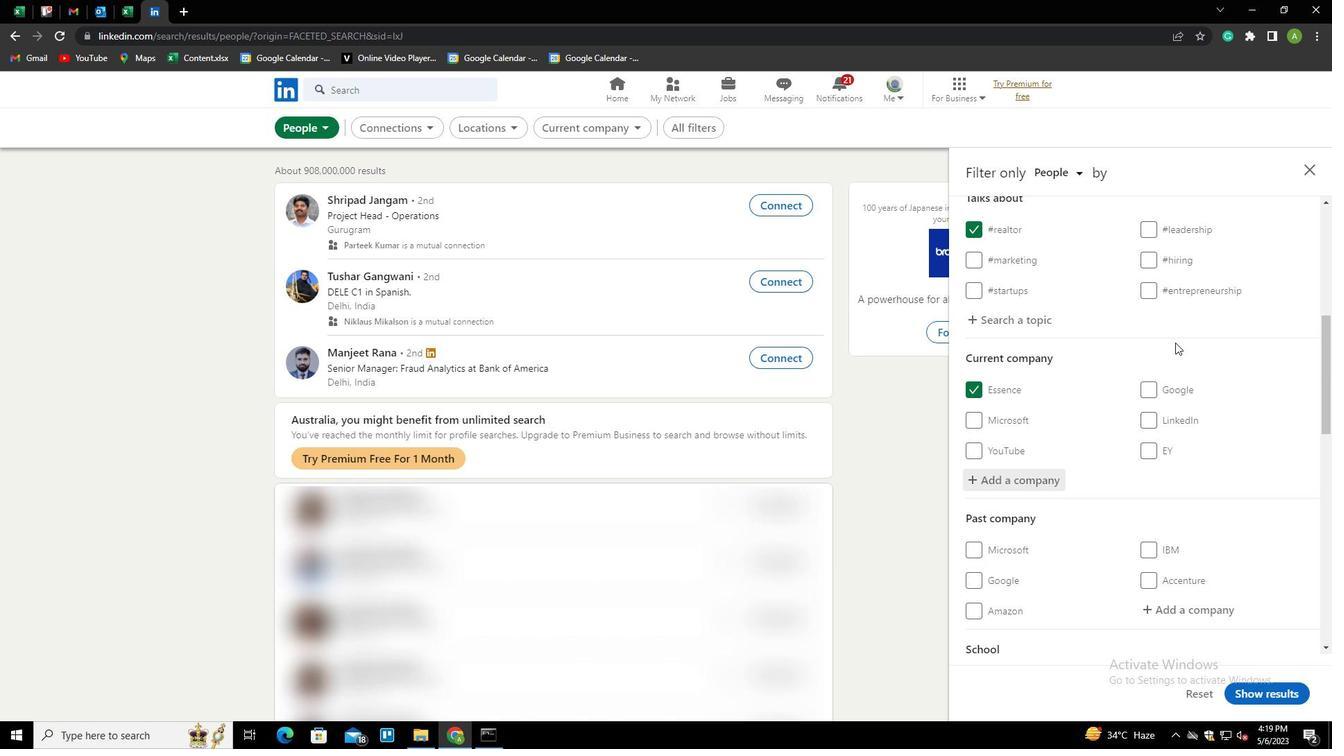 
Action: Mouse scrolled (1175, 342) with delta (0, 0)
Screenshot: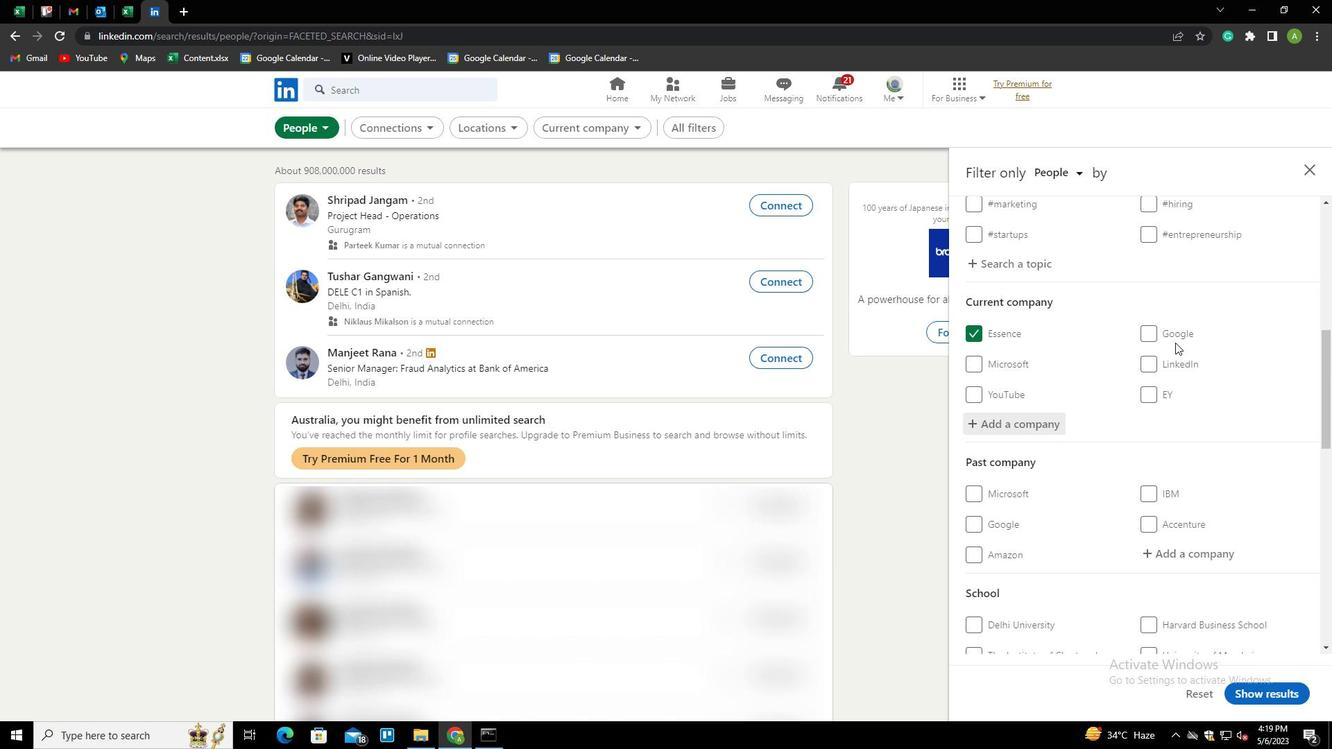 
Action: Mouse scrolled (1175, 342) with delta (0, 0)
Screenshot: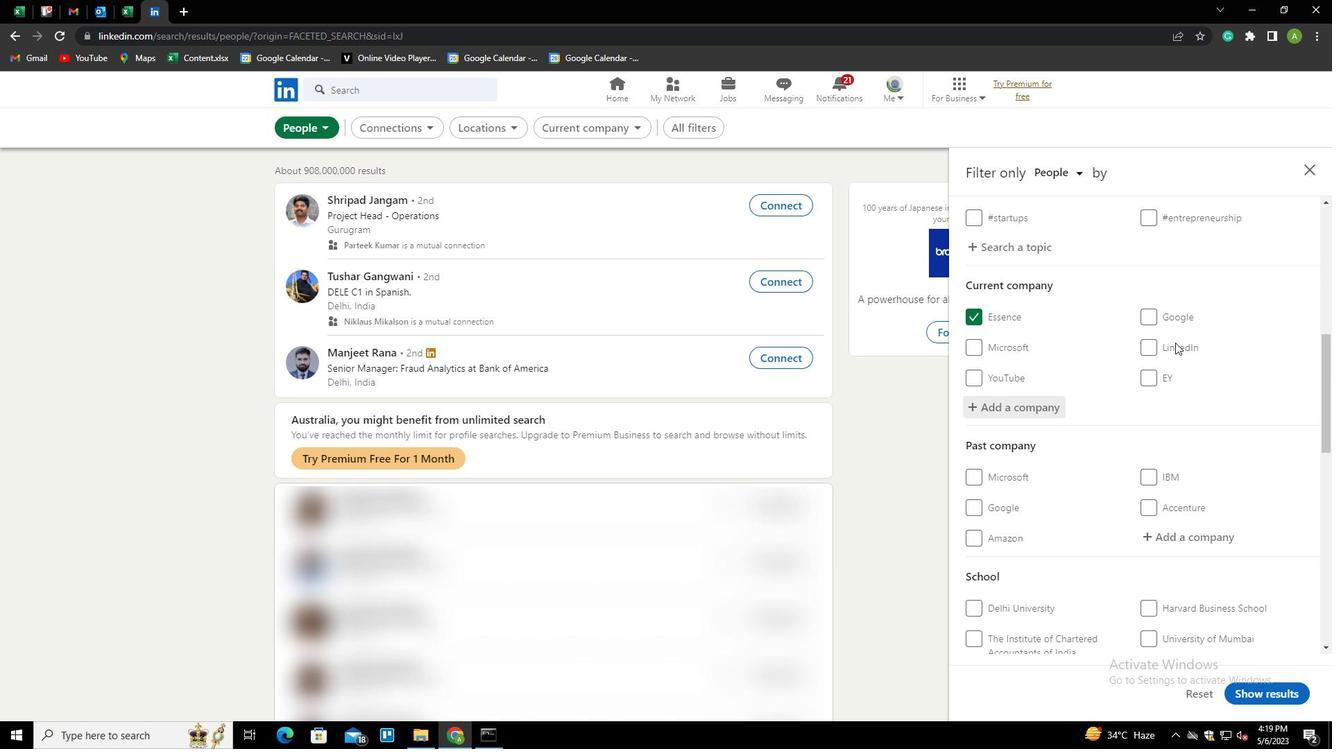
Action: Mouse scrolled (1175, 342) with delta (0, 0)
Screenshot: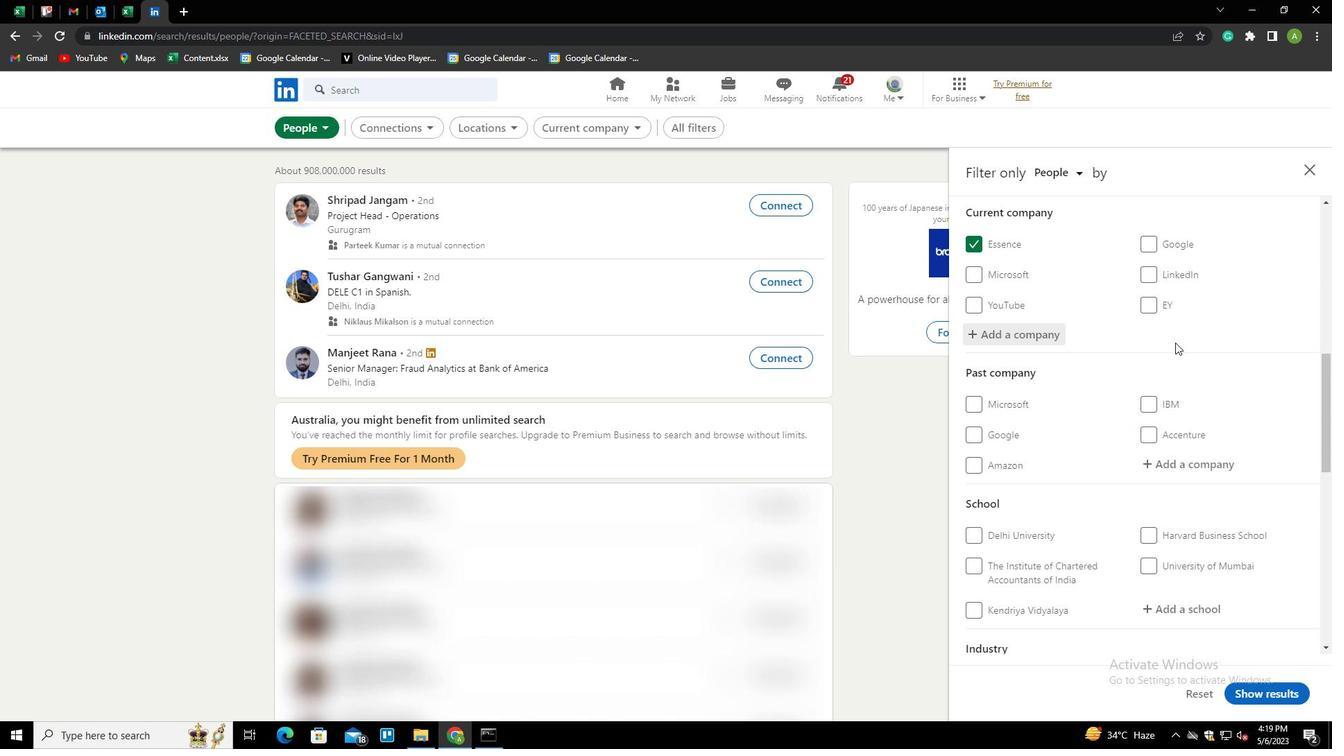 
Action: Mouse scrolled (1175, 342) with delta (0, 0)
Screenshot: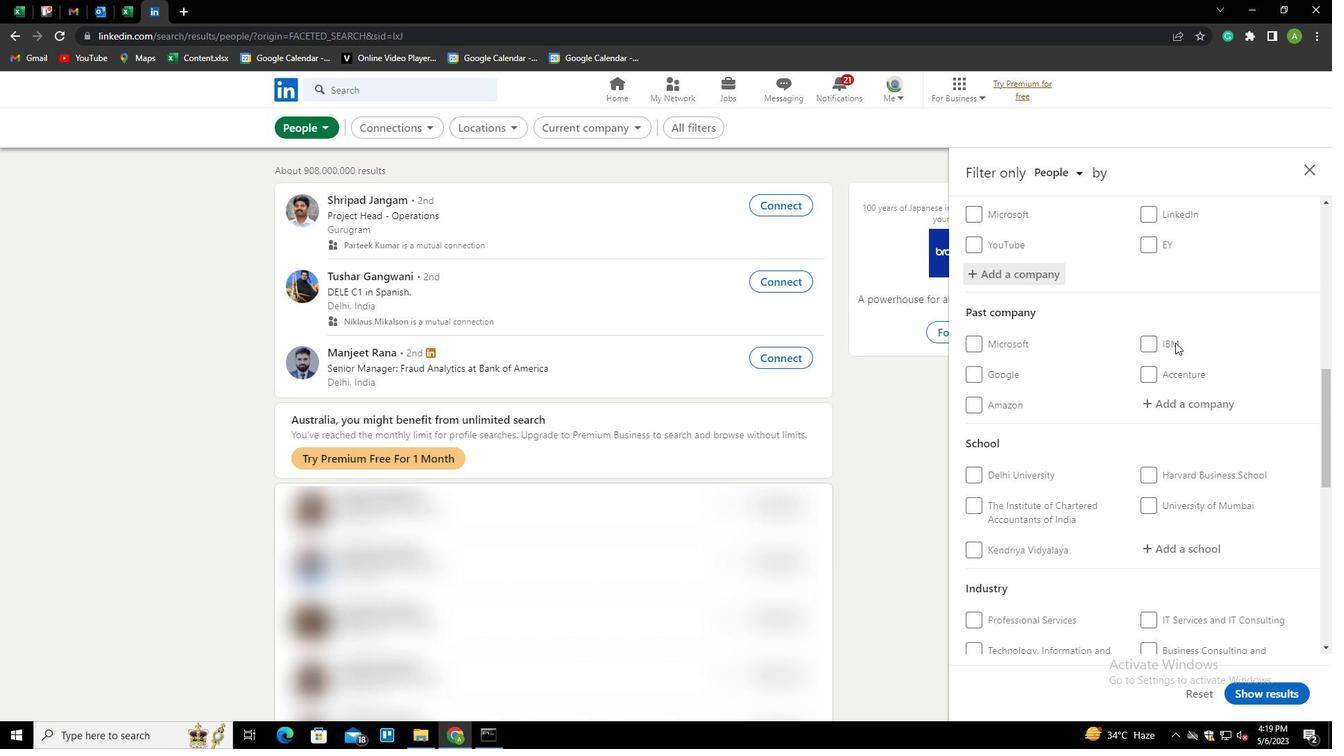 
Action: Mouse scrolled (1175, 342) with delta (0, 0)
Screenshot: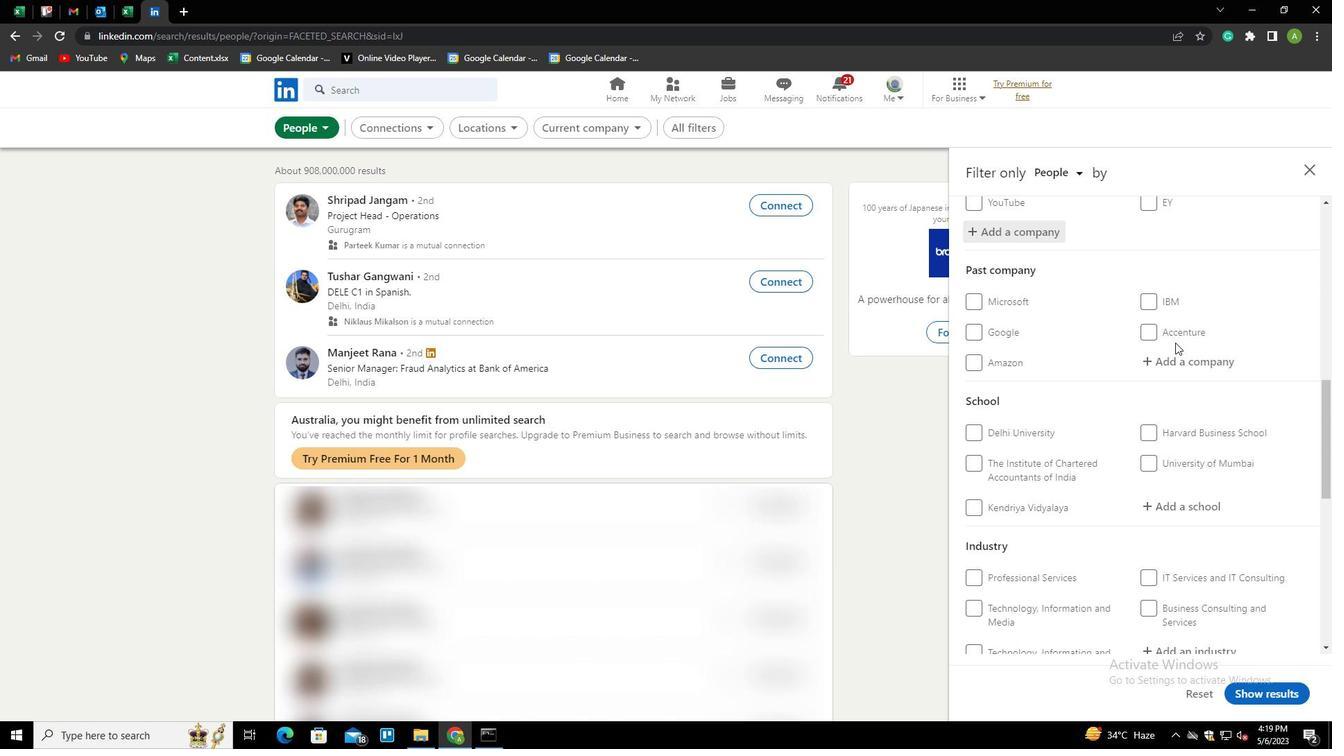 
Action: Mouse scrolled (1175, 342) with delta (0, 0)
Screenshot: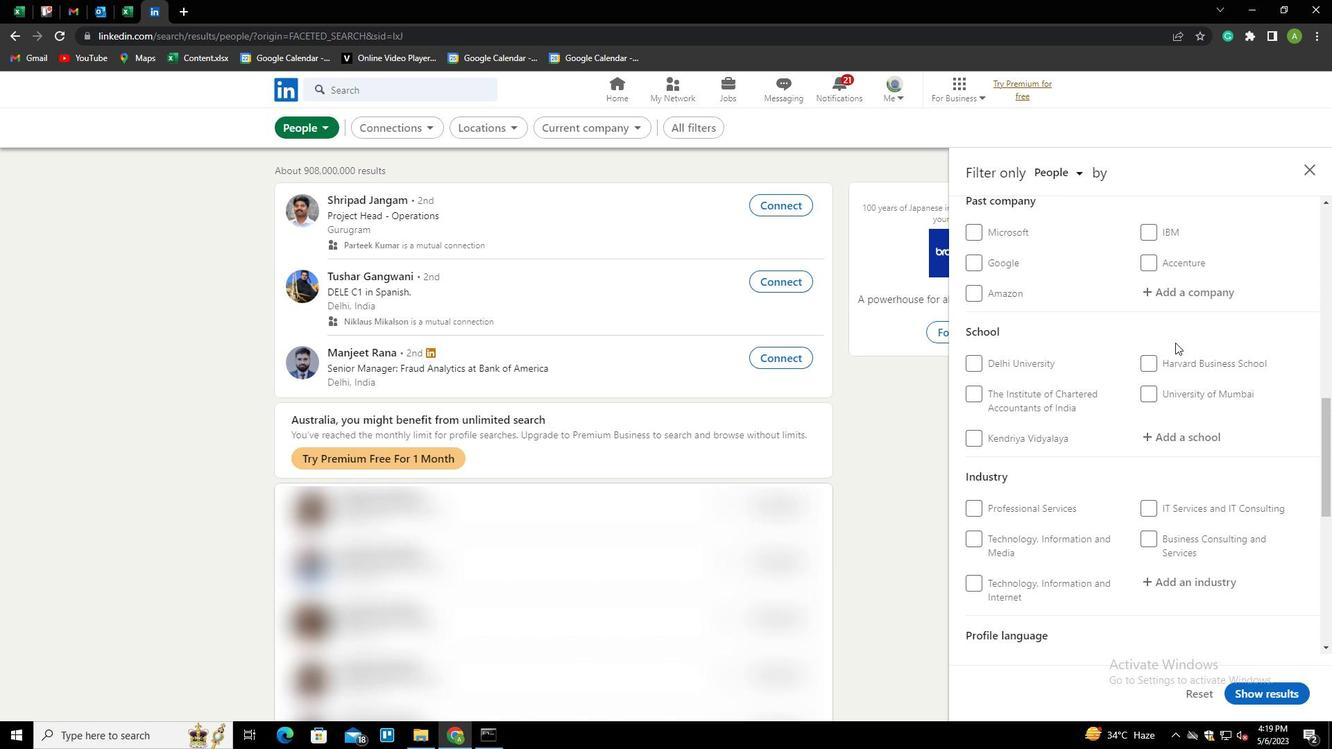 
Action: Mouse moved to (1179, 271)
Screenshot: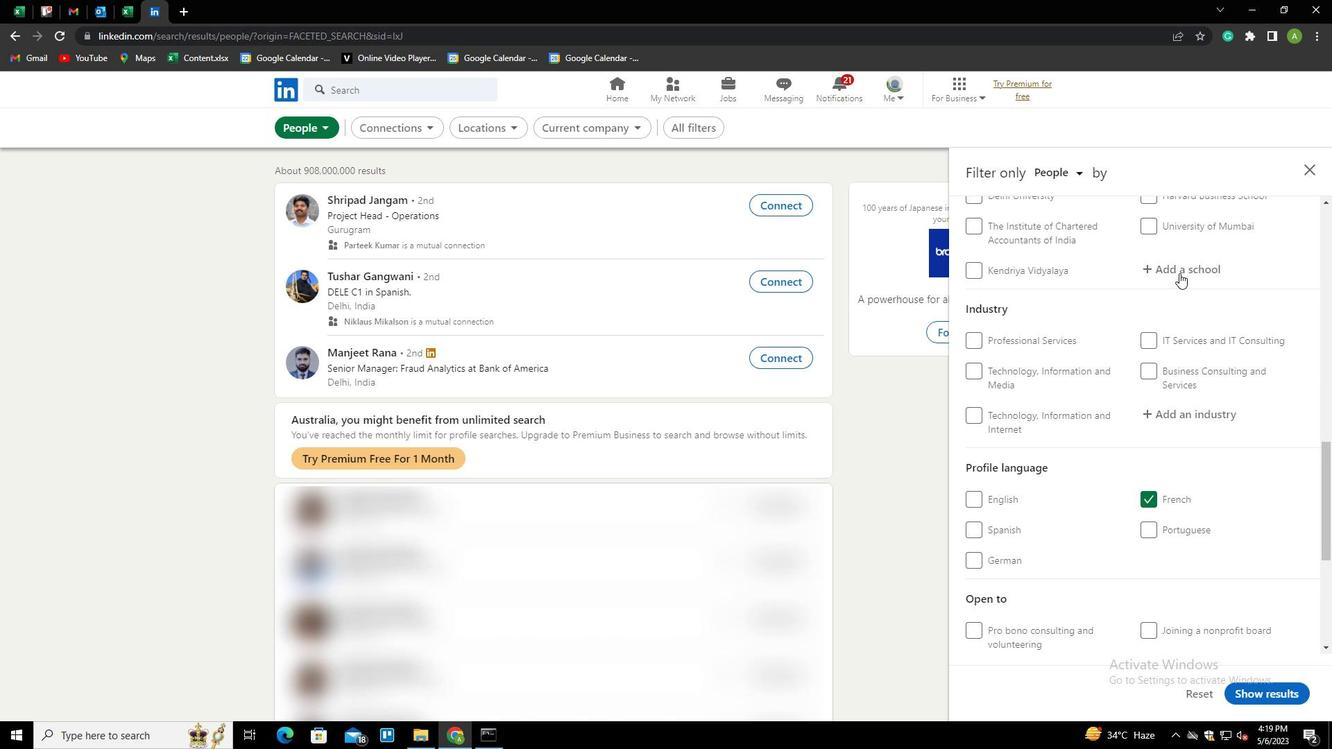 
Action: Mouse pressed left at (1179, 271)
Screenshot: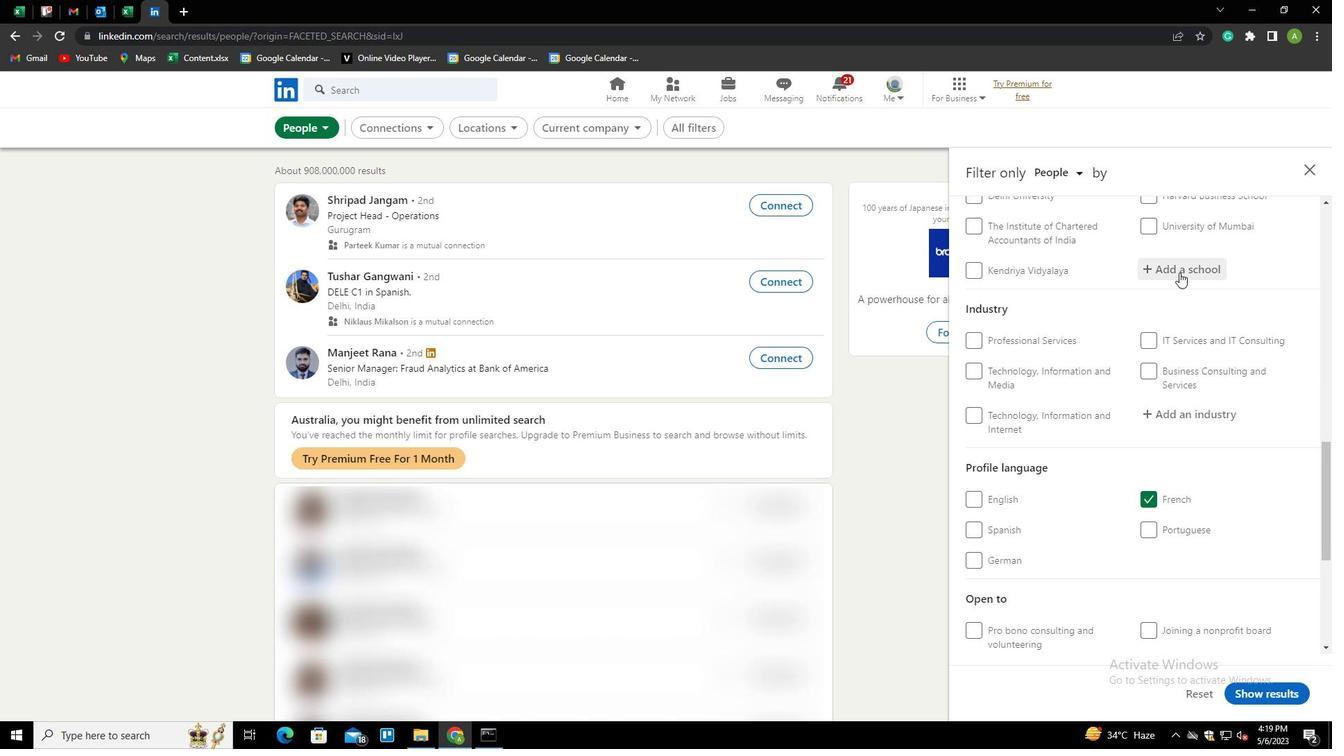 
Action: Key pressed <Key.shift><Key.shift><Key.shift><Key.shift><Key.shift><Key.shift><Key.shift><Key.shift><Key.shift><Key.shift><Key.shift><Key.shift><Key.shift><Key.shift><Key.shift><Key.shift><Key.shift><Key.shift><Key.shift><Key.shift><Key.shift><Key.shift><Key.shift><Key.shift><Key.shift><Key.shift><Key.shift><Key.shift><Key.shift><Key.shift><Key.shift><Key.shift><Key.shift><Key.shift><Key.shift><Key.shift><Key.shift><Key.shift><Key.shift><Key.shift><Key.shift><Key.shift><Key.shift><Key.shift><Key.shift><Key.shift><Key.shift><Key.shift><Key.shift><Key.shift><Key.shift><Key.shift><Key.shift><Key.shift><Key.shift><Key.shift><Key.shift><Key.shift><Key.shift><Key.shift><Key.shift><Key.shift><Key.shift><Key.shift><Key.shift><Key.shift><Key.shift><Key.shift><Key.shift>B<Key.space>K<Key.space>BIR<Key.backspace><Key.backspace>IRLA<Key.space><Key.shift>INSTITUTE<Key.space>OF<Key.space><Key.shift>ENGINEERING<Key.space><Key.shift><Key.shift><Key.shift><Key.shift><Key.shift><Key.shift><Key.shift><Key.shift><Key.shift><Key.shift><Key.shift><Key.shift><Key.shift><Key.shift><Key.shift><Key.shift><Key.shift><Key.shift>&<Key.space><Key.shift>TECHNOLOGY,<Key.space><Key.shift>PILL<Key.backspace>ANI<Key.down><Key.enter>
Screenshot: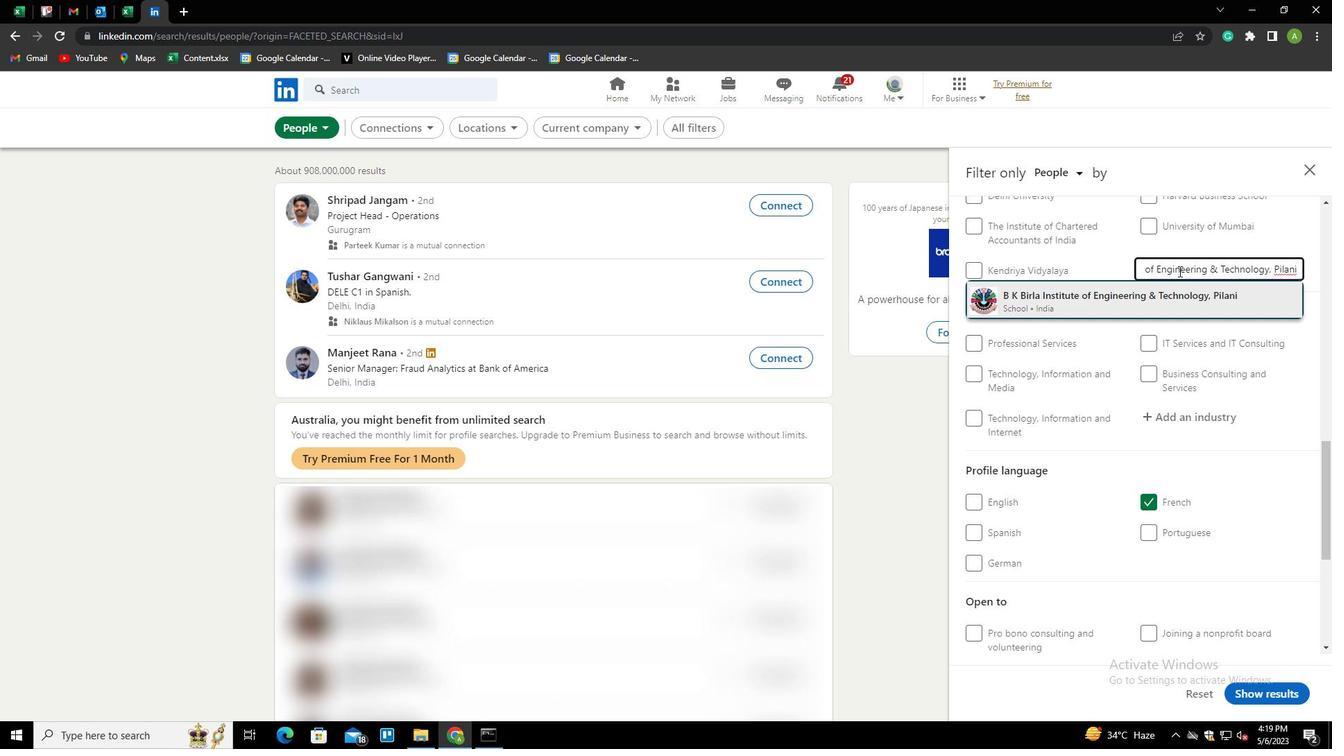 
Action: Mouse moved to (1171, 269)
Screenshot: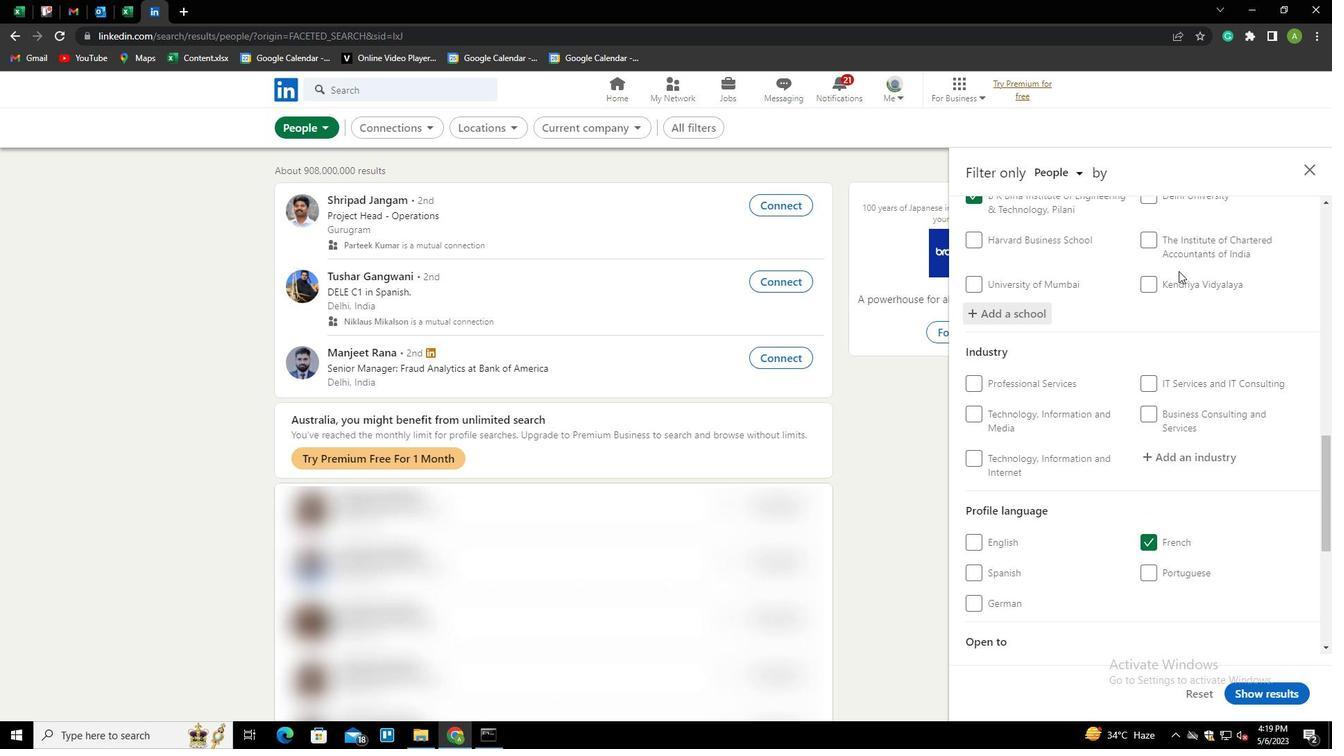 
Action: Mouse scrolled (1171, 268) with delta (0, 0)
Screenshot: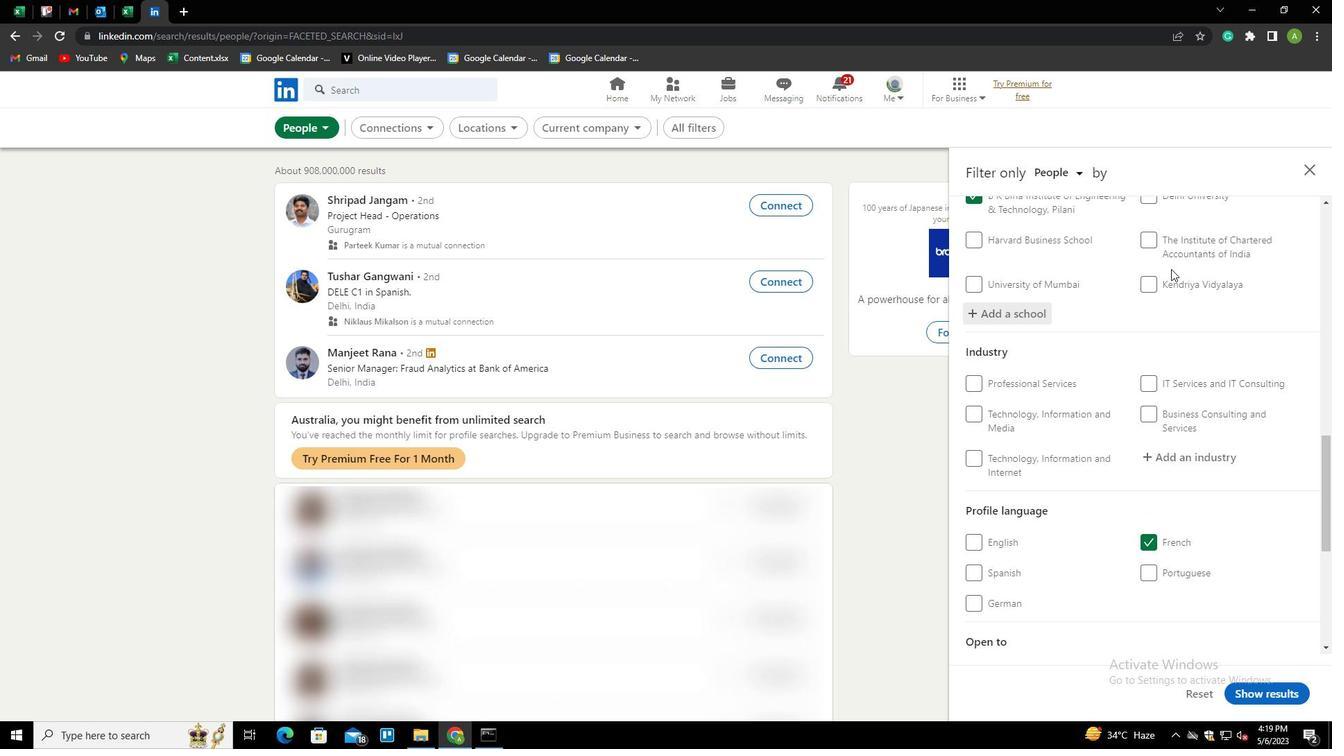 
Action: Mouse moved to (1171, 269)
Screenshot: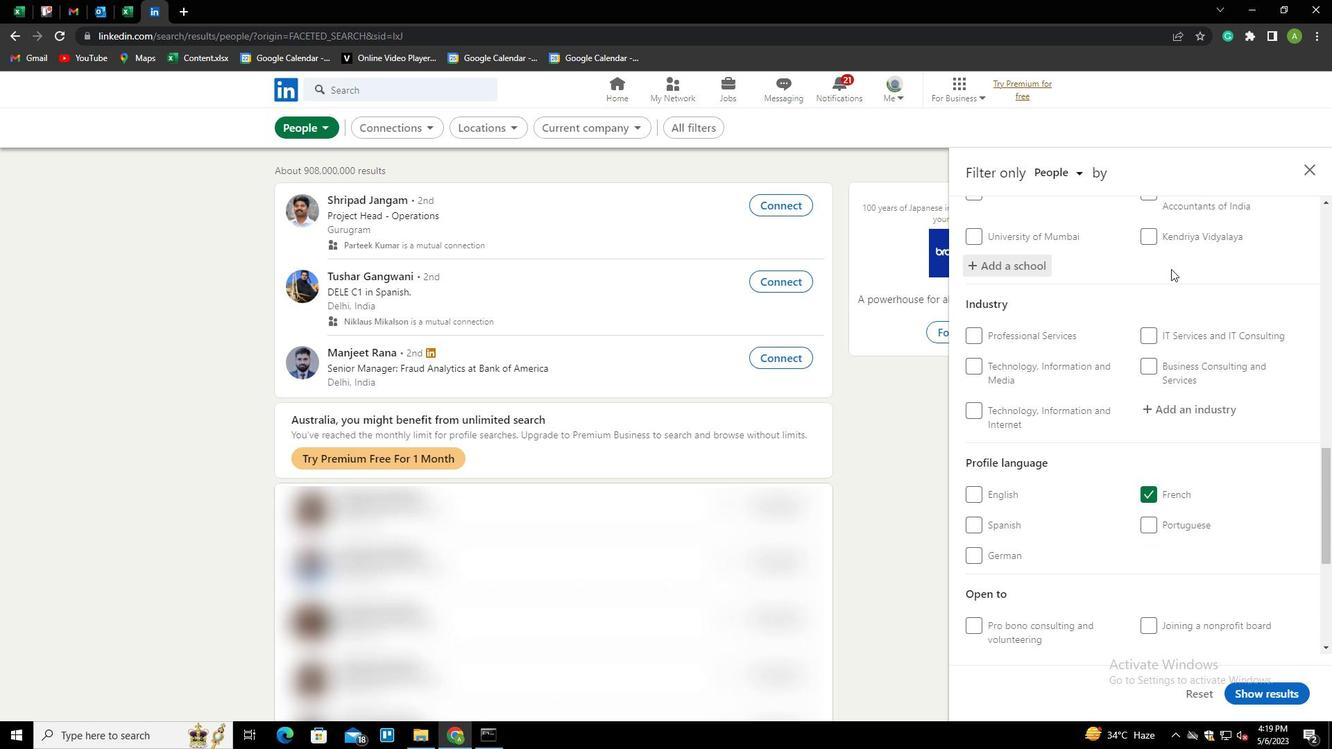 
Action: Mouse scrolled (1171, 268) with delta (0, 0)
Screenshot: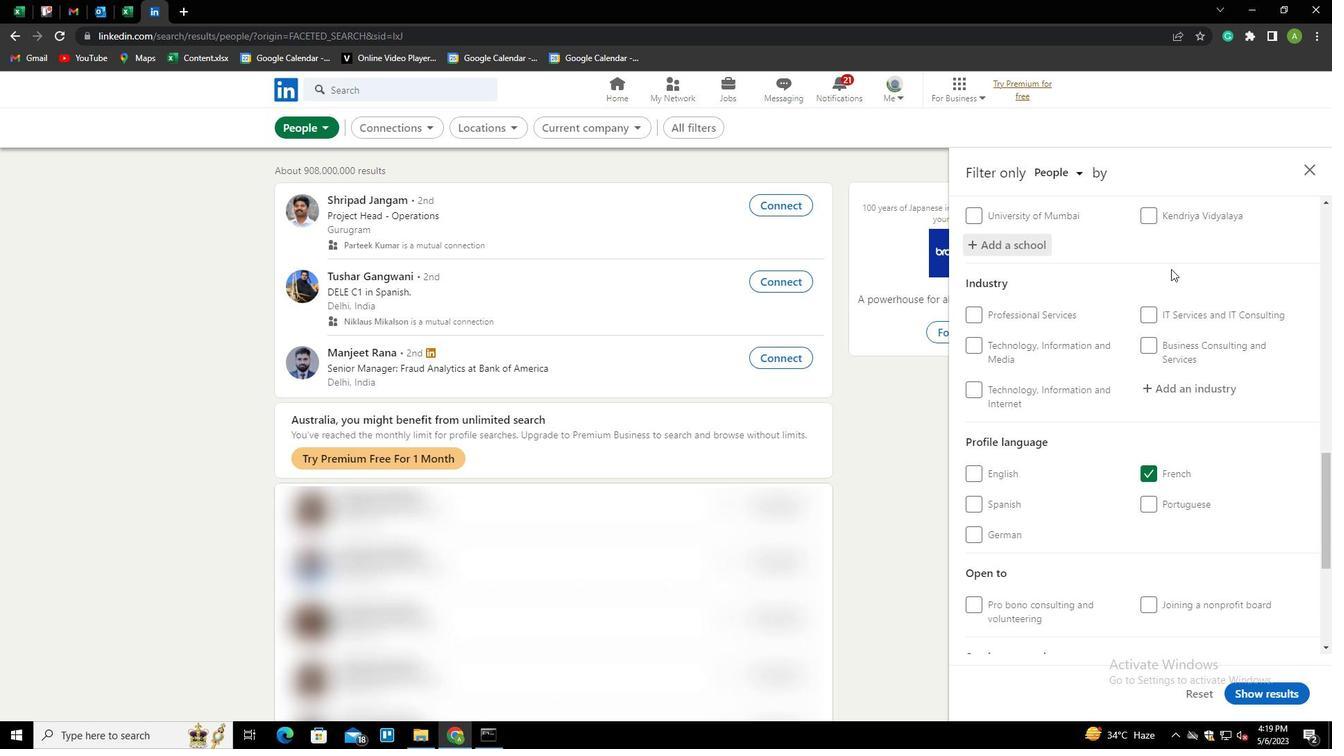
Action: Mouse moved to (1180, 320)
Screenshot: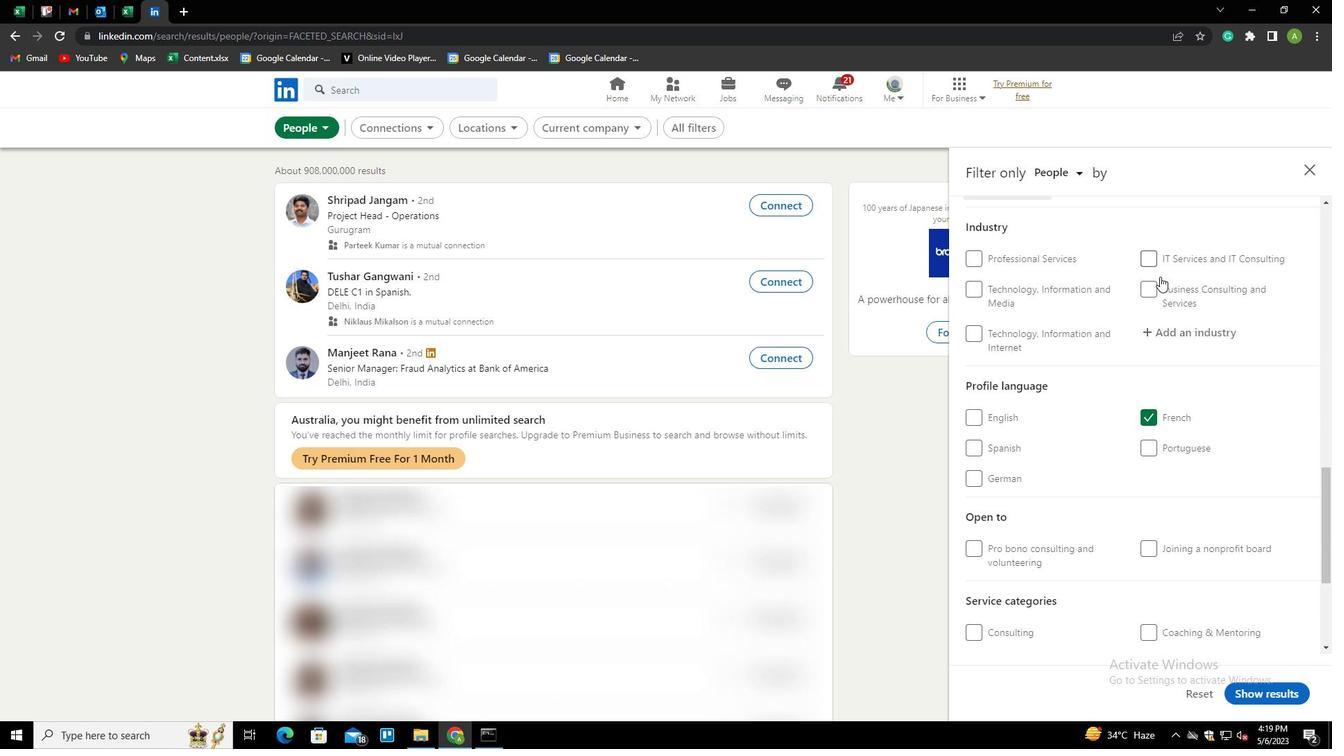 
Action: Mouse pressed left at (1180, 320)
Screenshot: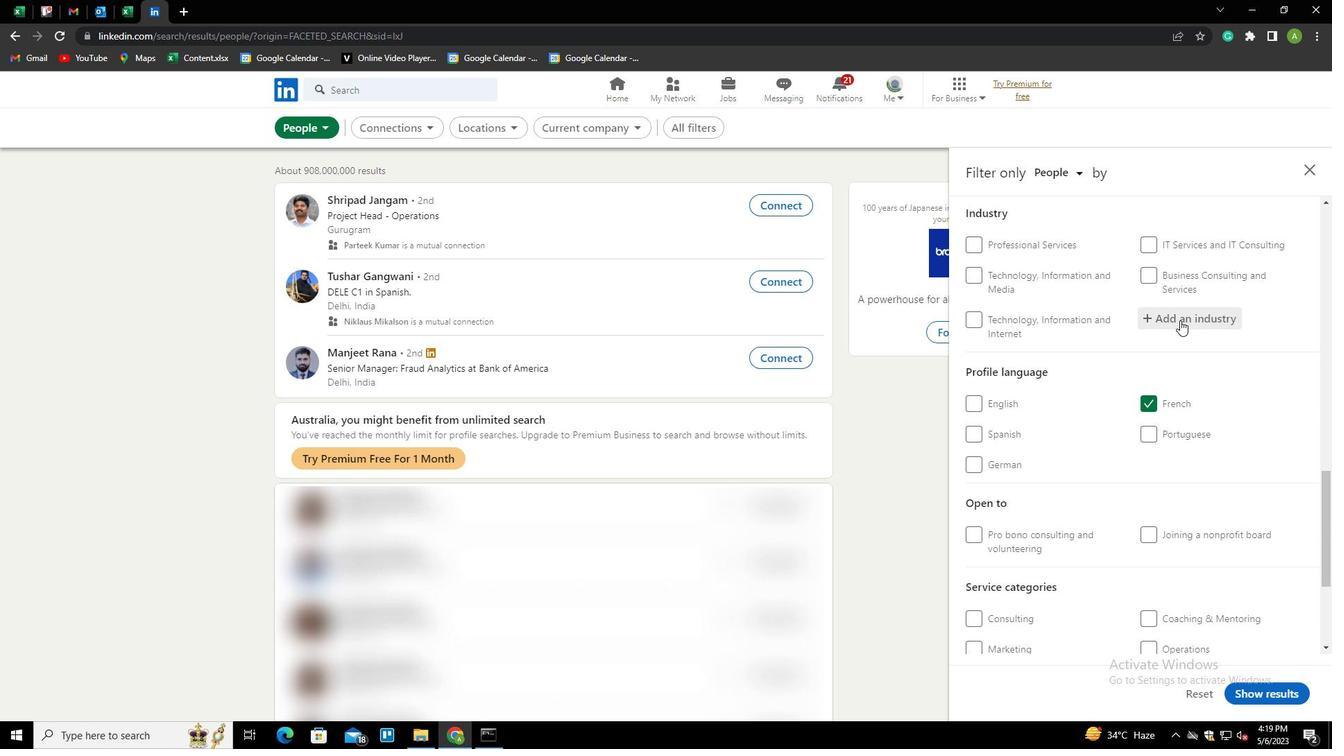 
Action: Mouse moved to (1195, 308)
Screenshot: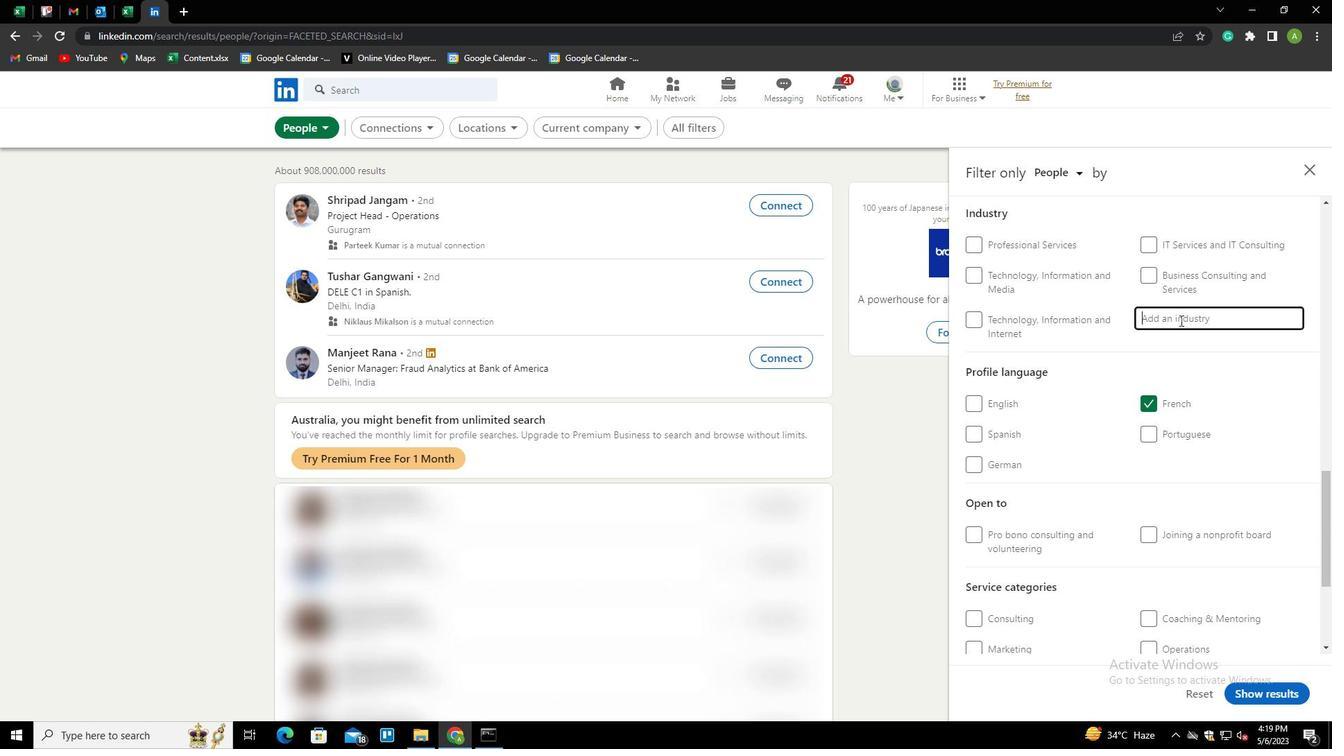 
Action: Key pressed <Key.shift>PLASTICS<Key.space><Key.shift>MANUFACTURING<Key.down><Key.down><Key.enter>
Screenshot: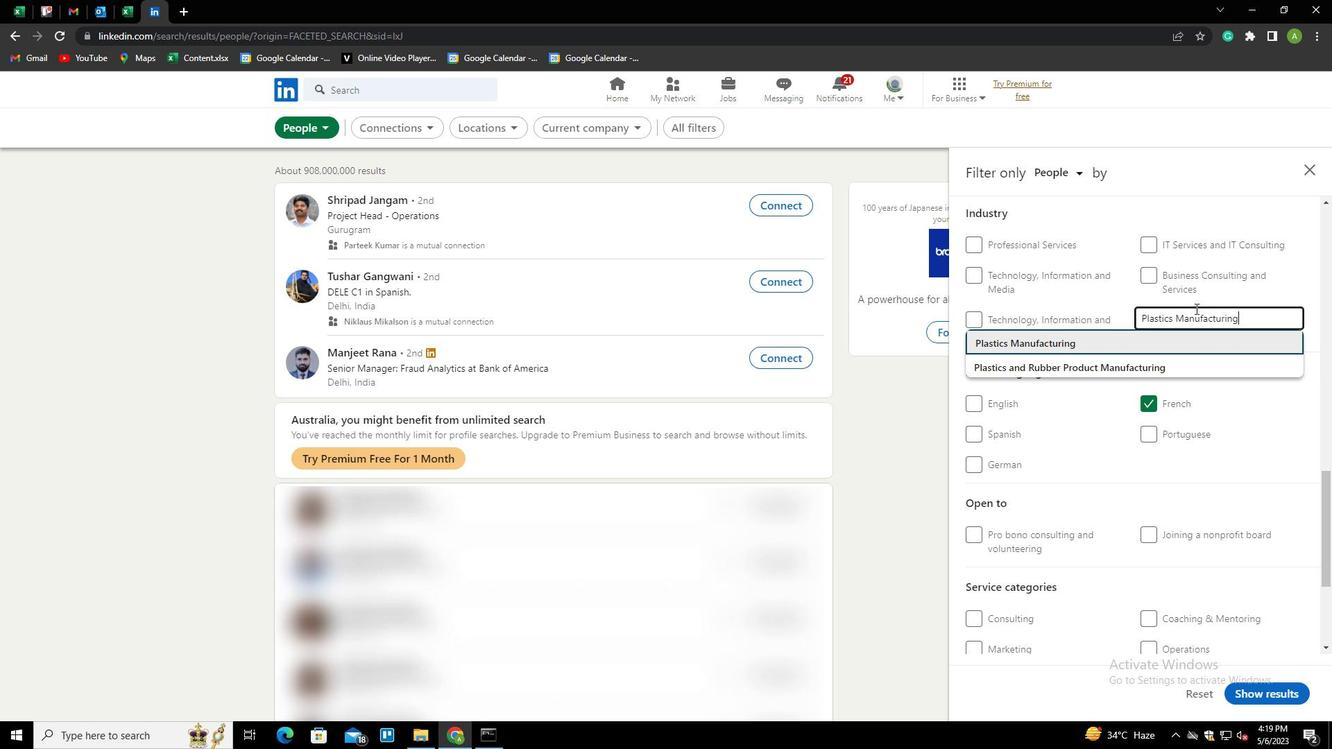 
Action: Mouse moved to (1195, 308)
Screenshot: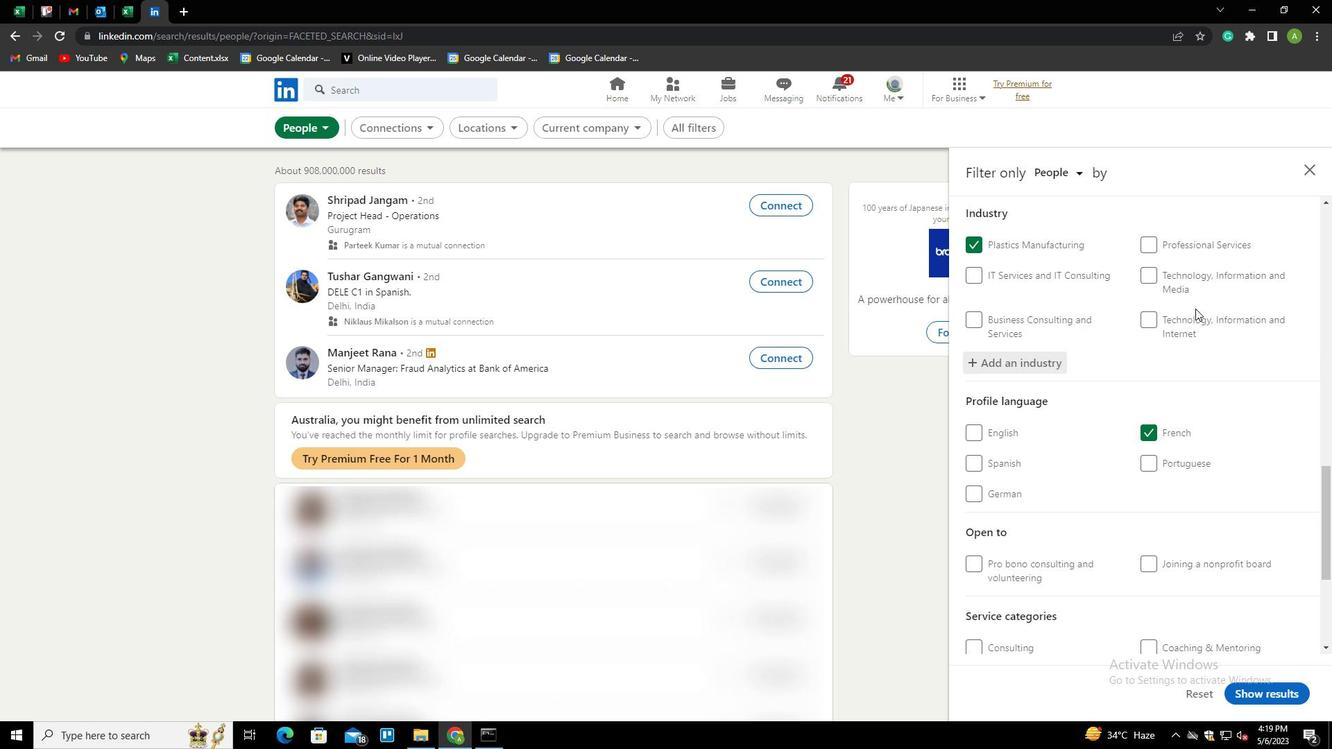 
Action: Mouse scrolled (1195, 308) with delta (0, 0)
Screenshot: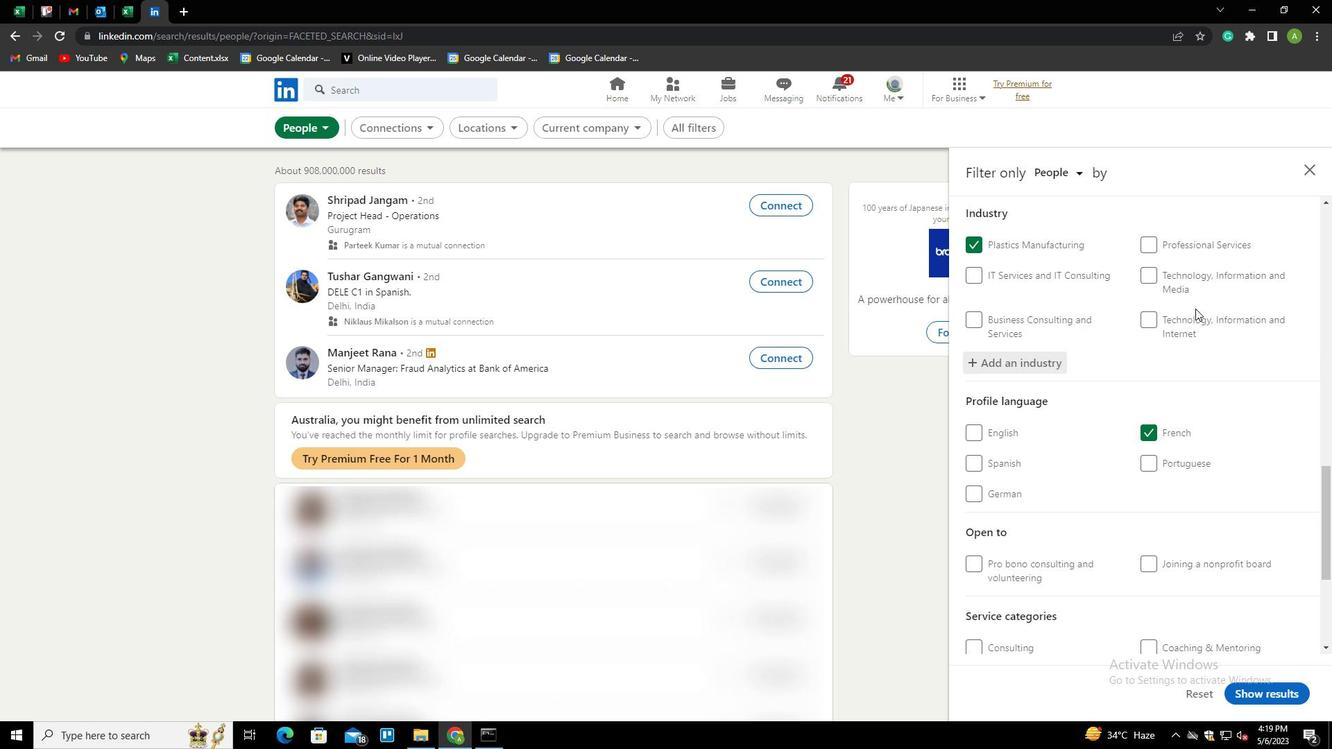 
Action: Mouse scrolled (1195, 308) with delta (0, 0)
Screenshot: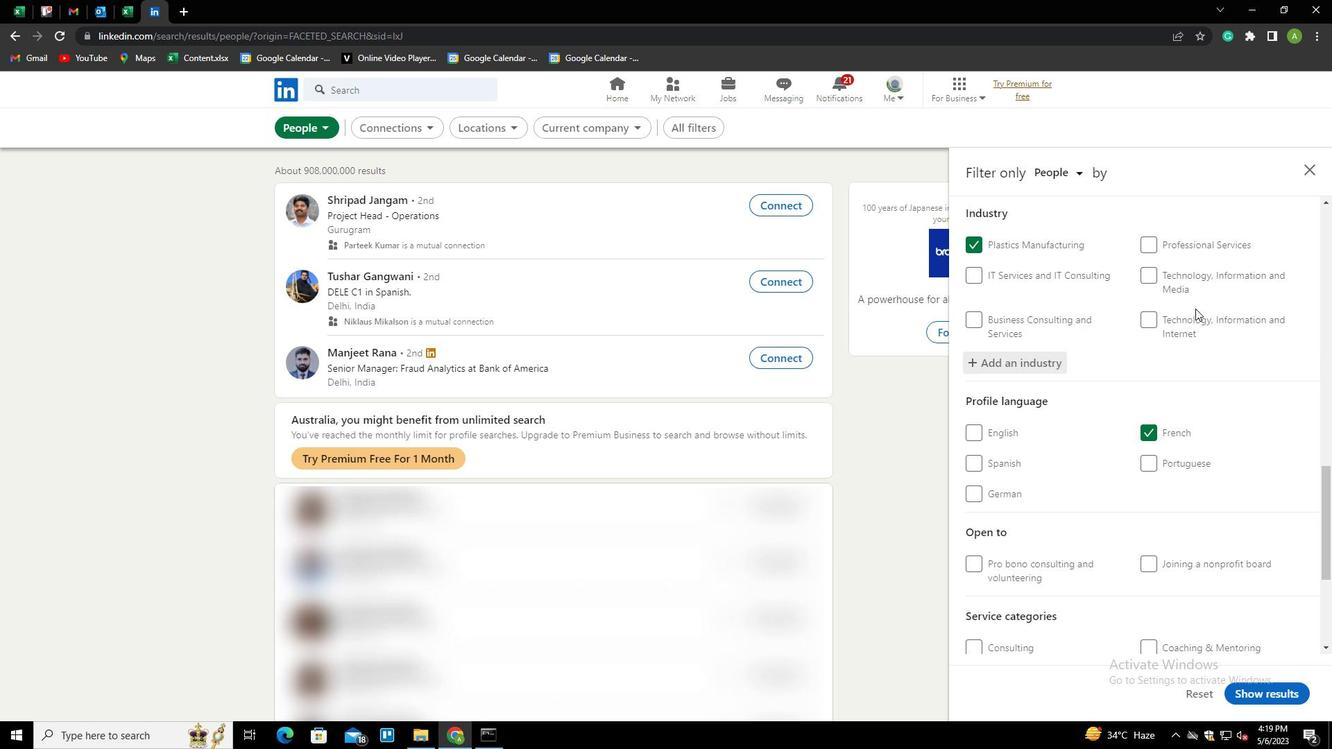 
Action: Mouse scrolled (1195, 308) with delta (0, 0)
Screenshot: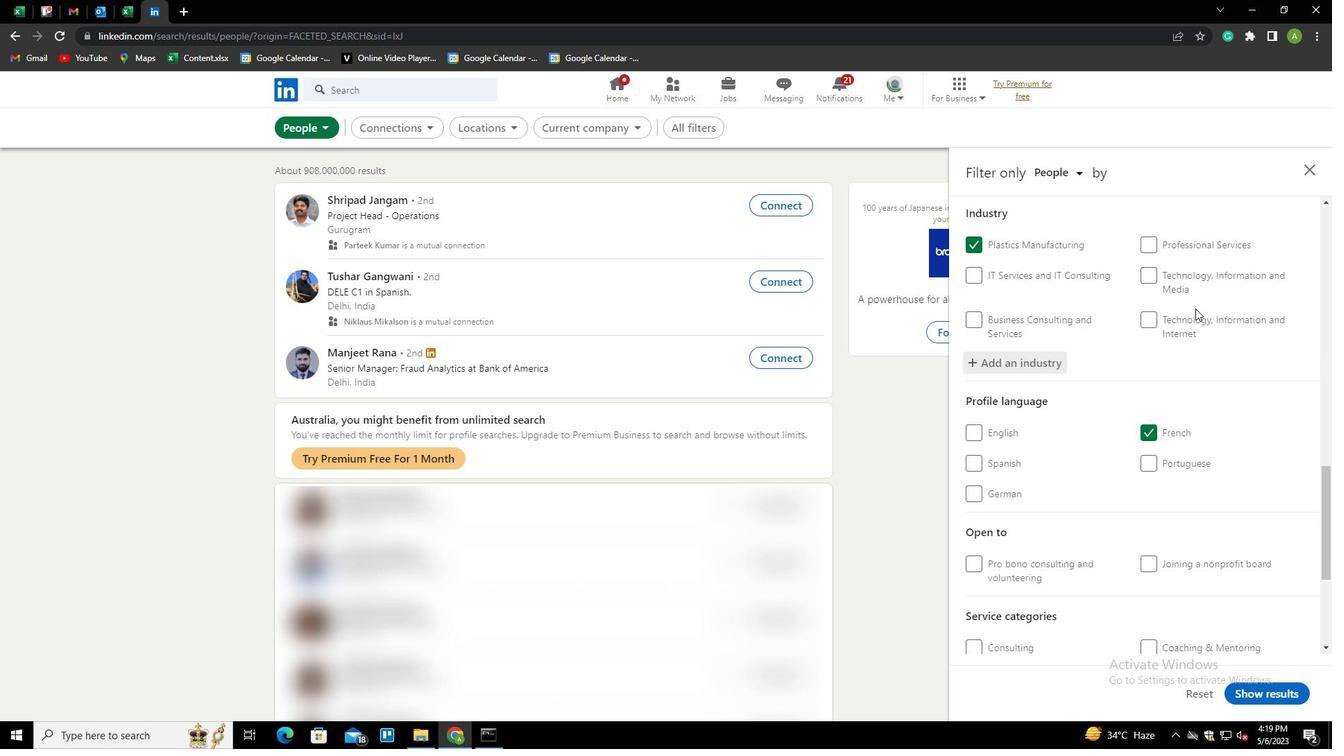 
Action: Mouse moved to (1192, 317)
Screenshot: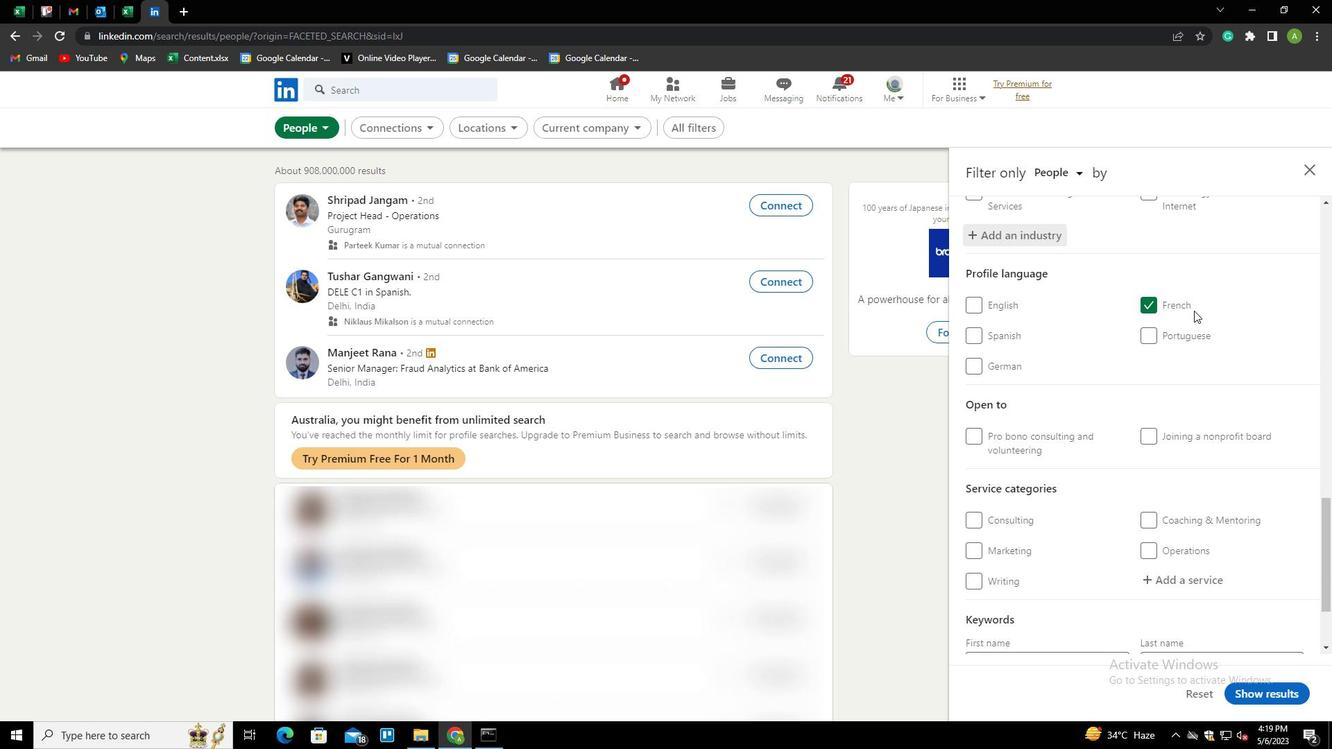 
Action: Mouse scrolled (1192, 316) with delta (0, 0)
Screenshot: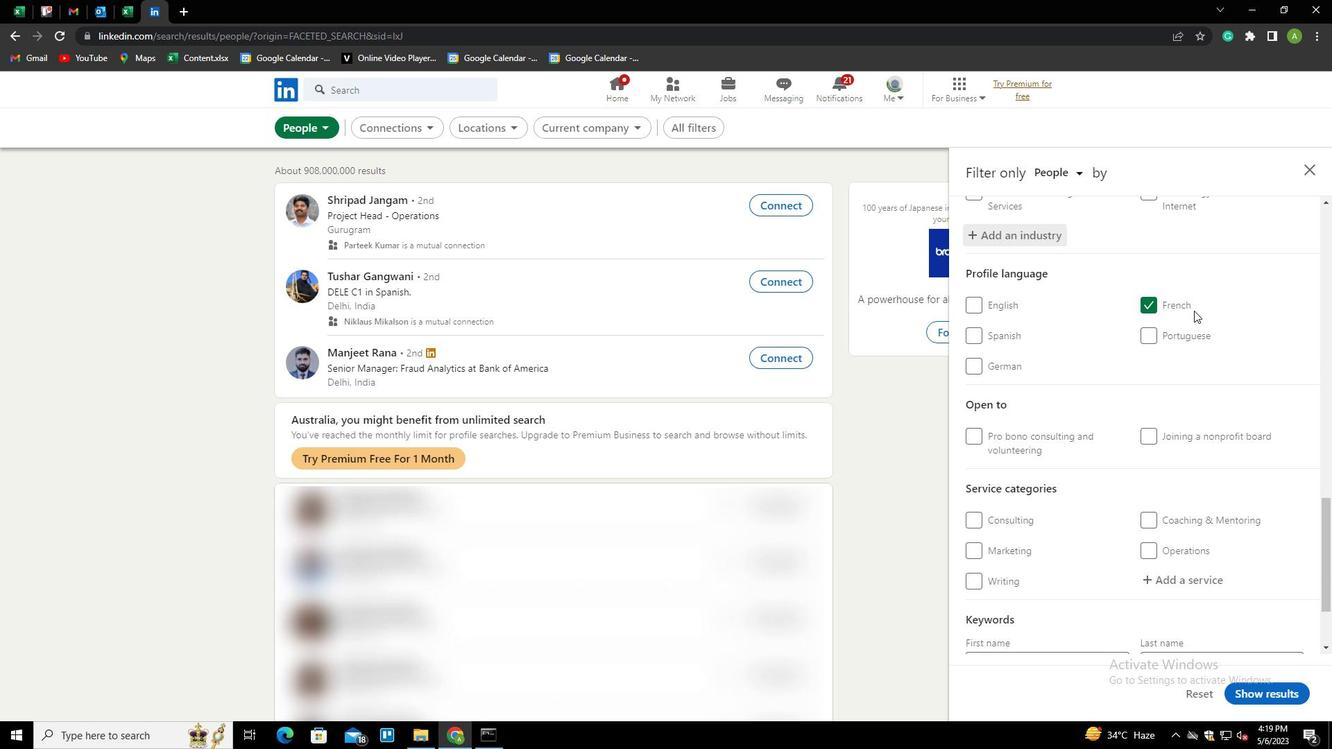 
Action: Mouse moved to (1191, 322)
Screenshot: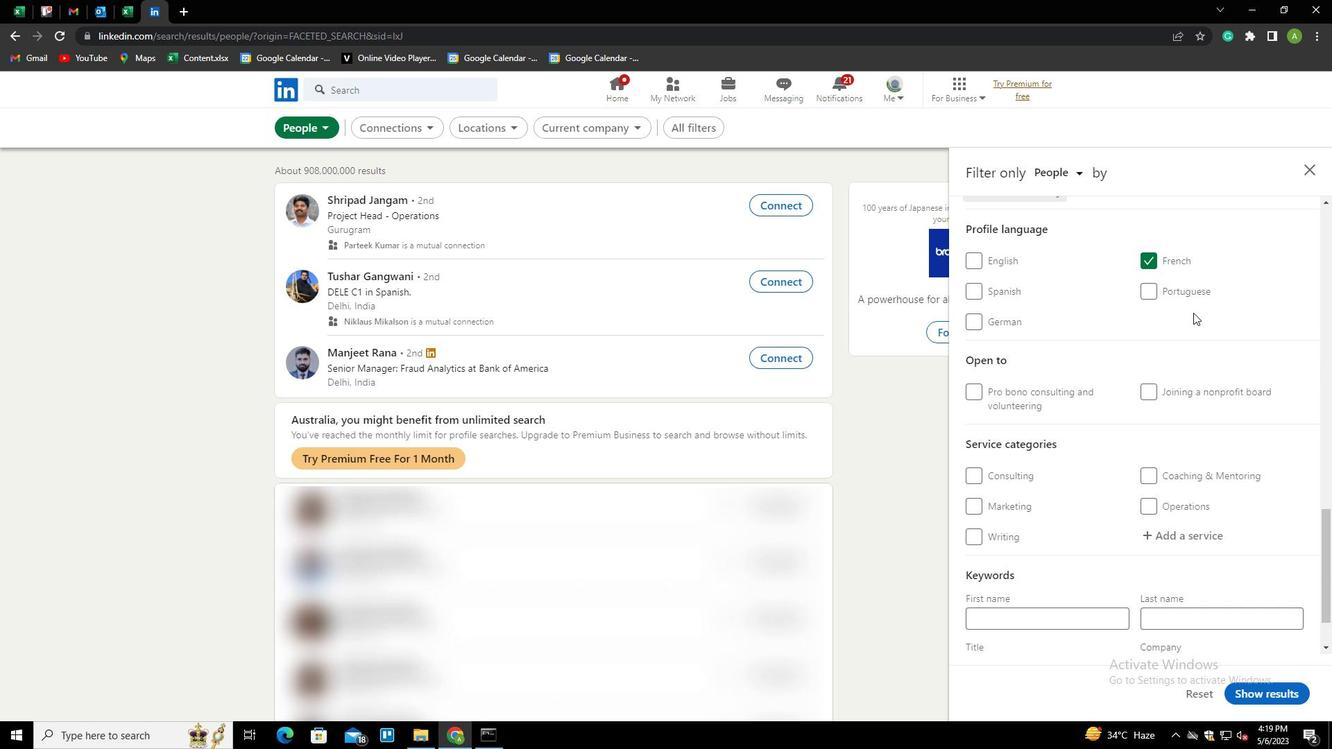 
Action: Mouse scrolled (1191, 322) with delta (0, 0)
Screenshot: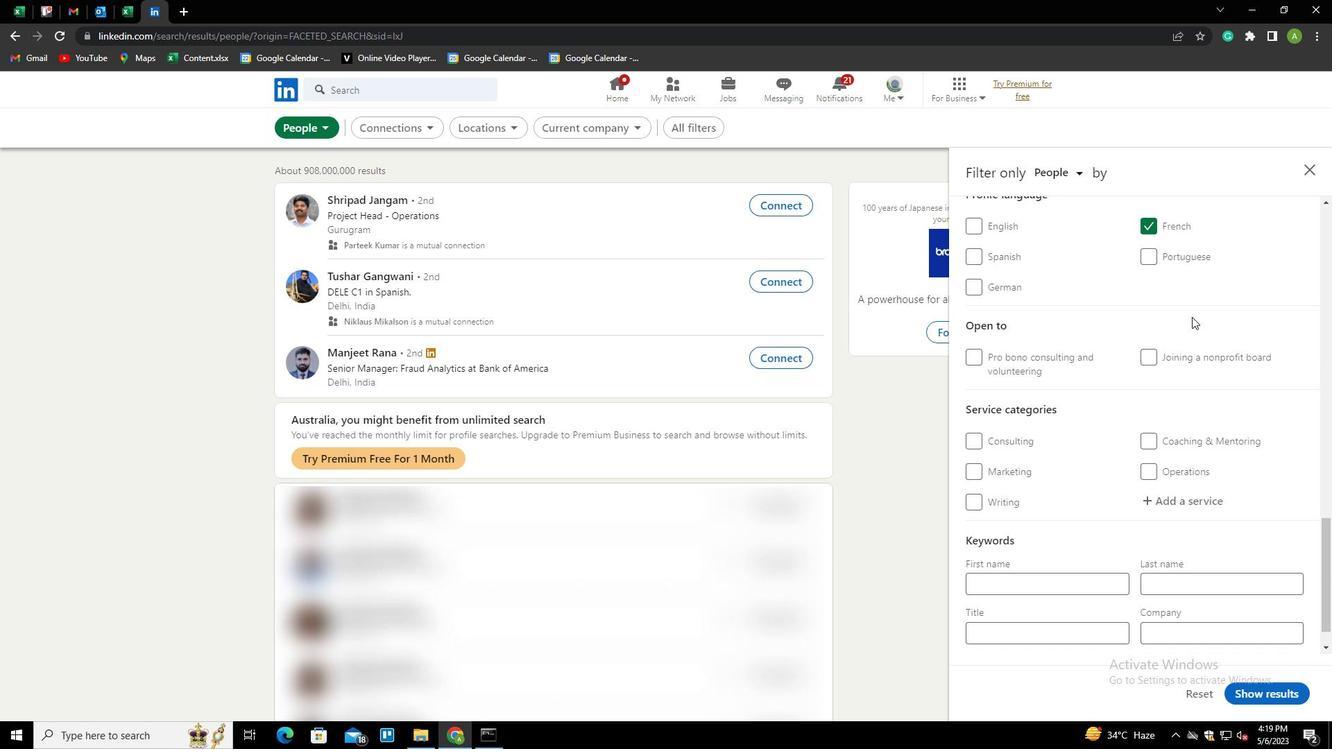 
Action: Mouse moved to (1190, 324)
Screenshot: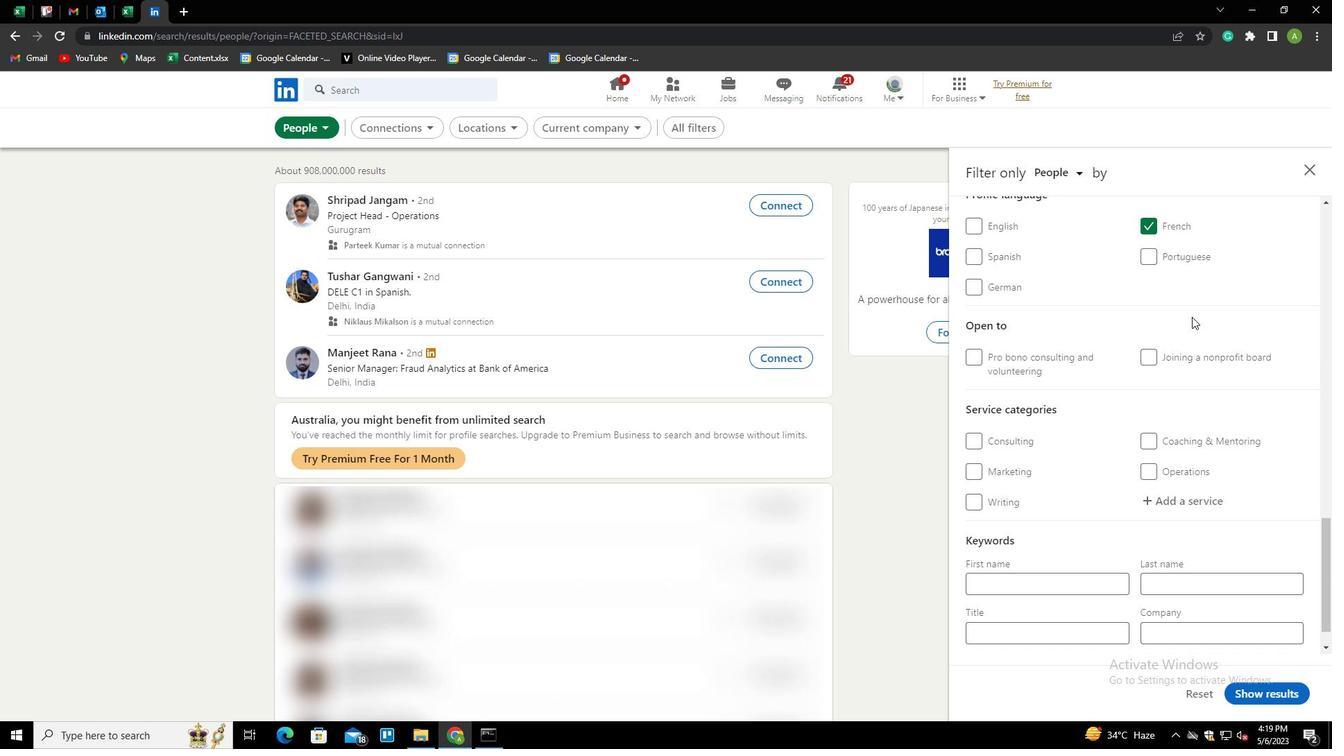 
Action: Mouse scrolled (1190, 323) with delta (0, 0)
Screenshot: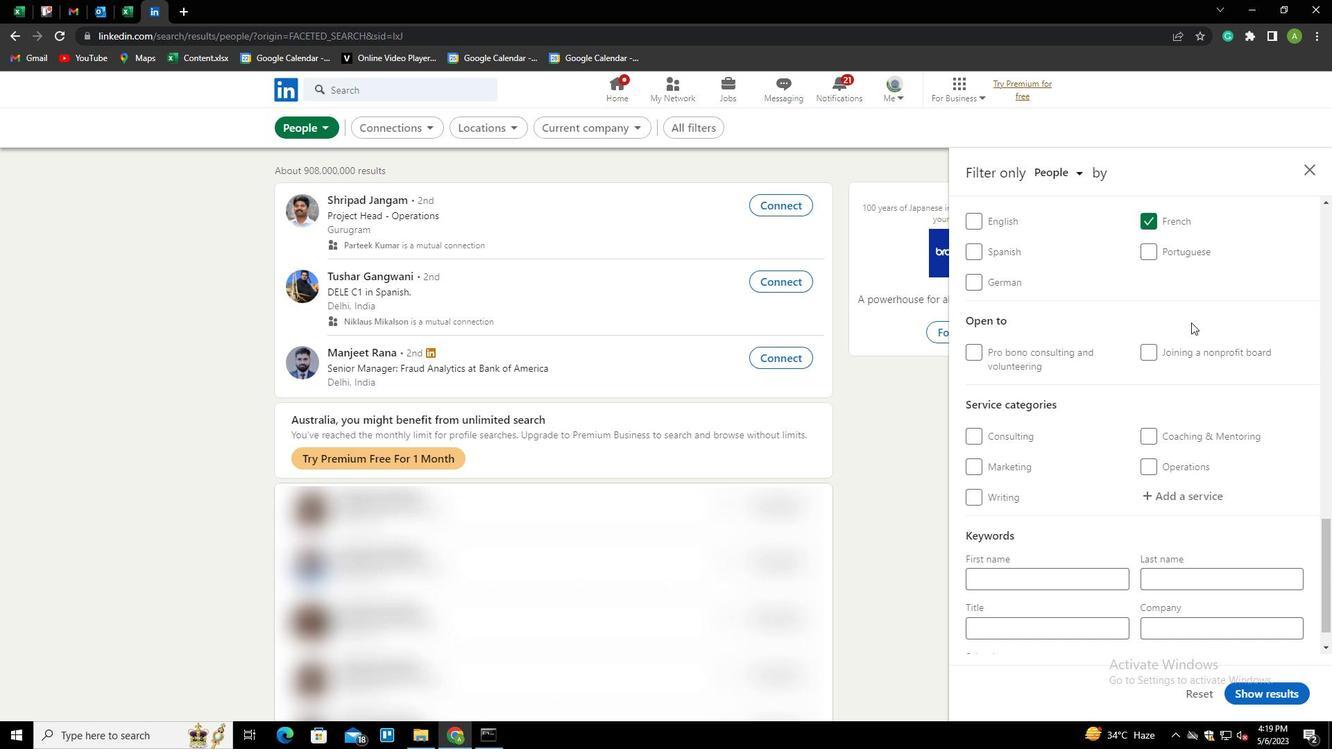 
Action: Mouse moved to (1190, 325)
Screenshot: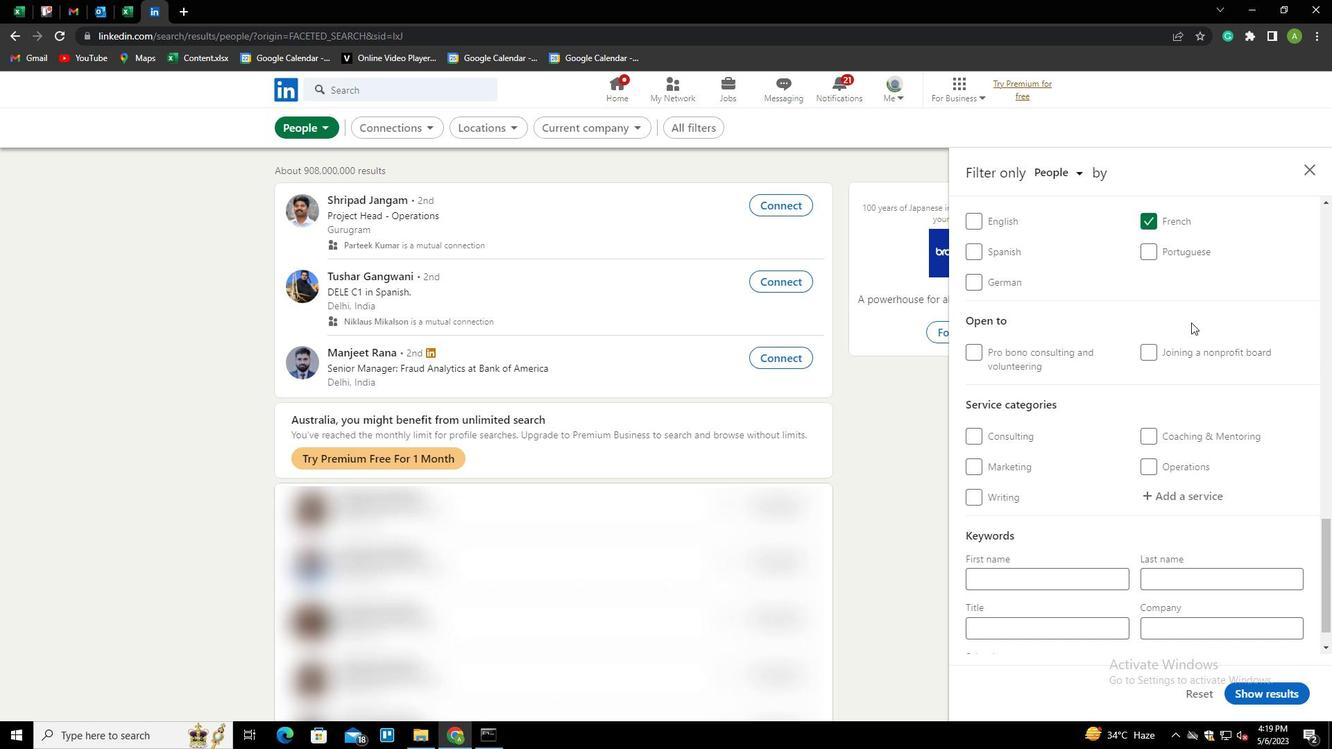 
Action: Mouse scrolled (1190, 324) with delta (0, 0)
Screenshot: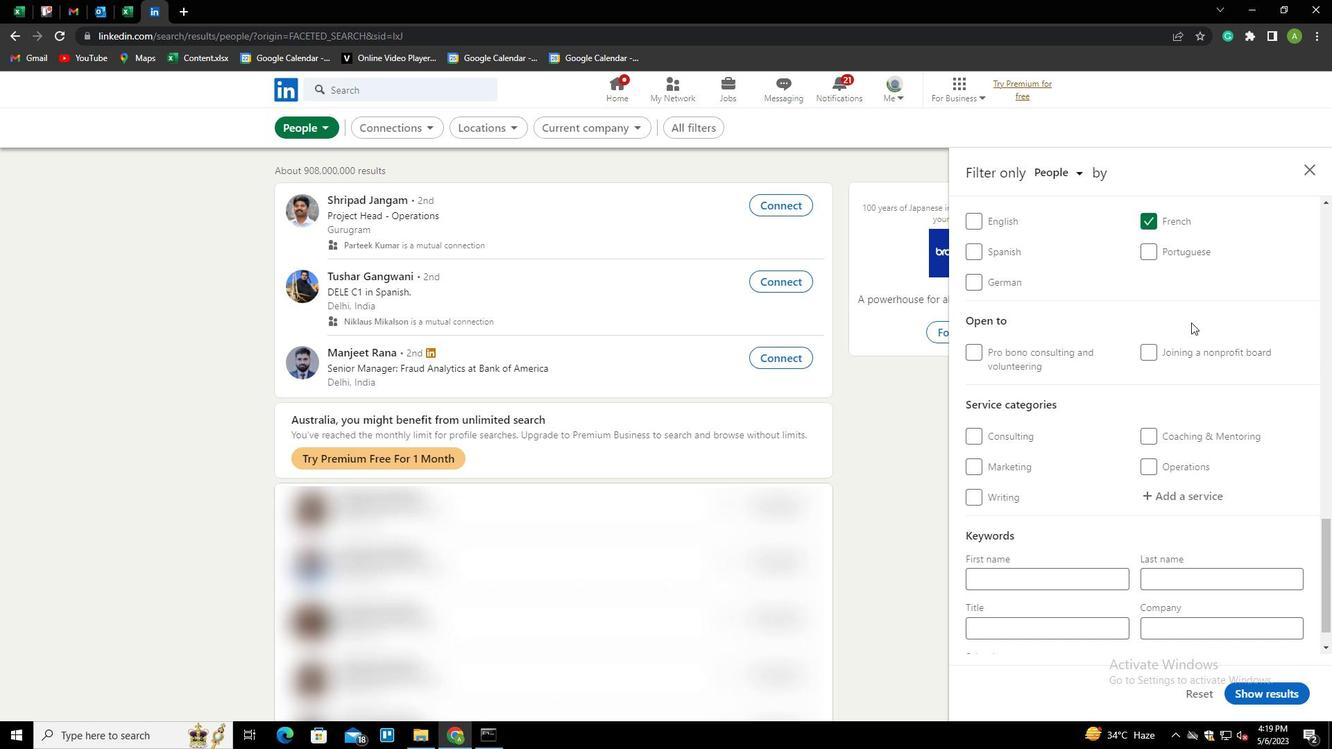 
Action: Mouse moved to (1184, 455)
Screenshot: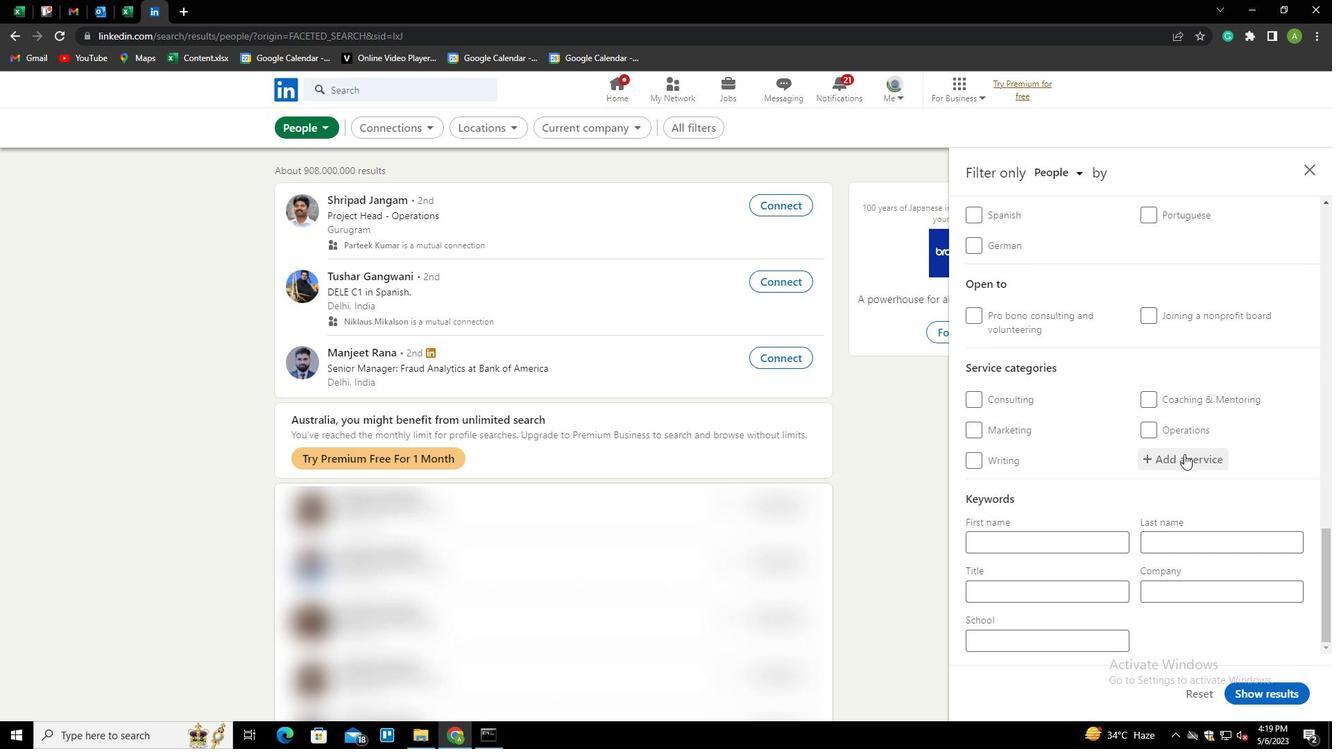 
Action: Mouse pressed left at (1184, 455)
Screenshot: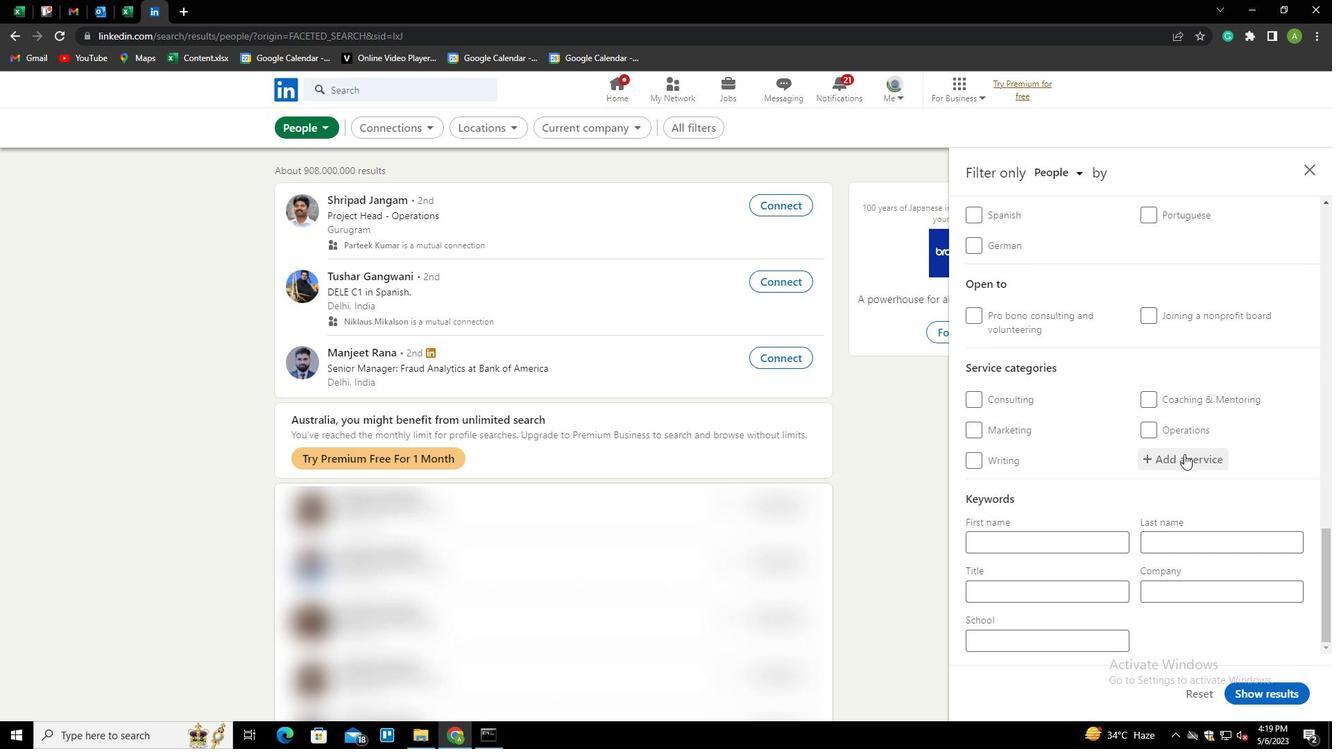 
Action: Mouse moved to (1174, 380)
Screenshot: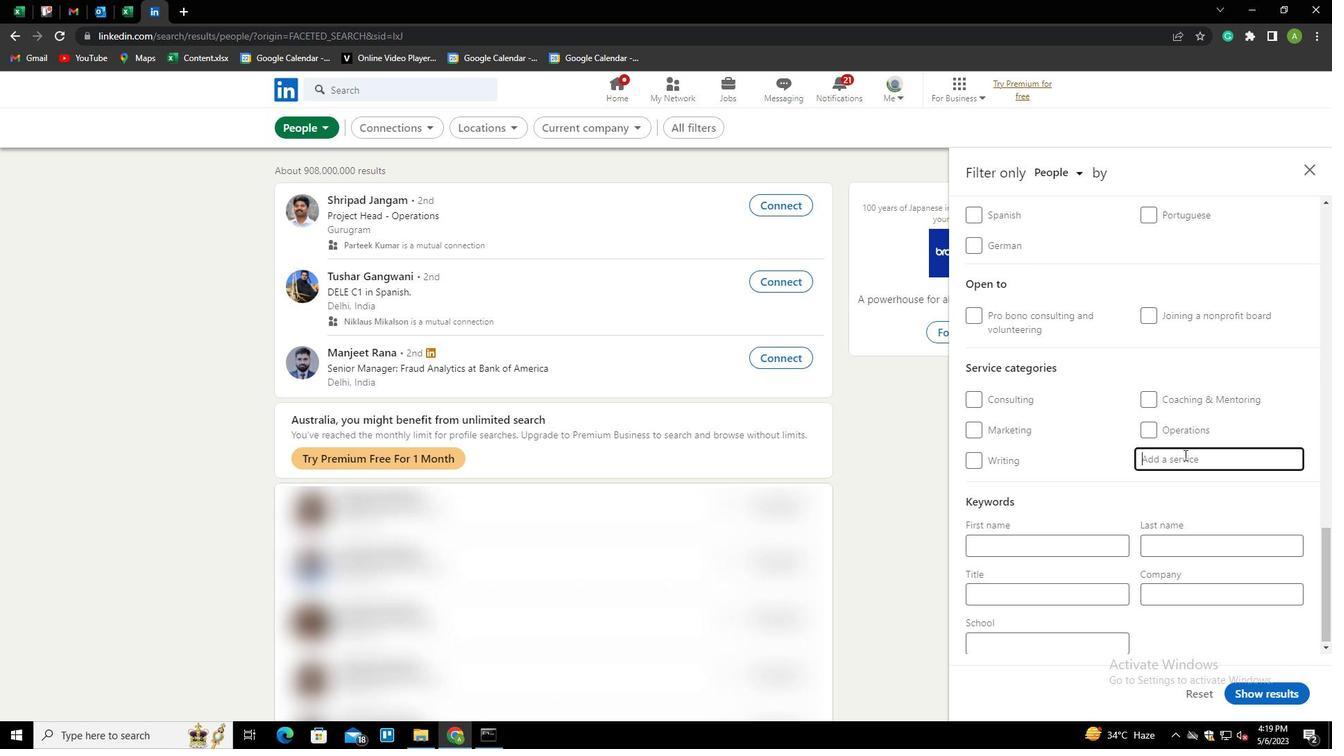 
Action: Key pressed <Key.shift>PACKAGING<Key.space><Key.shift>DESIGN<Key.down><Key.enter>
Screenshot: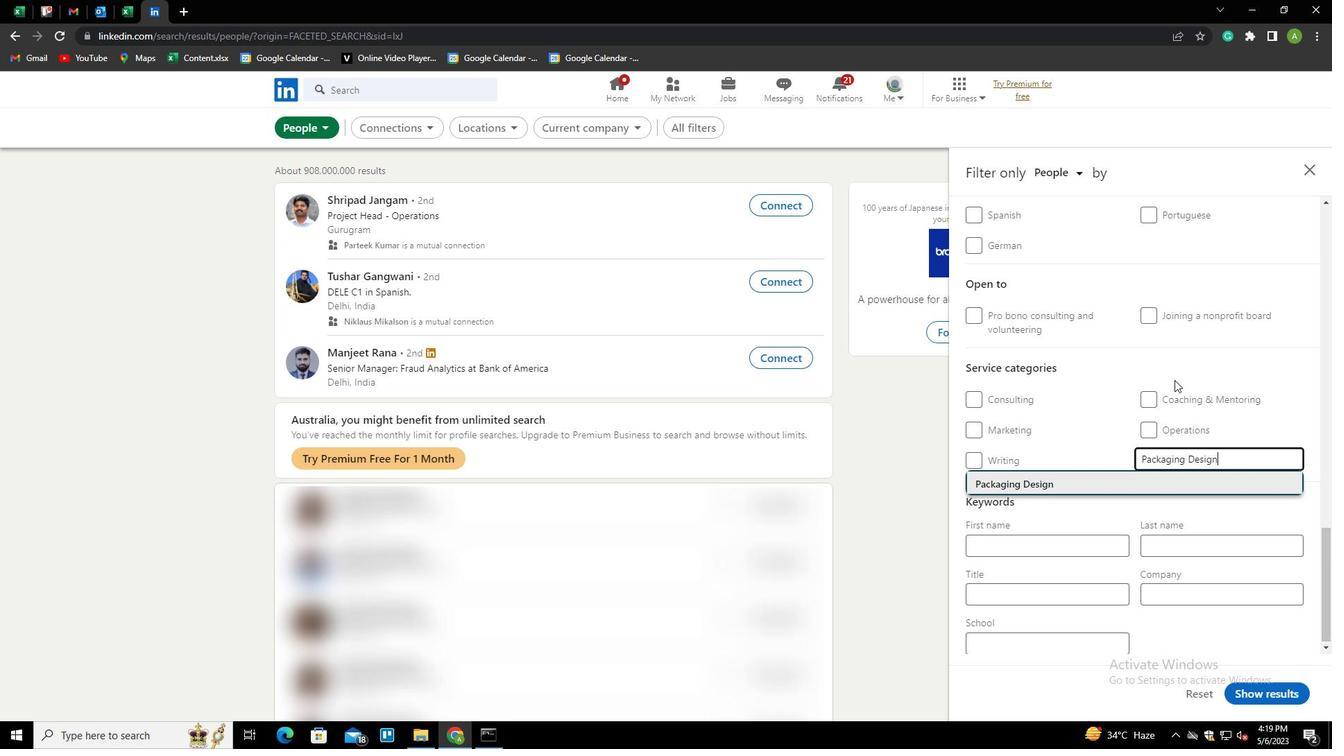 
Action: Mouse scrolled (1174, 379) with delta (0, 0)
Screenshot: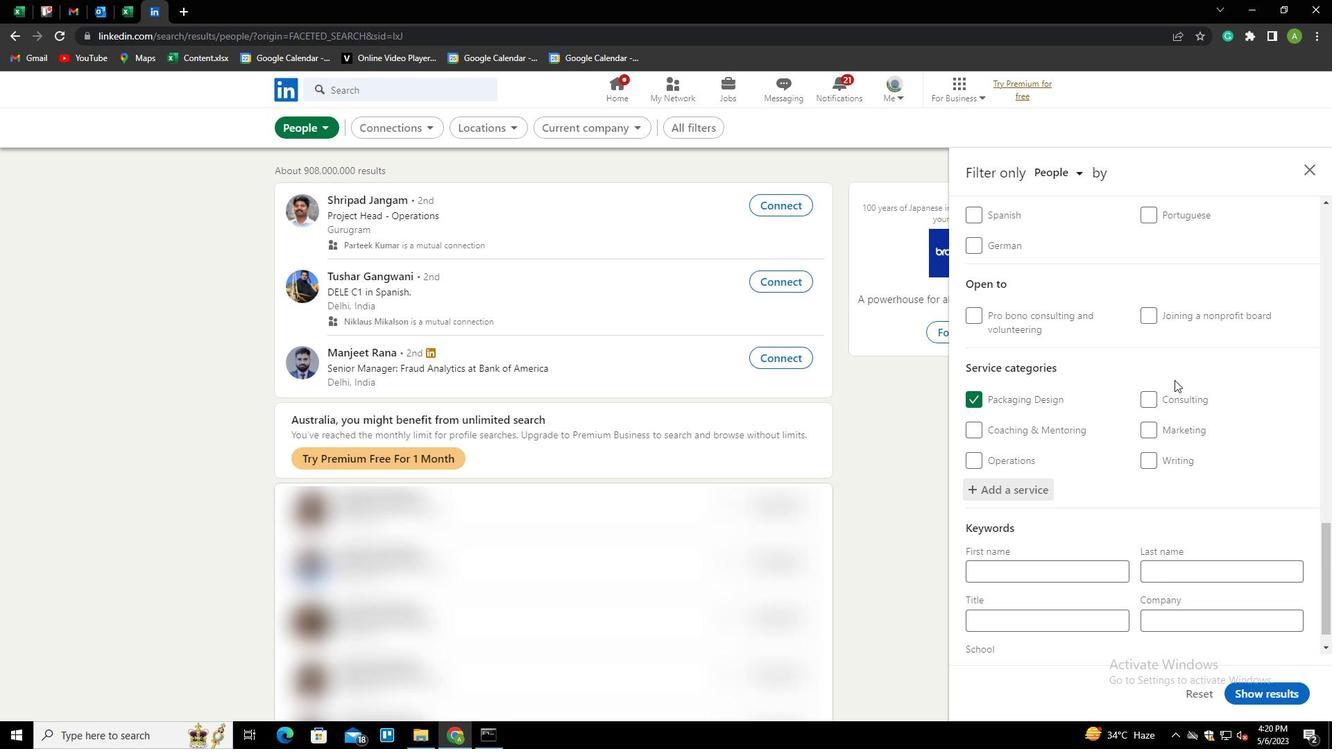 
Action: Mouse scrolled (1174, 379) with delta (0, 0)
Screenshot: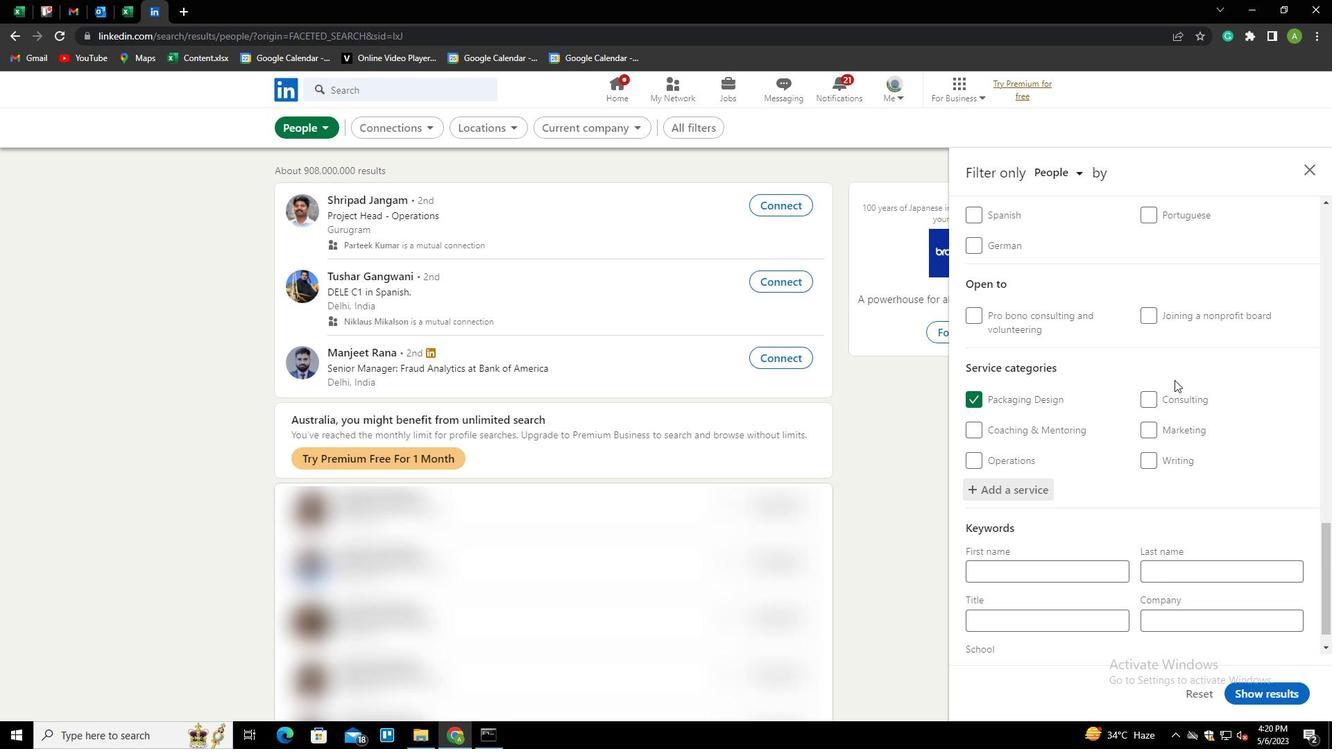 
Action: Mouse scrolled (1174, 379) with delta (0, 0)
Screenshot: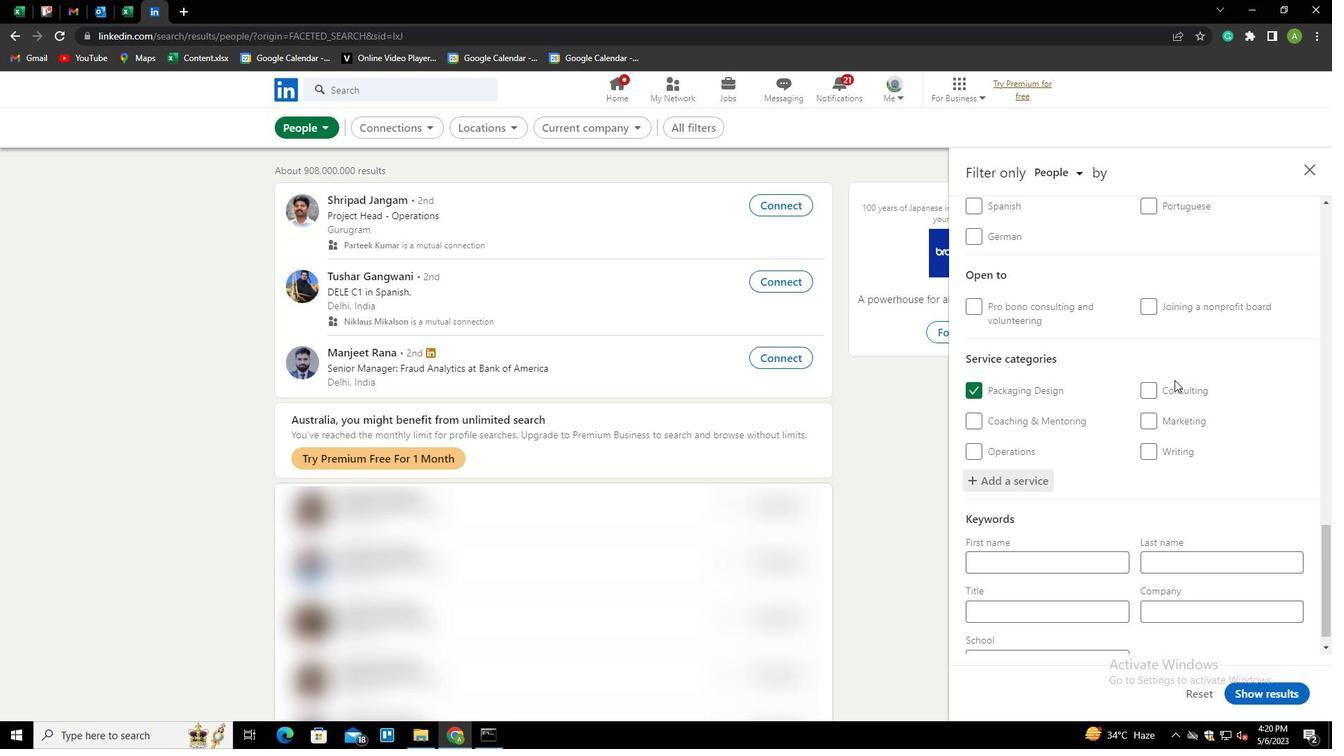 
Action: Mouse scrolled (1174, 379) with delta (0, 0)
Screenshot: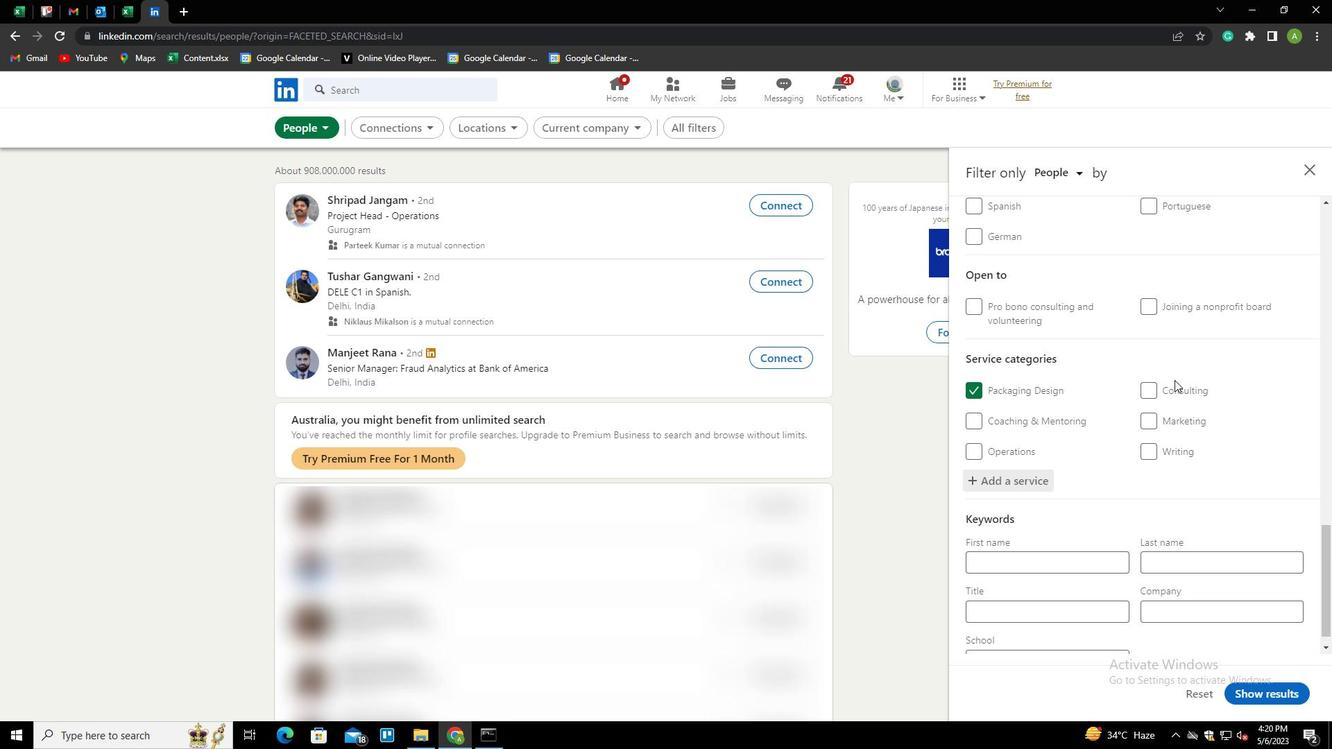 
Action: Mouse scrolled (1174, 379) with delta (0, 0)
Screenshot: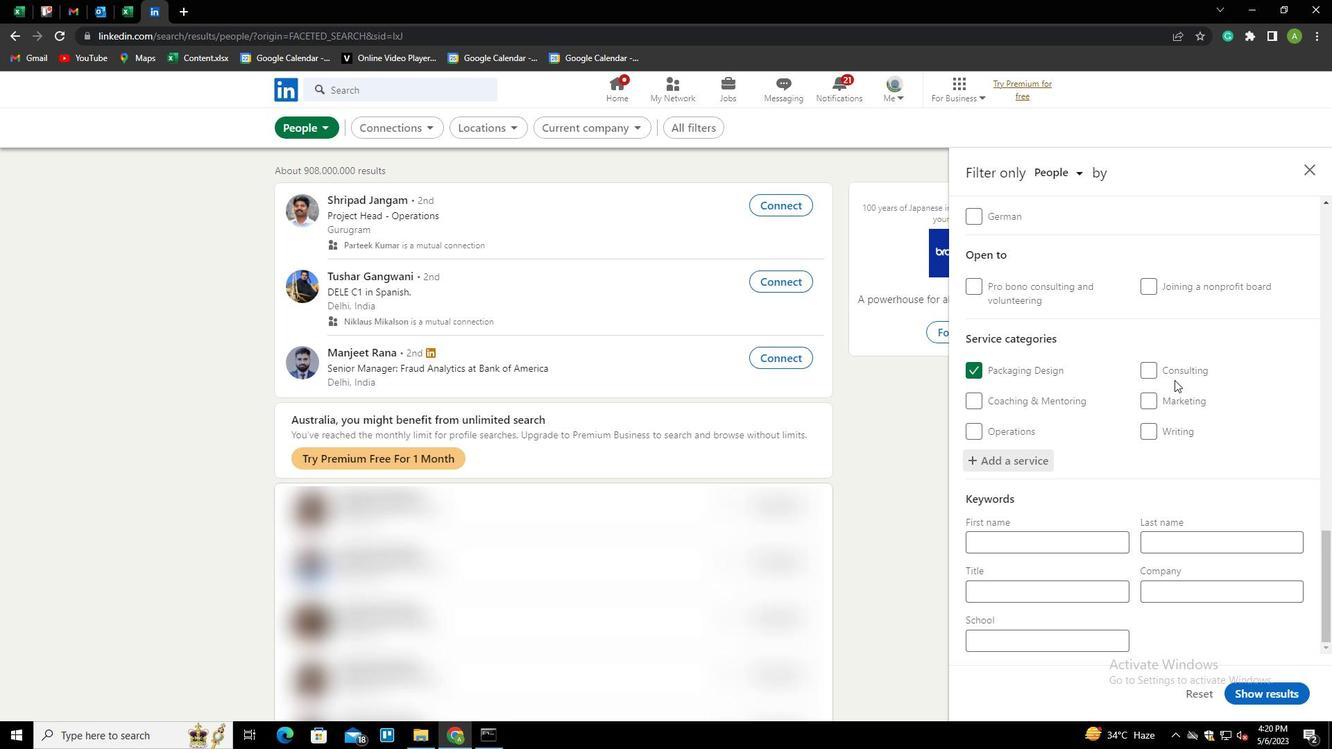 
Action: Mouse moved to (1057, 583)
Screenshot: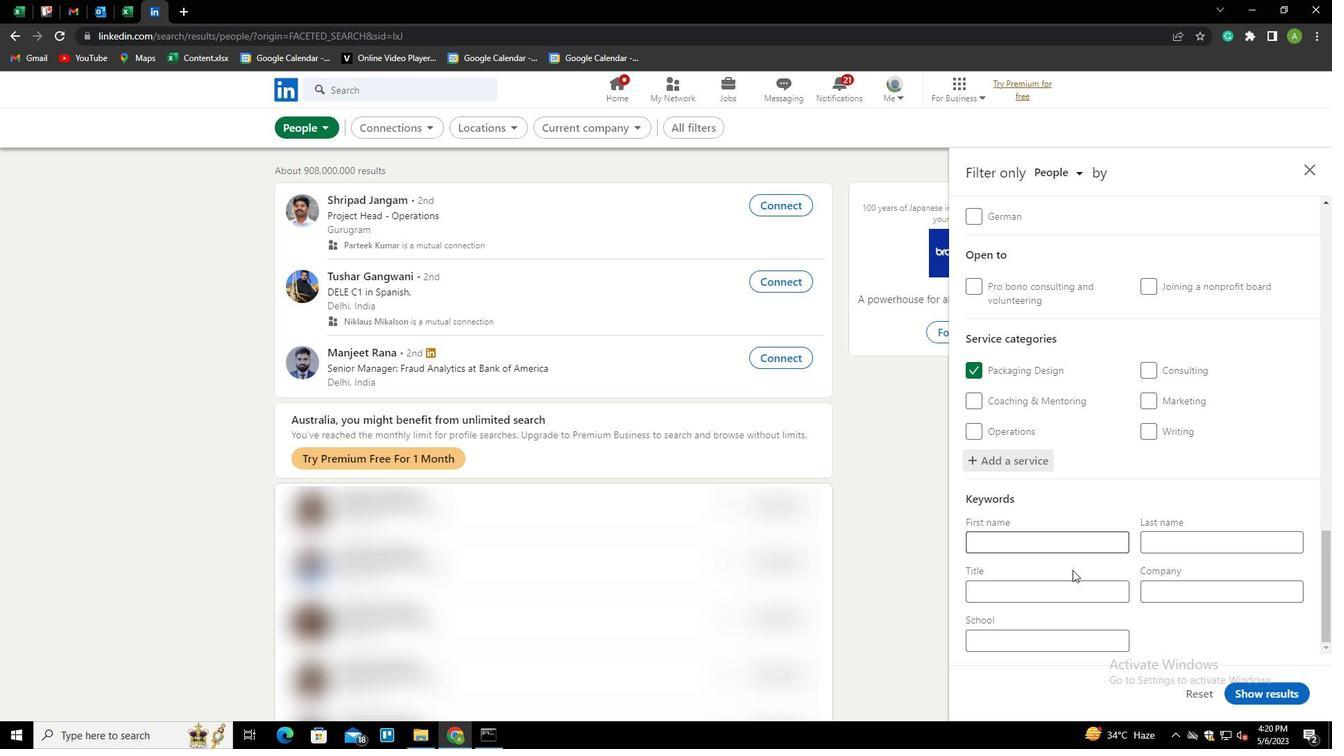 
Action: Mouse pressed left at (1057, 583)
Screenshot: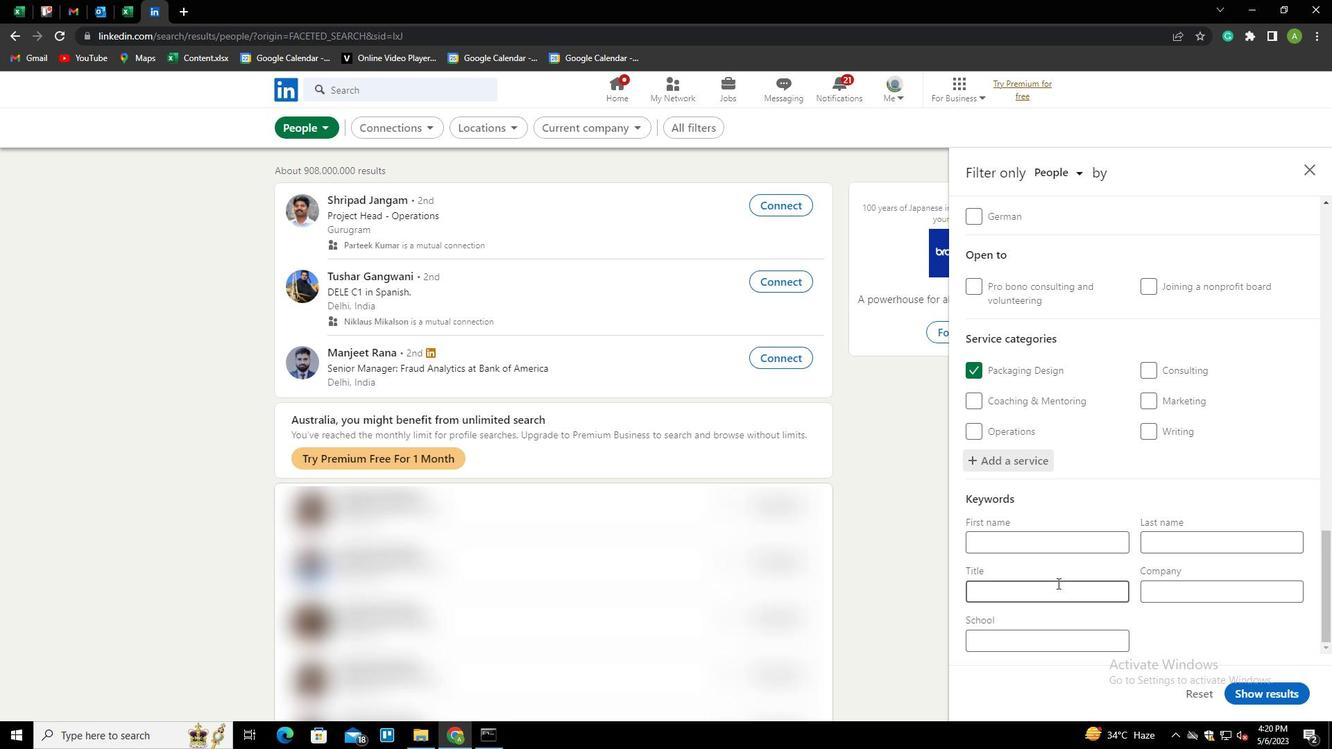 
Action: Mouse moved to (1056, 405)
Screenshot: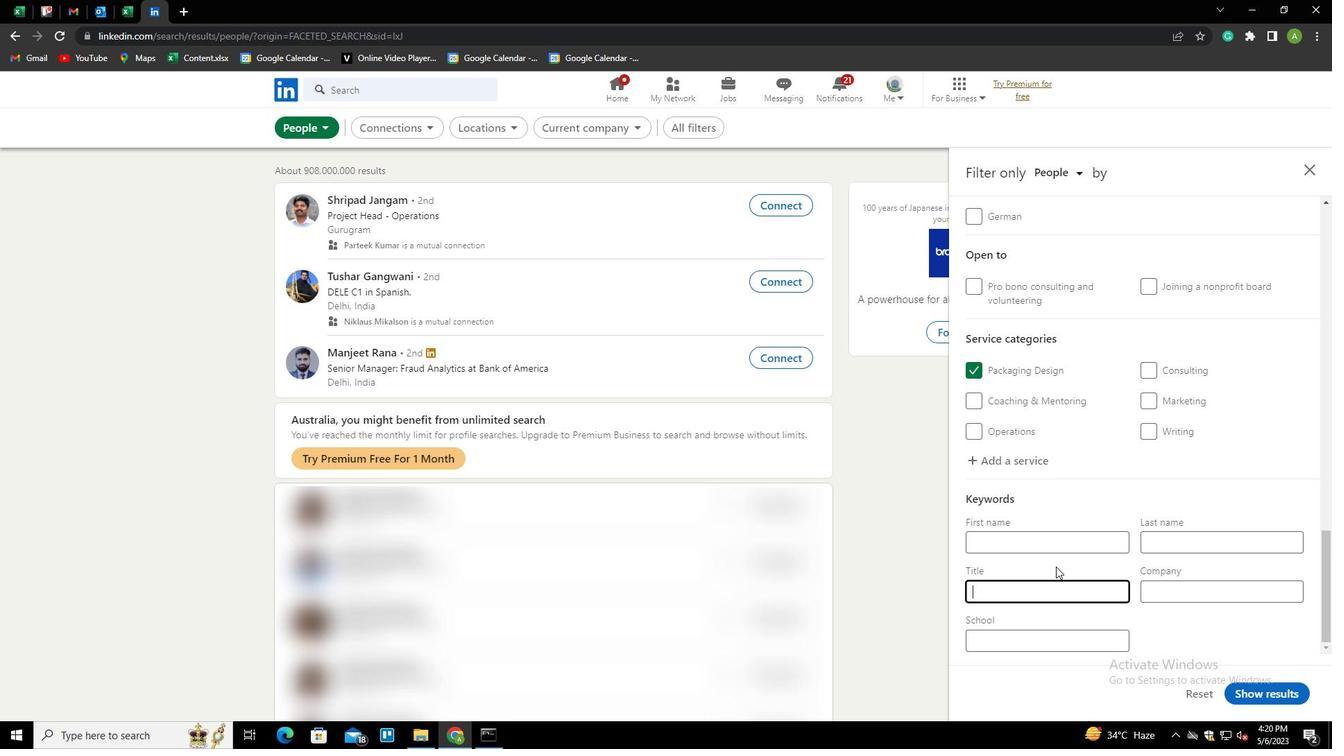 
Action: Key pressed <Key.shift><Key.shift><Key.shift><Key.shift><Key.shift><Key.shift><Key.shift><Key.shift><Key.shift><Key.shift><Key.shift><Key.shift><Key.shift><Key.shift><Key.shift><Key.shift><Key.shift><Key.shift><Key.shift><Key.shift><Key.shift><Key.shift>OPERATIONAL<Key.space><Key.shift>PROFESSIONAL
Screenshot: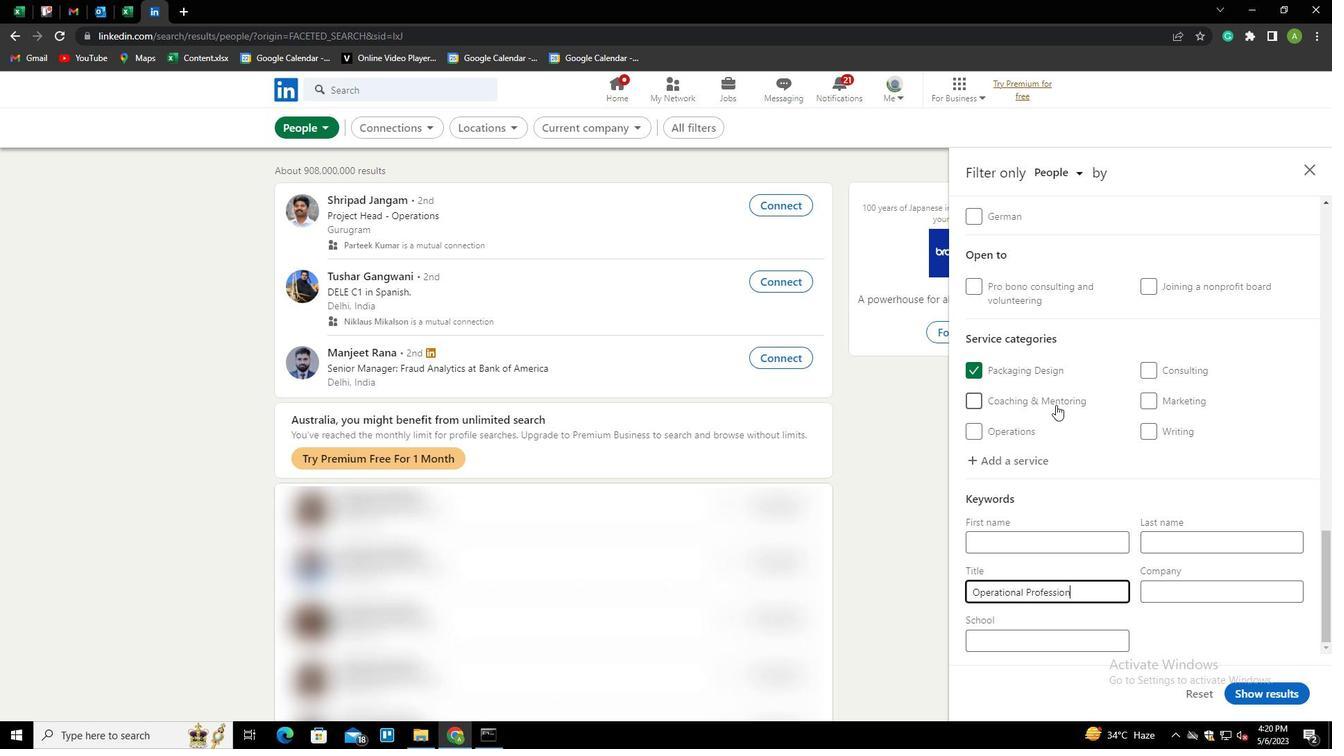 
Action: Mouse moved to (1201, 628)
Screenshot: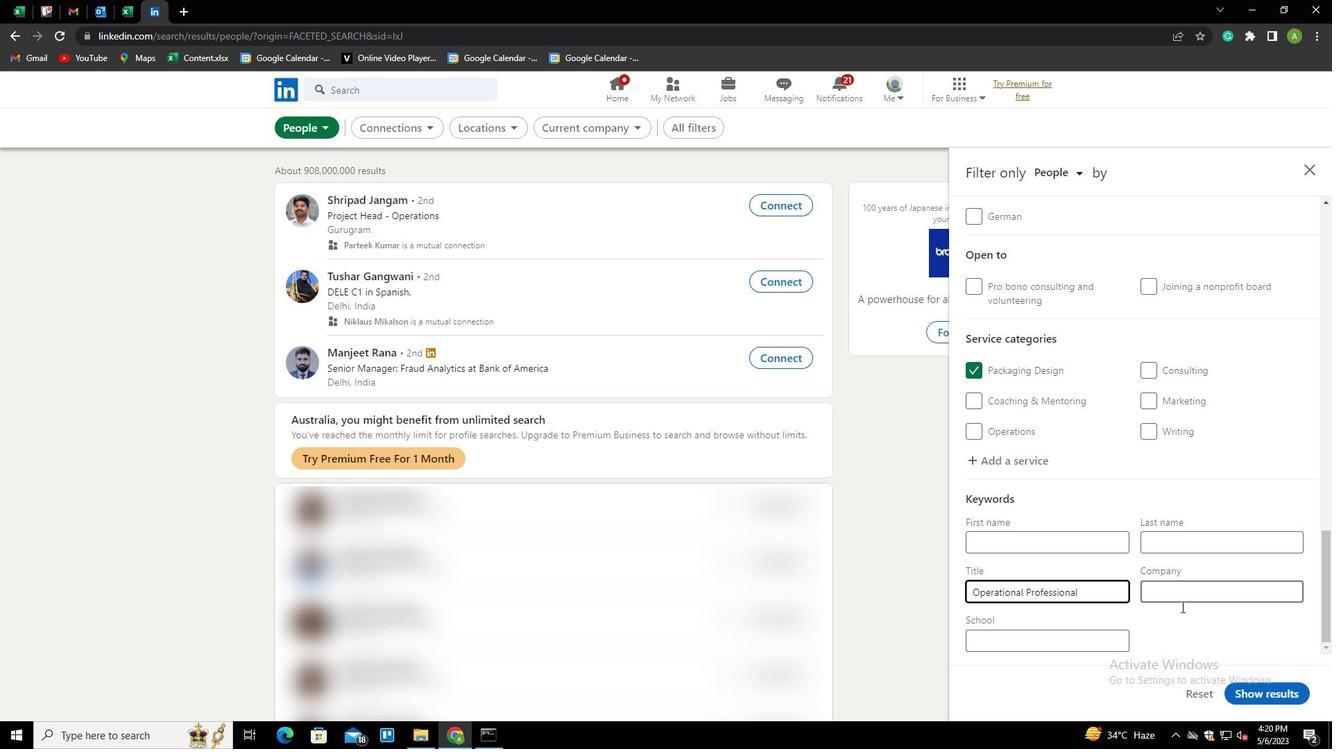 
Action: Mouse pressed left at (1201, 628)
Screenshot: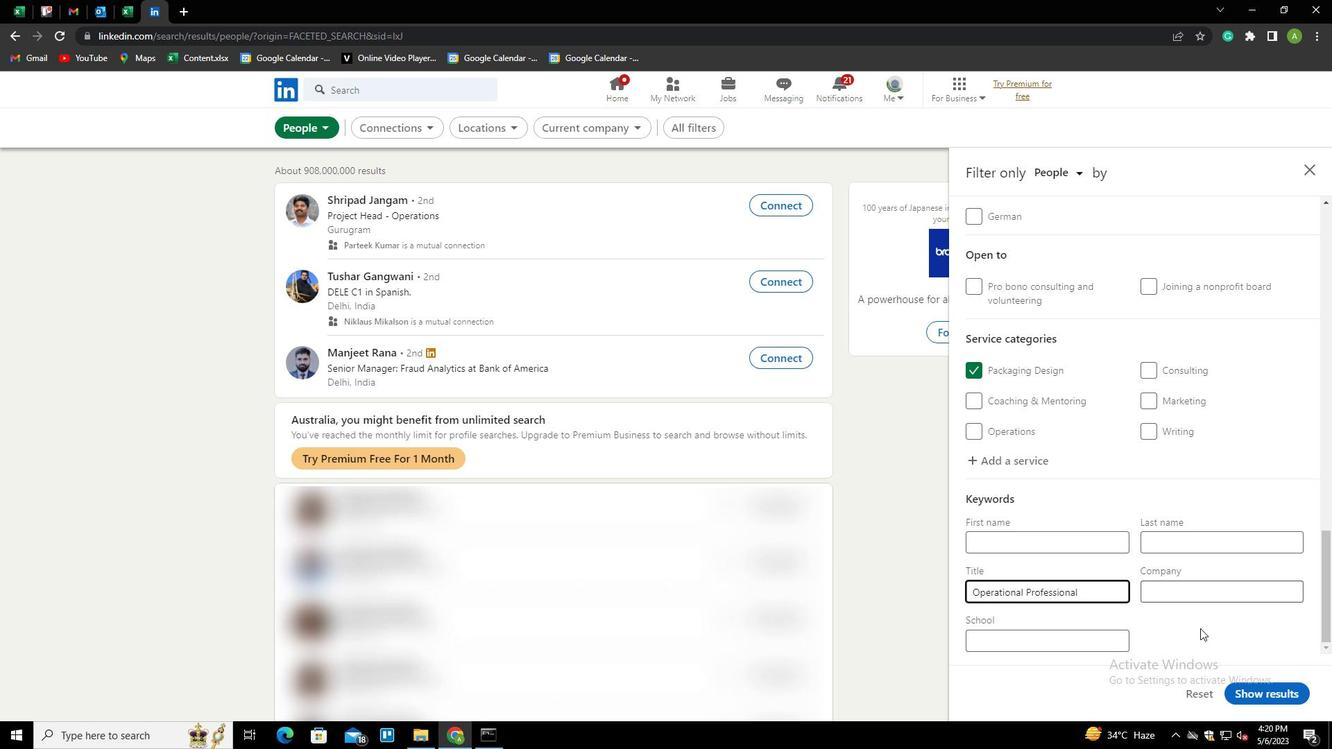 
Action: Mouse moved to (1274, 691)
Screenshot: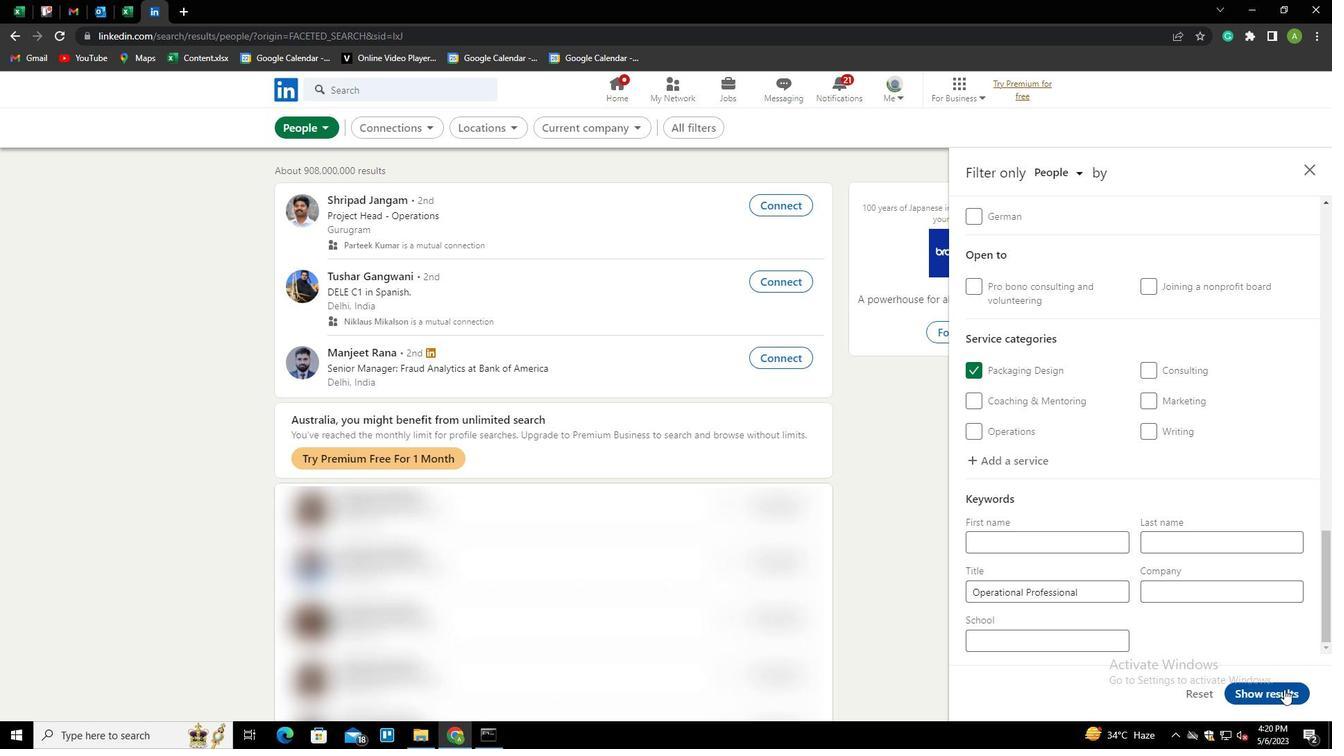 
Action: Mouse pressed left at (1274, 691)
Screenshot: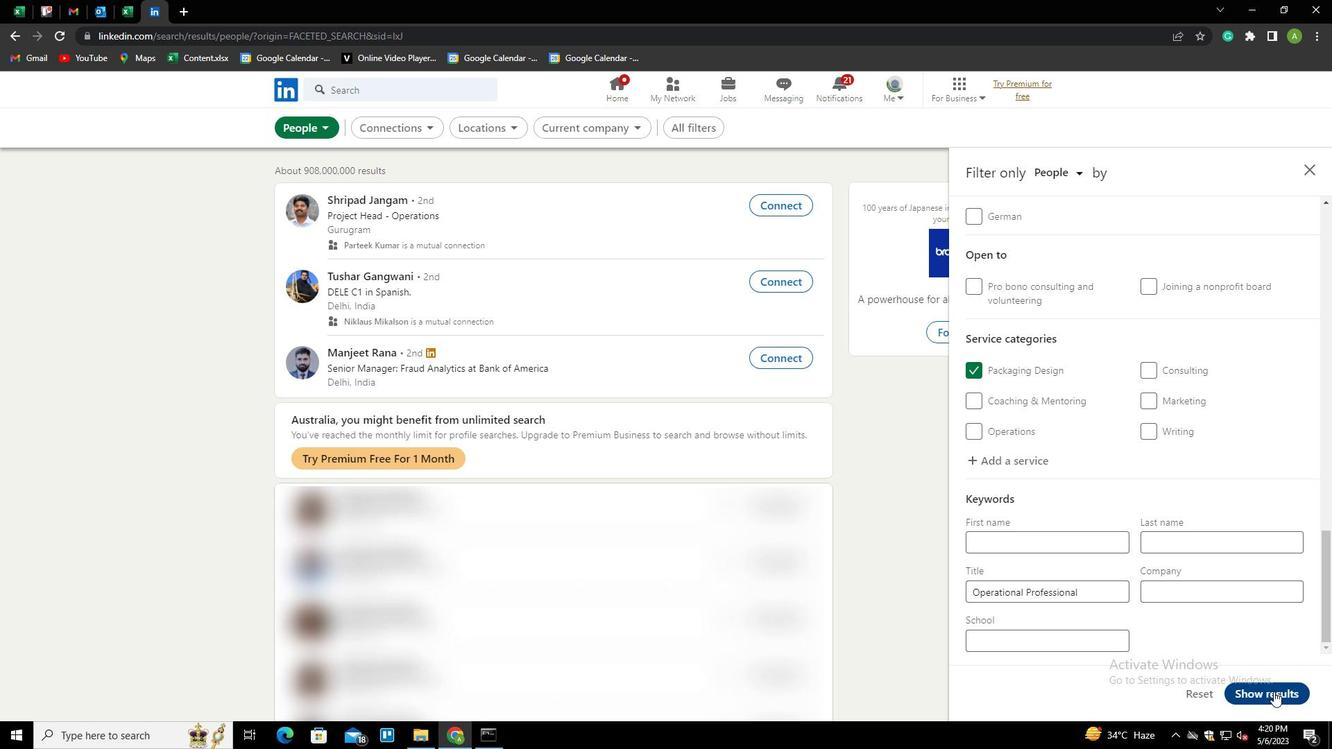 
Action: Mouse moved to (1220, 514)
Screenshot: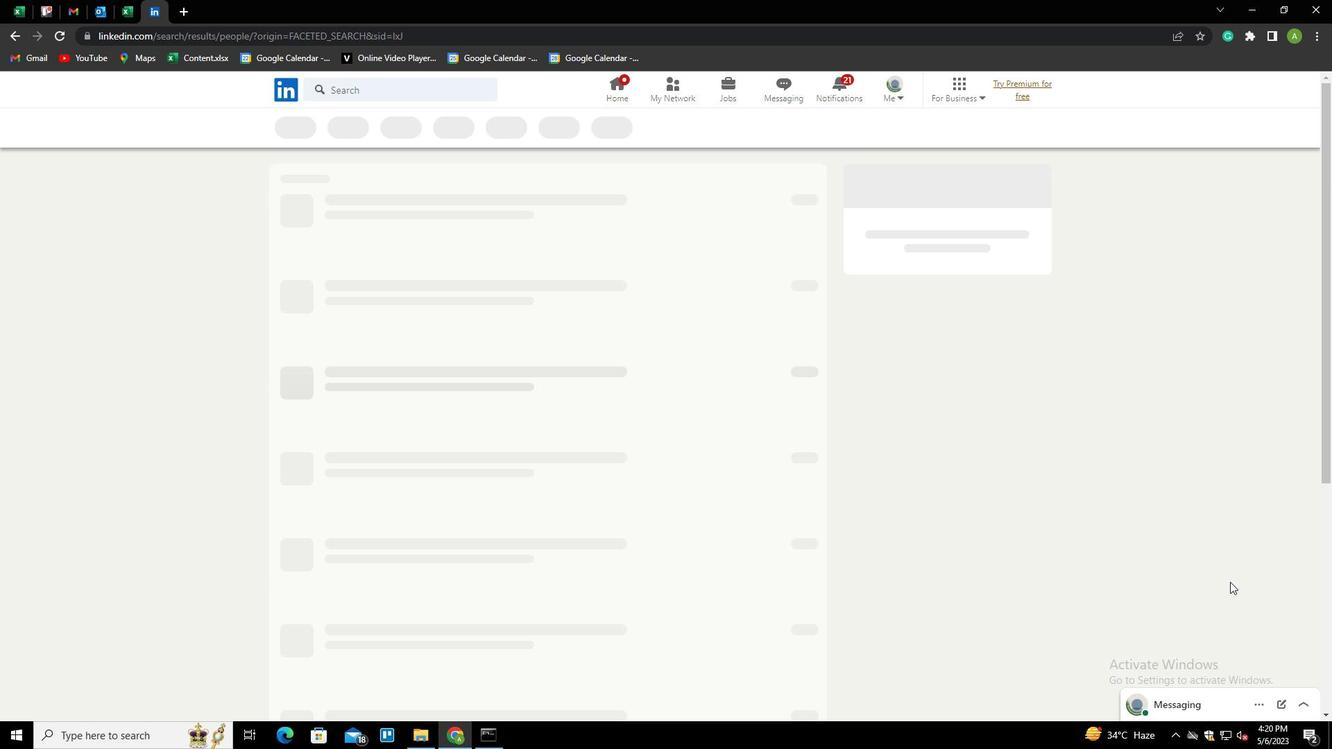 
